 Task: Search one way flight ticket for 3 adults, 3 children in business from Eugene: Mahlon Sweet Field to Greensboro: Piedmont Triad International Airport on 5-1-2023. Choice of flights is Singapure airlines. Number of bags: 4 checked bags. Price is upto 108000. Outbound departure time preference is 12:45.
Action: Mouse moved to (238, 294)
Screenshot: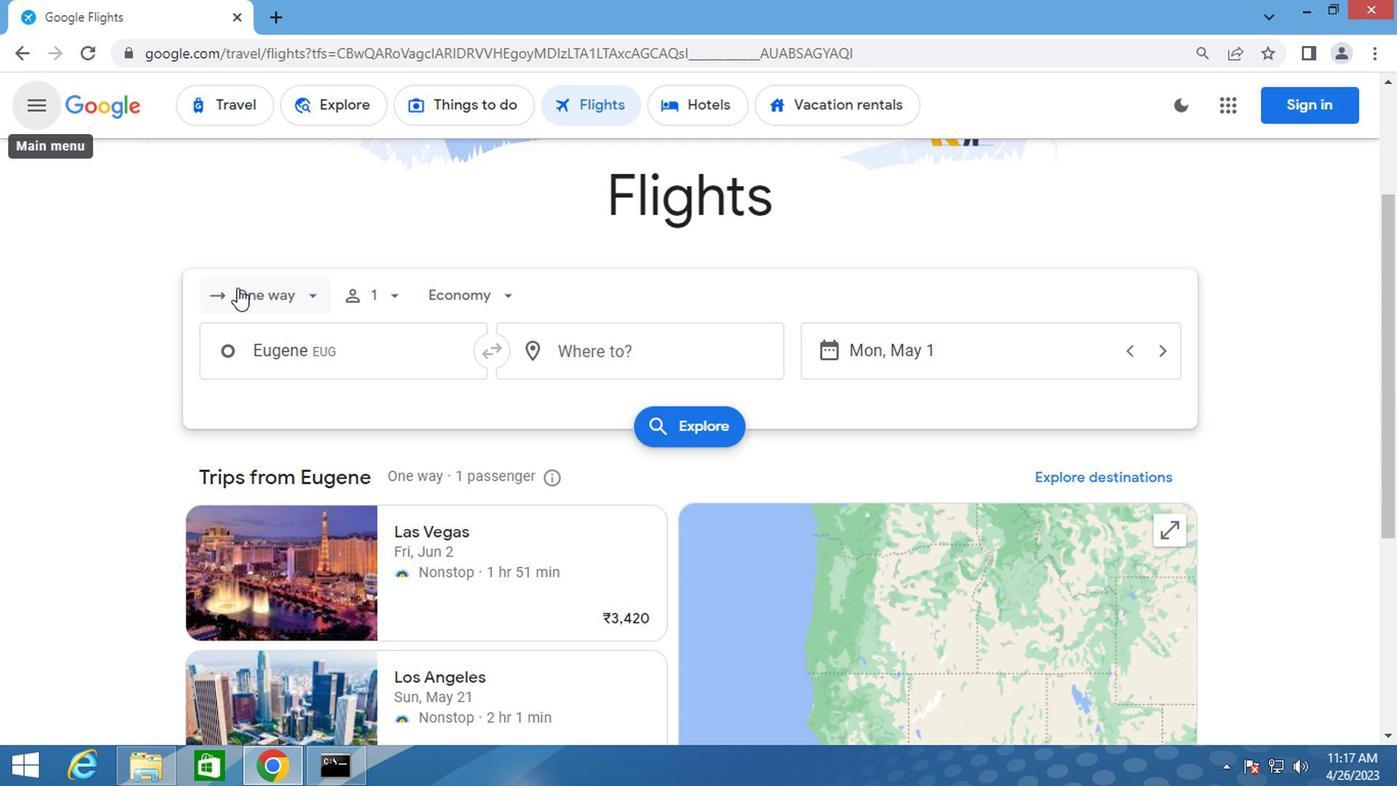 
Action: Mouse pressed left at (238, 294)
Screenshot: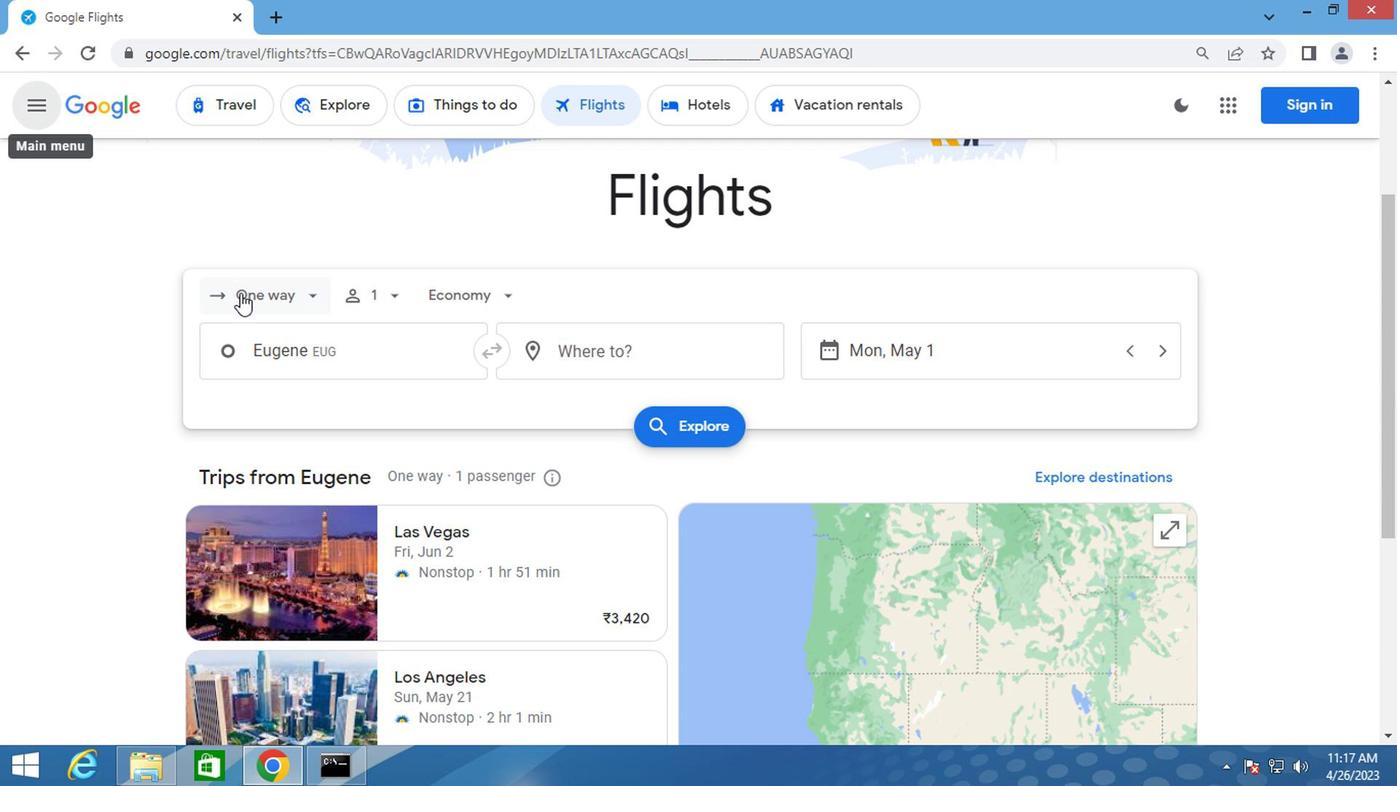 
Action: Mouse moved to (280, 384)
Screenshot: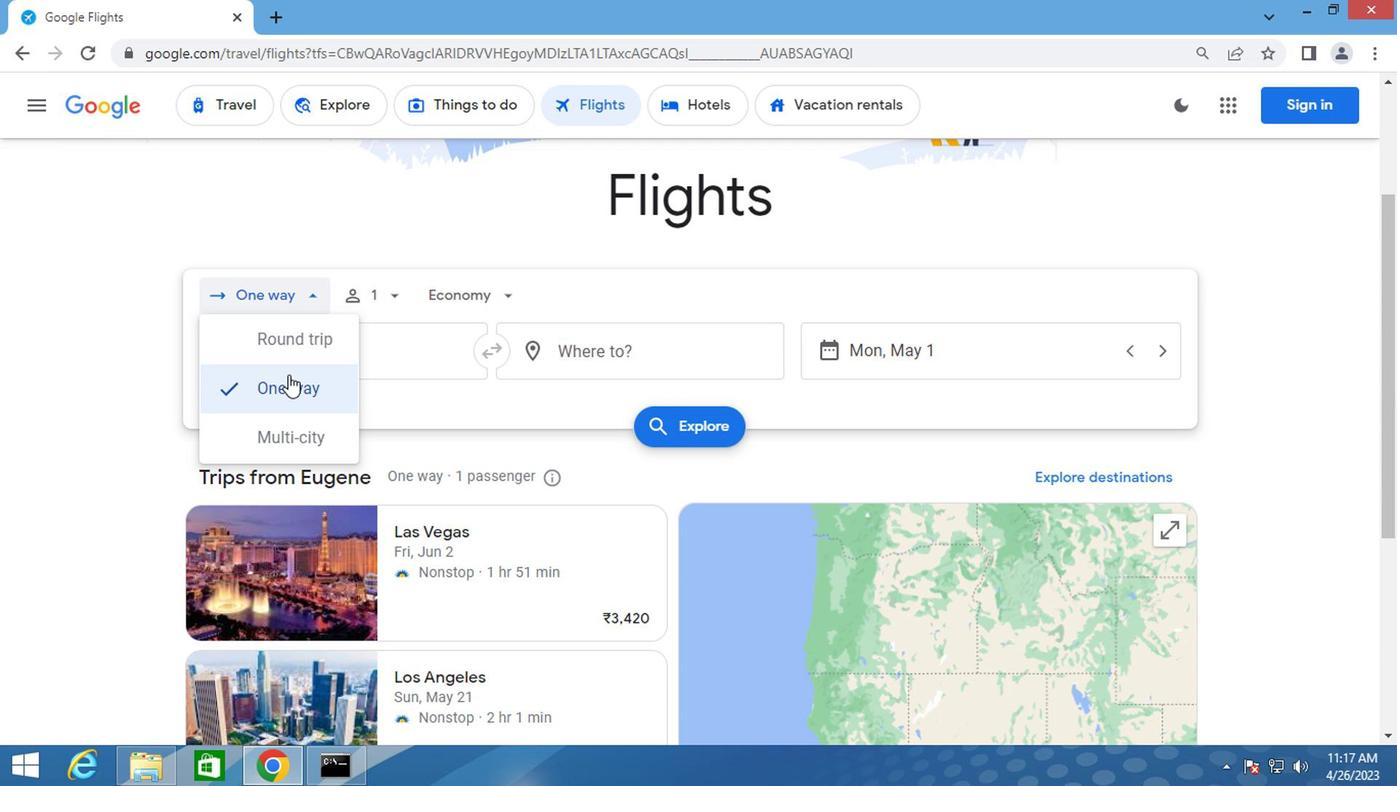 
Action: Mouse pressed left at (280, 384)
Screenshot: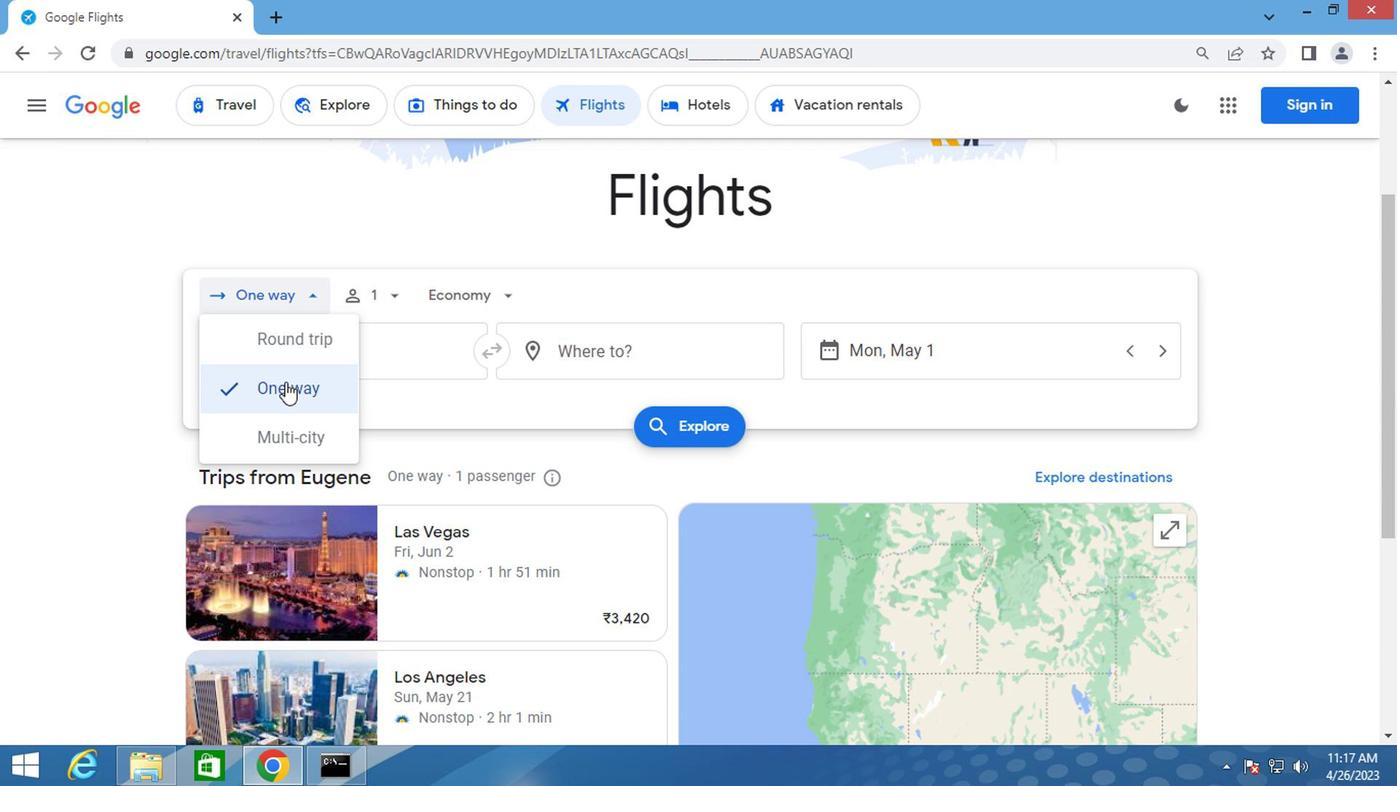 
Action: Mouse moved to (385, 299)
Screenshot: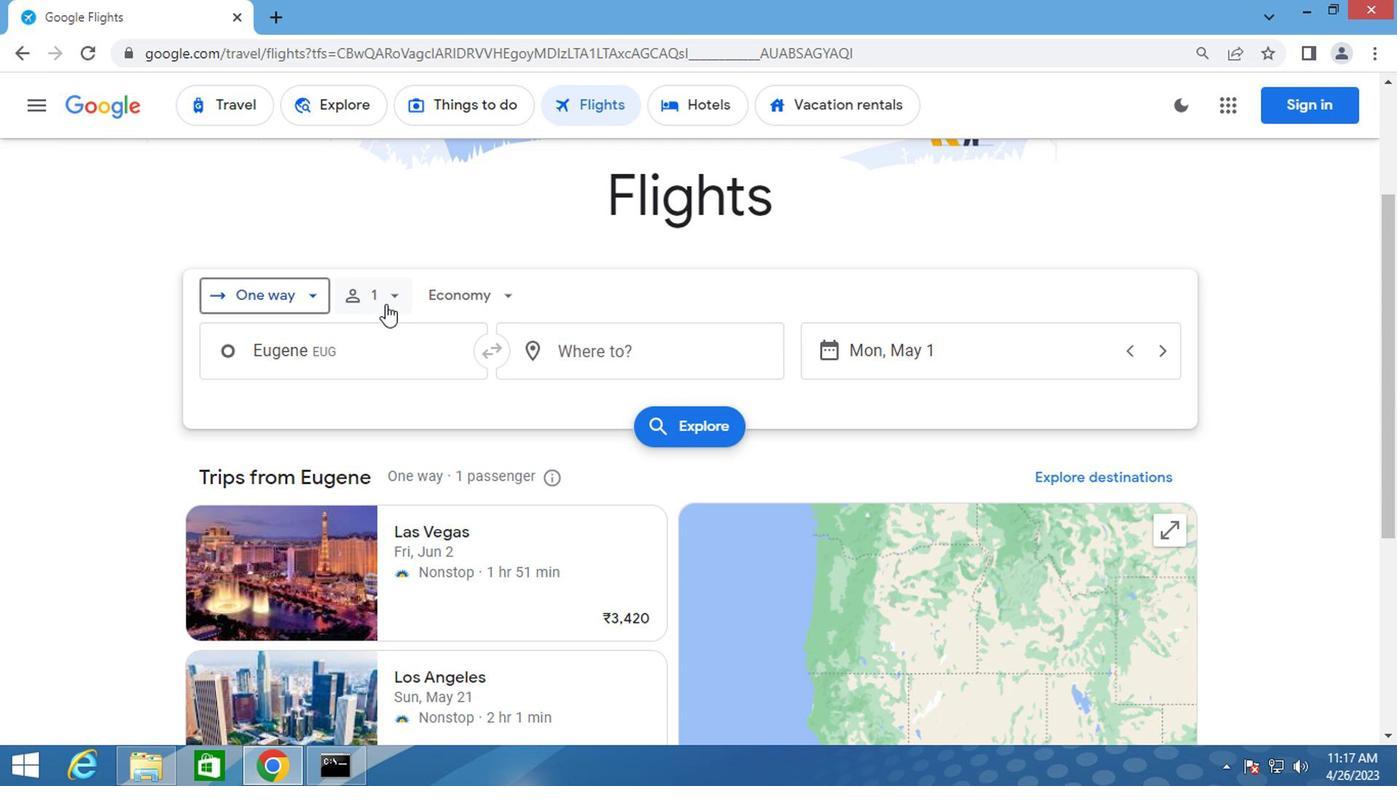 
Action: Mouse pressed left at (385, 299)
Screenshot: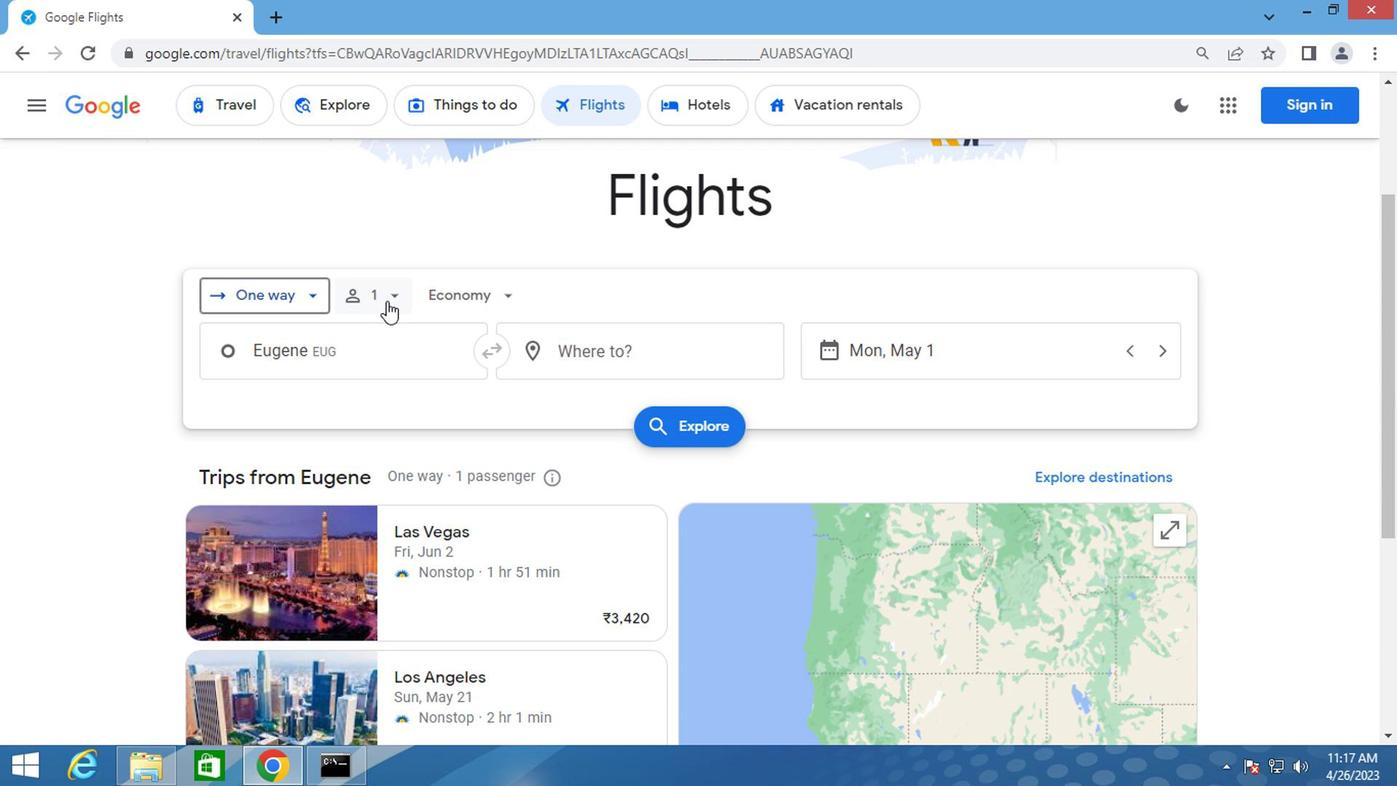 
Action: Mouse moved to (544, 342)
Screenshot: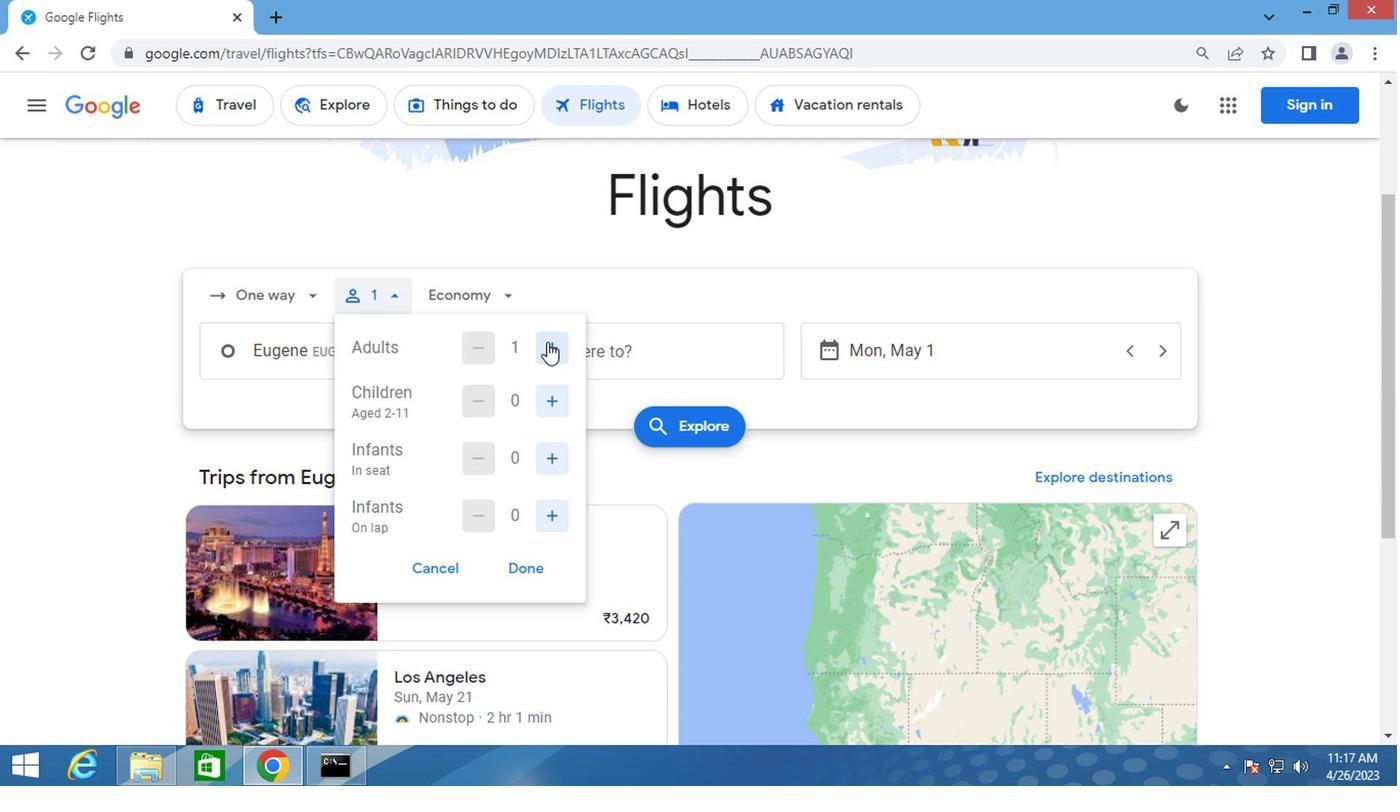 
Action: Mouse pressed left at (544, 342)
Screenshot: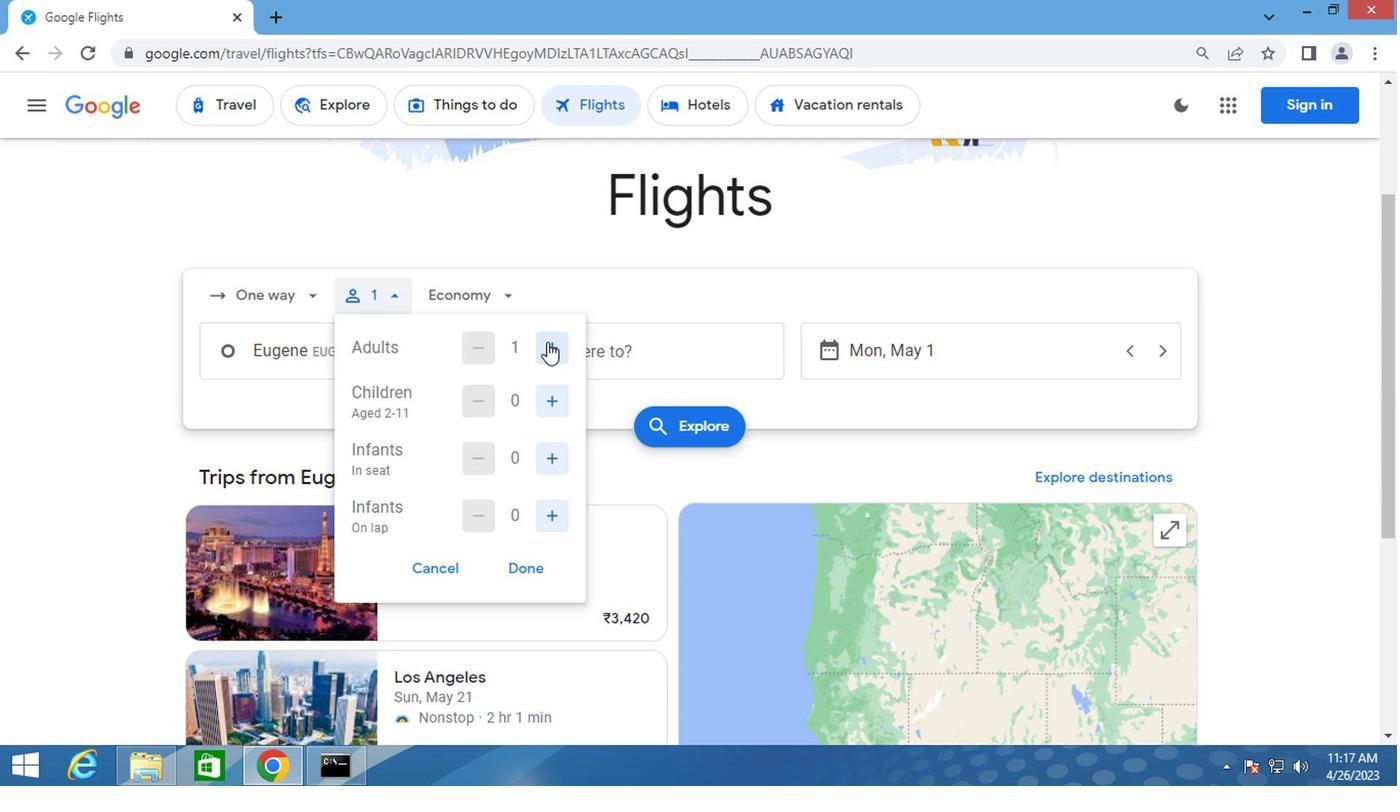 
Action: Mouse moved to (546, 342)
Screenshot: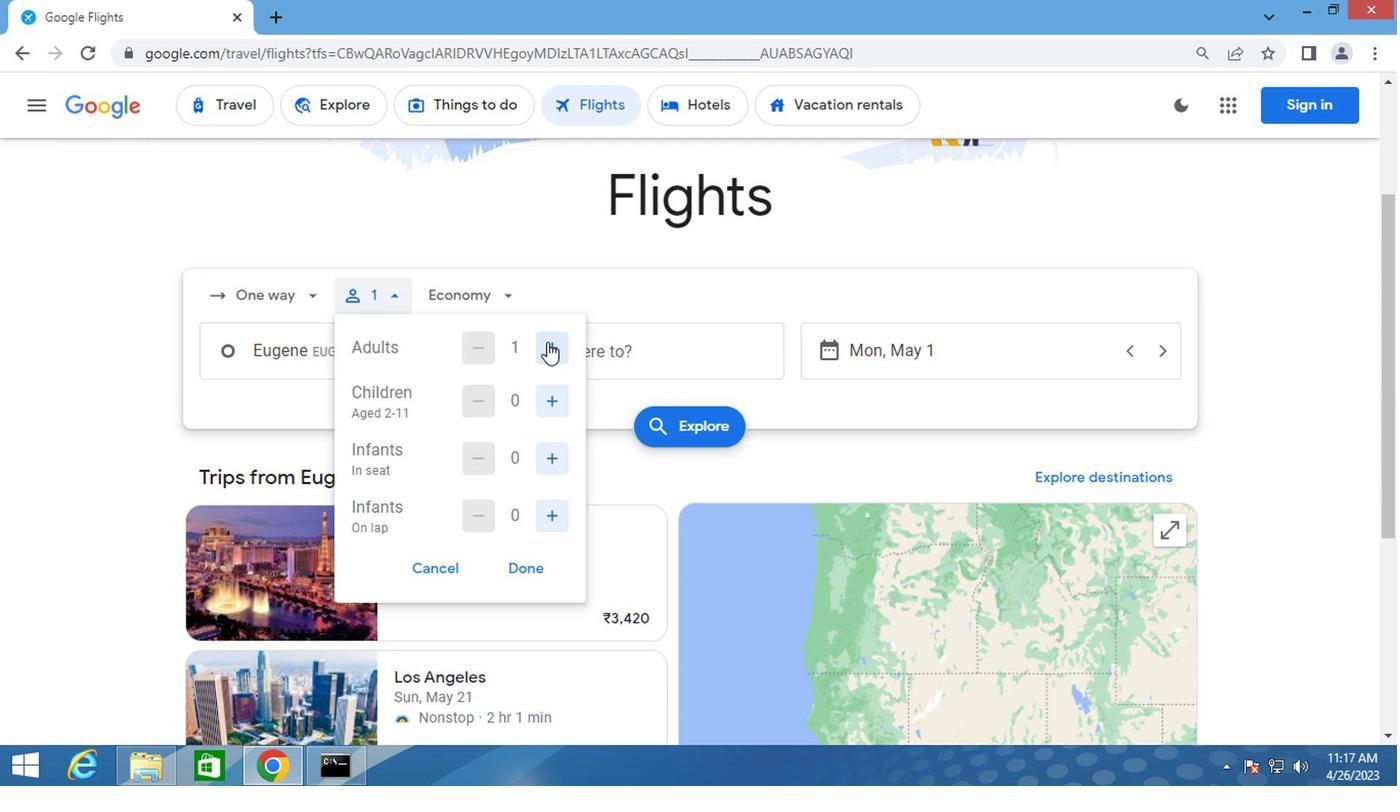 
Action: Mouse pressed left at (546, 342)
Screenshot: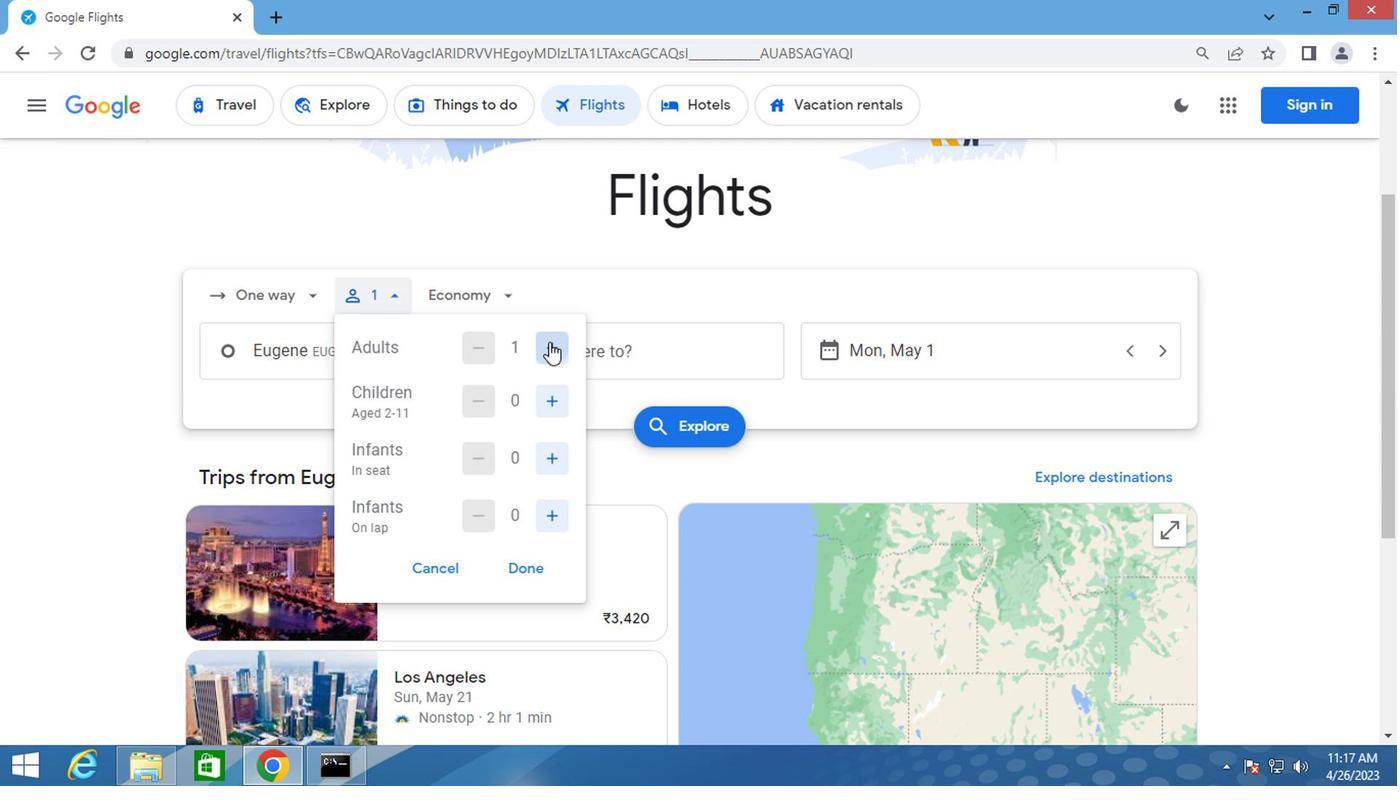 
Action: Mouse moved to (543, 406)
Screenshot: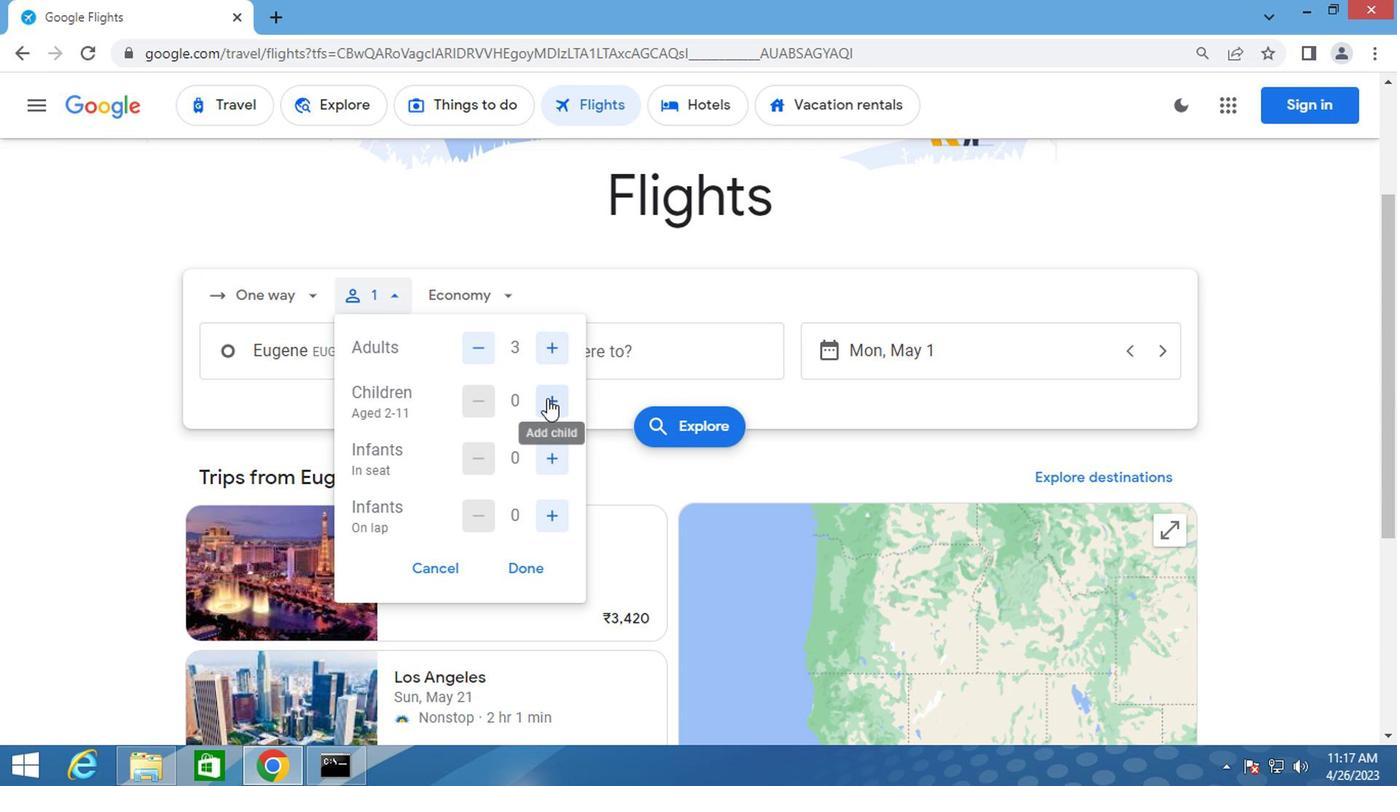 
Action: Mouse pressed left at (543, 406)
Screenshot: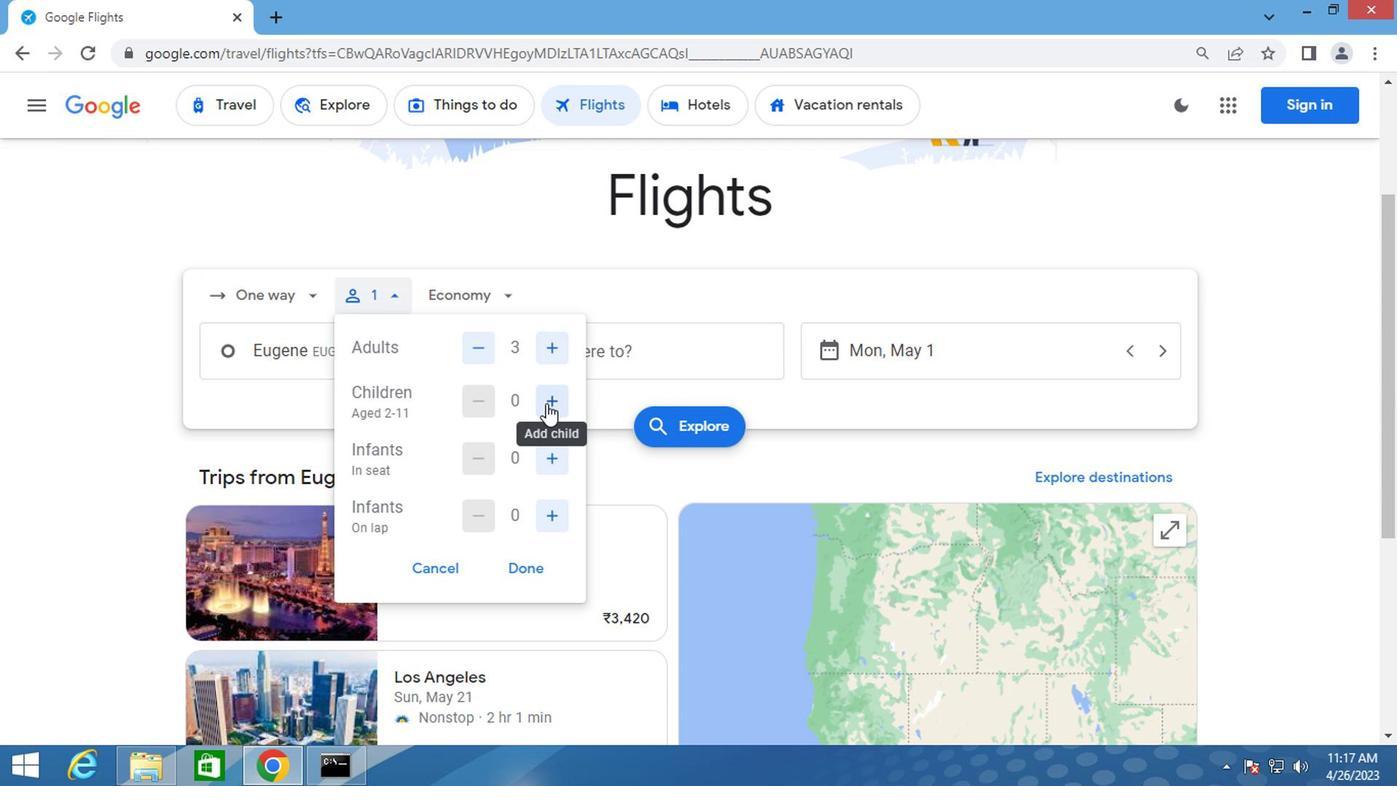 
Action: Mouse moved to (543, 406)
Screenshot: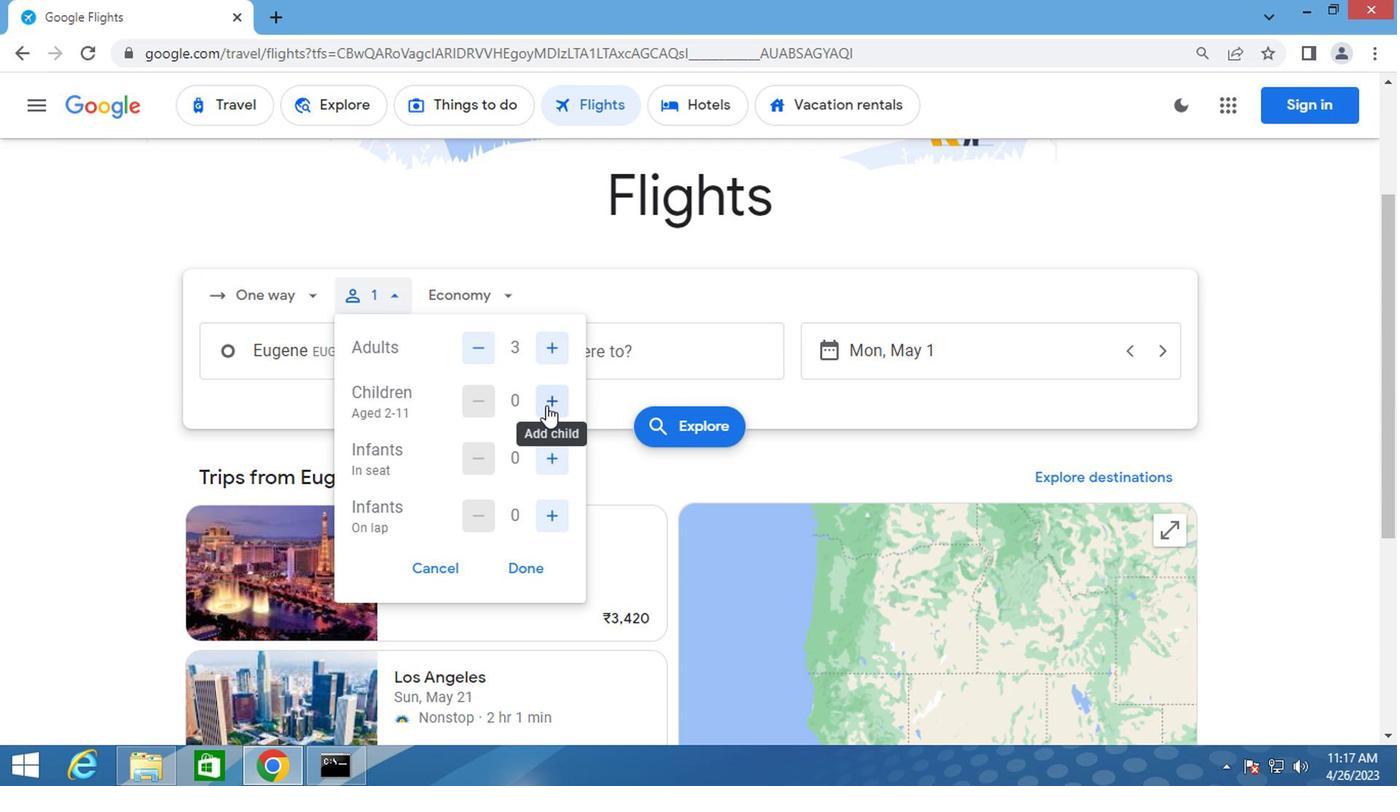 
Action: Mouse pressed left at (543, 406)
Screenshot: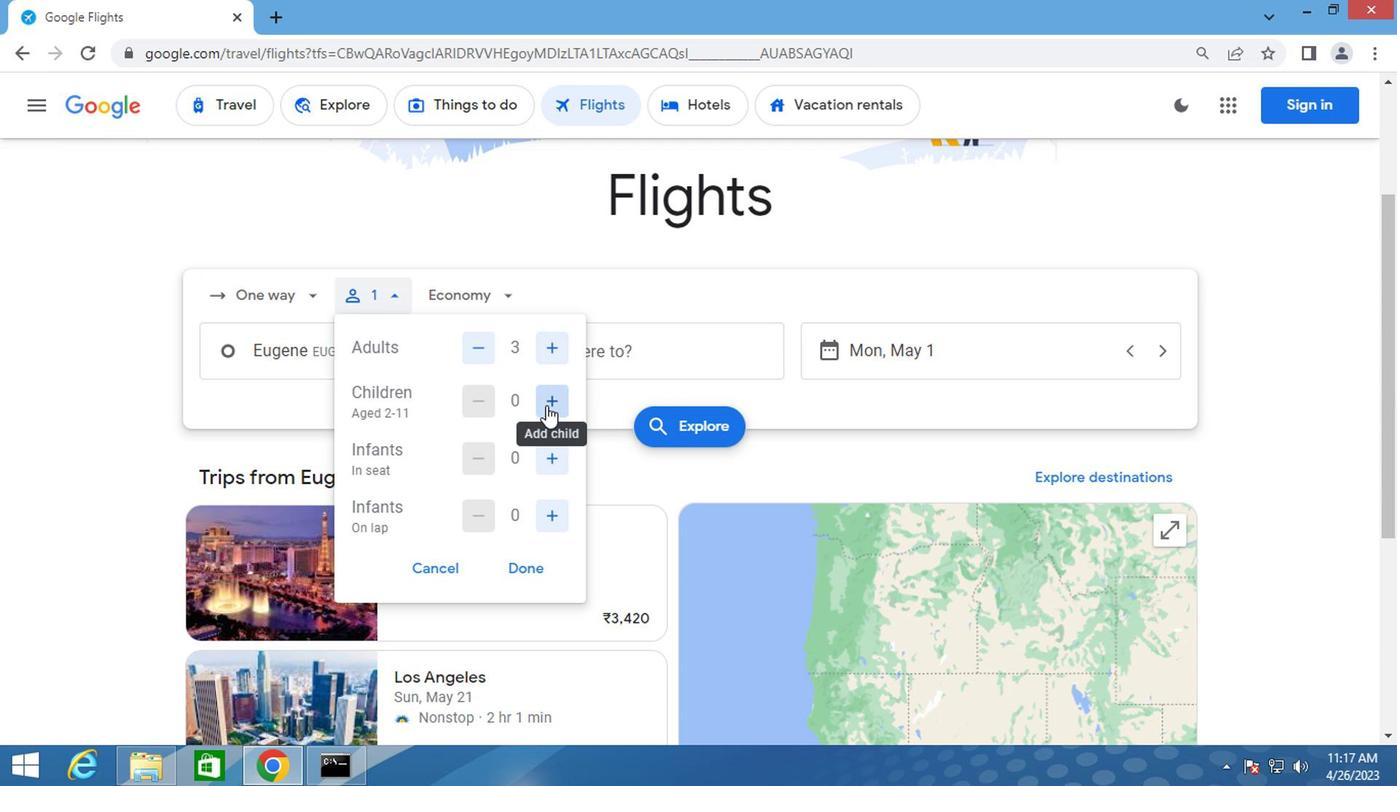 
Action: Mouse pressed left at (543, 406)
Screenshot: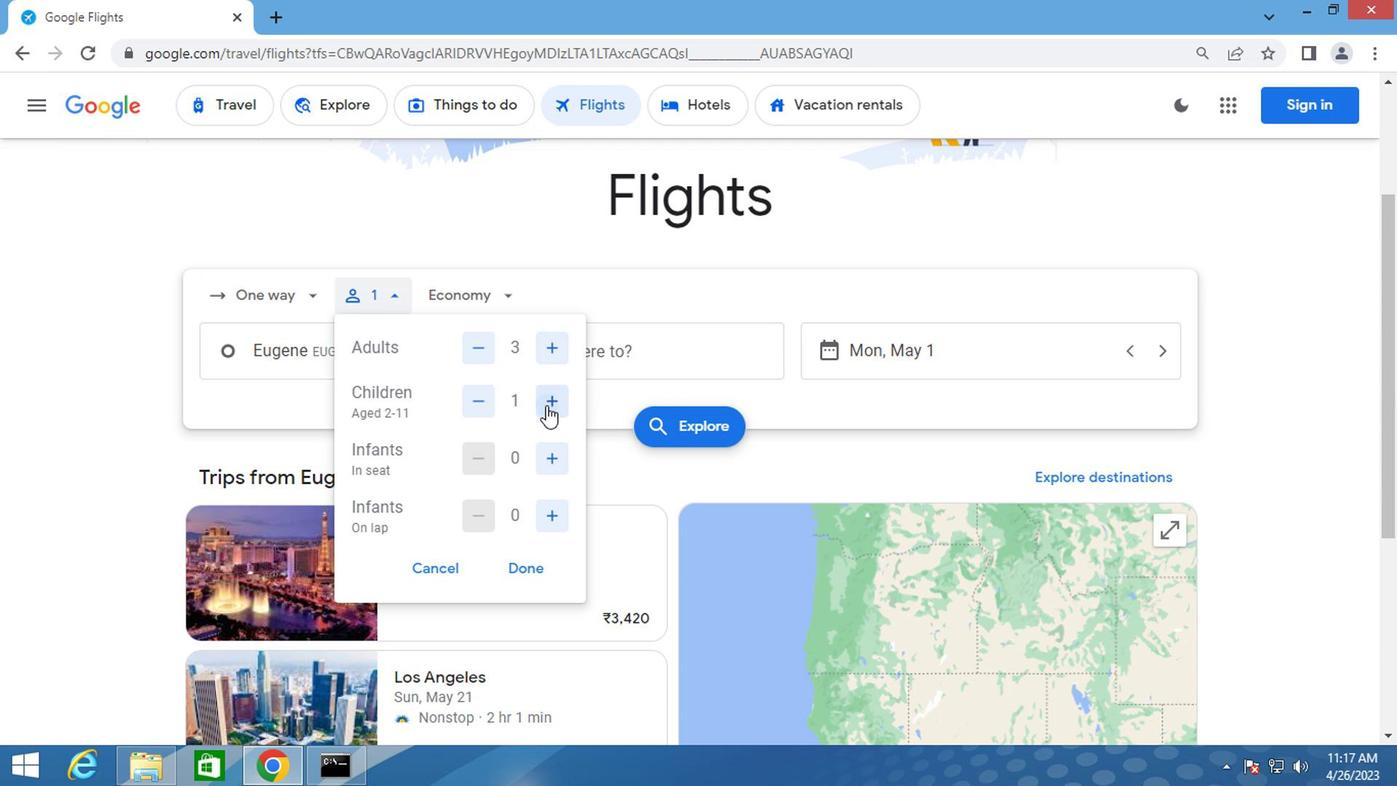 
Action: Mouse moved to (446, 300)
Screenshot: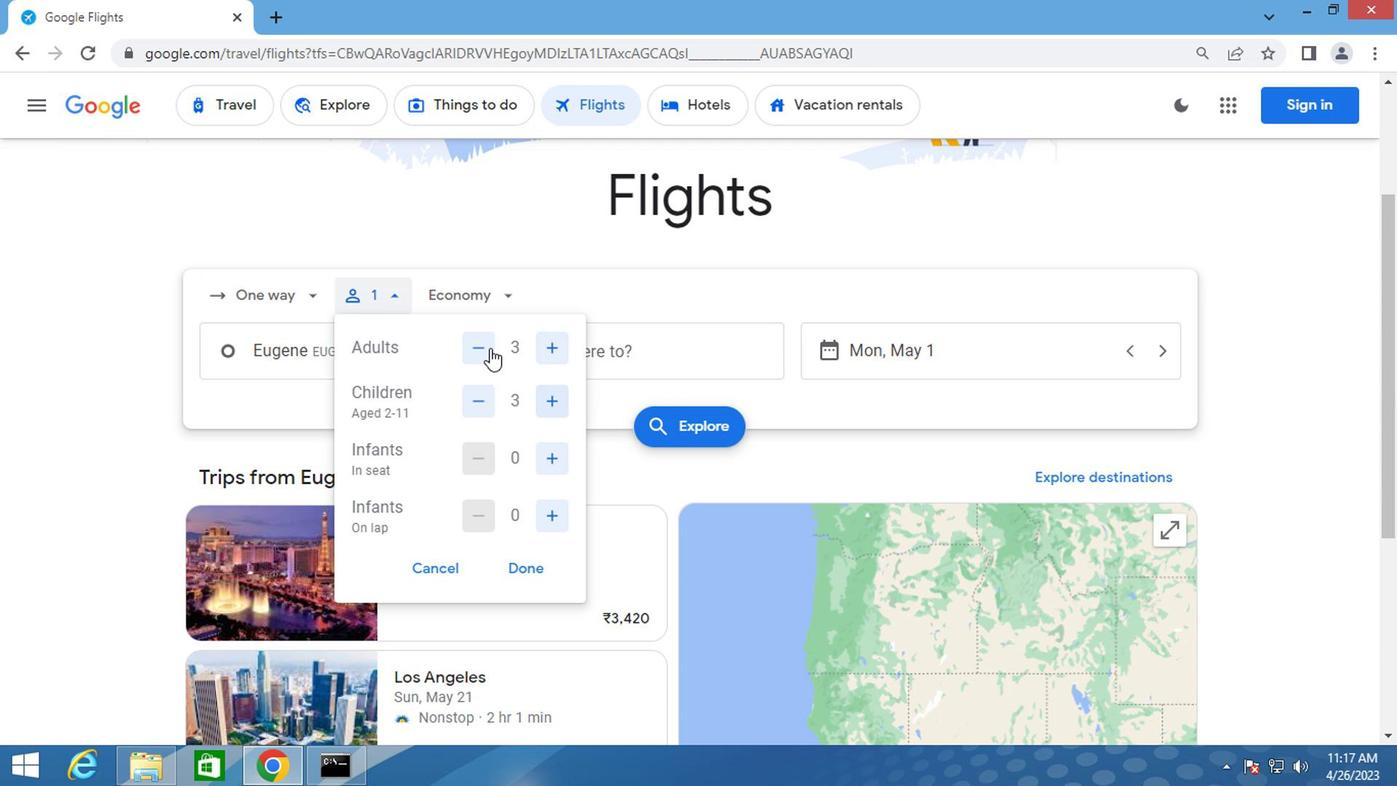 
Action: Mouse pressed left at (446, 300)
Screenshot: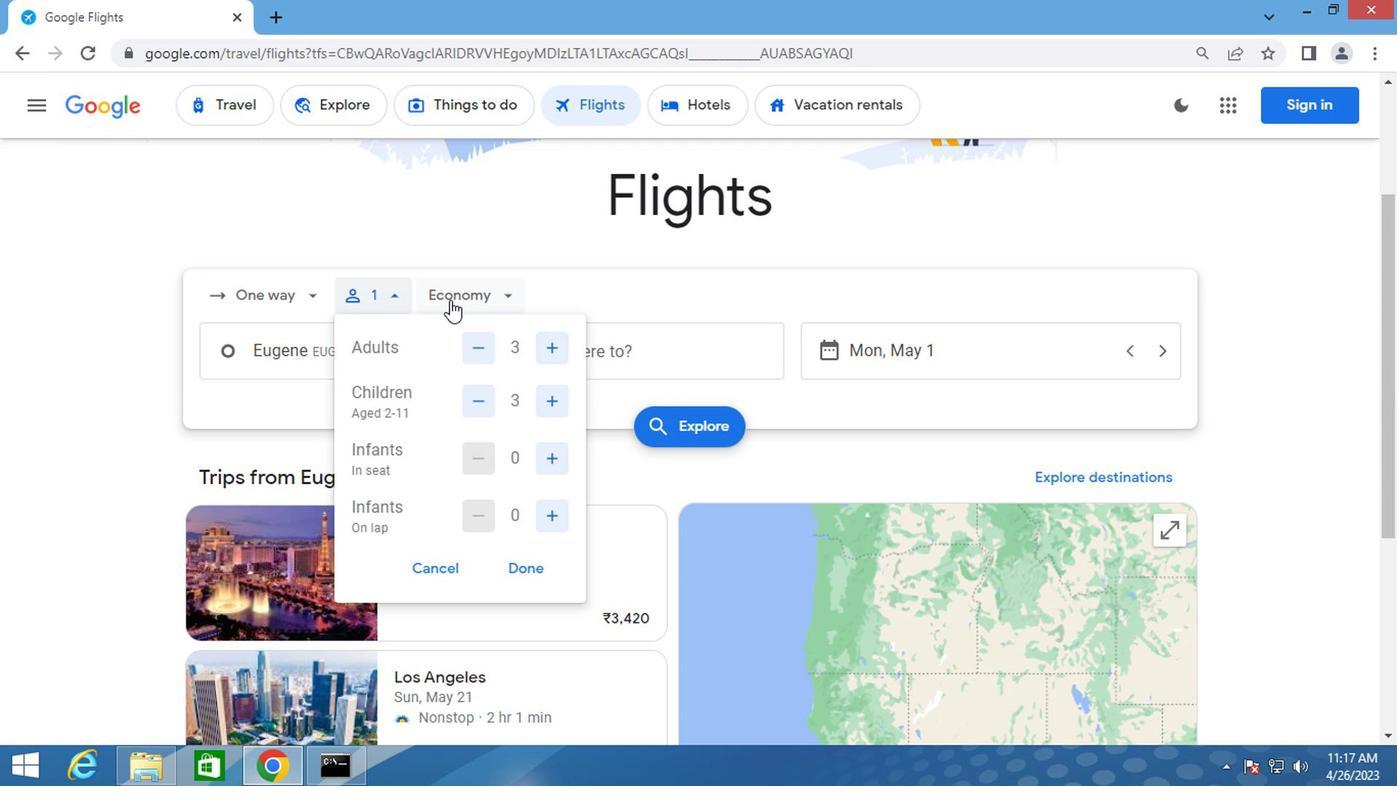 
Action: Mouse moved to (473, 431)
Screenshot: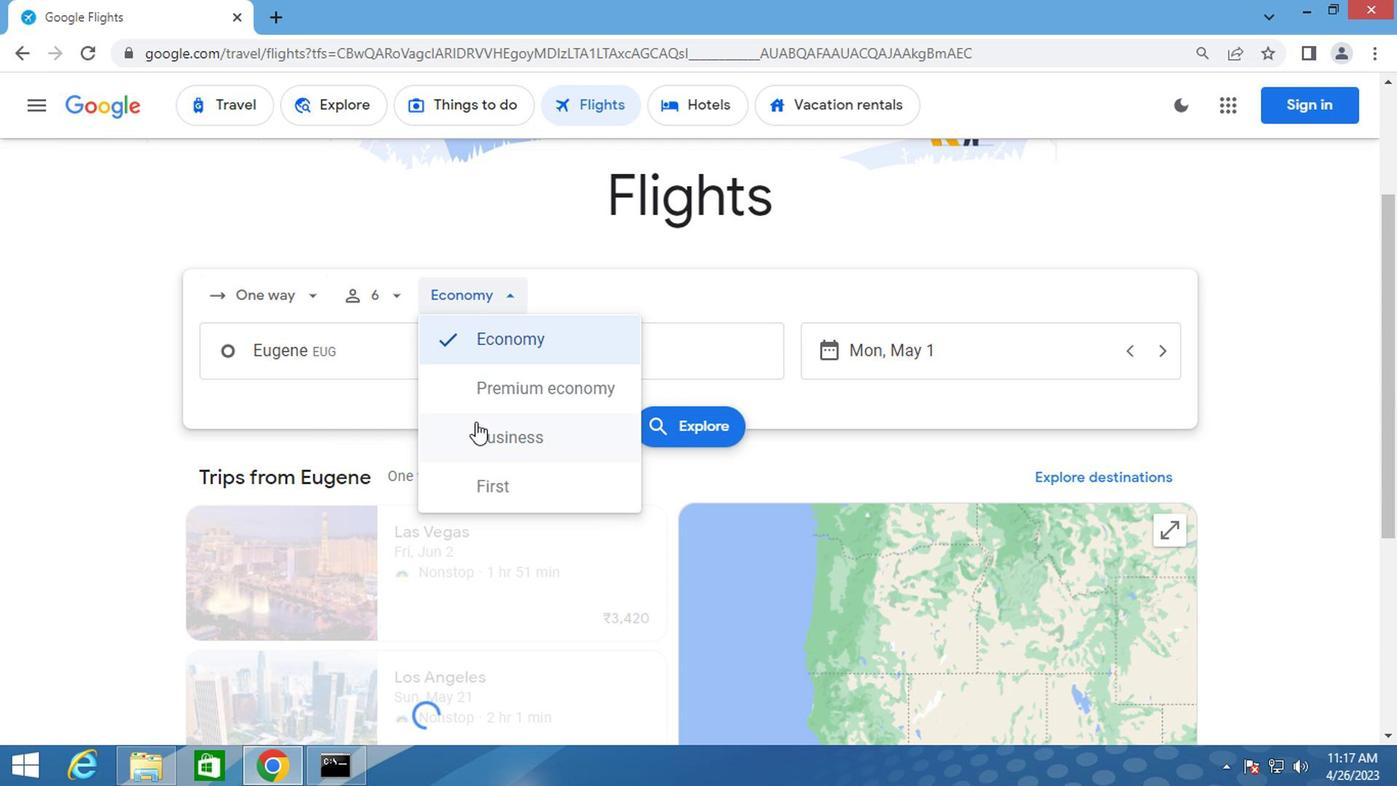 
Action: Mouse pressed left at (473, 431)
Screenshot: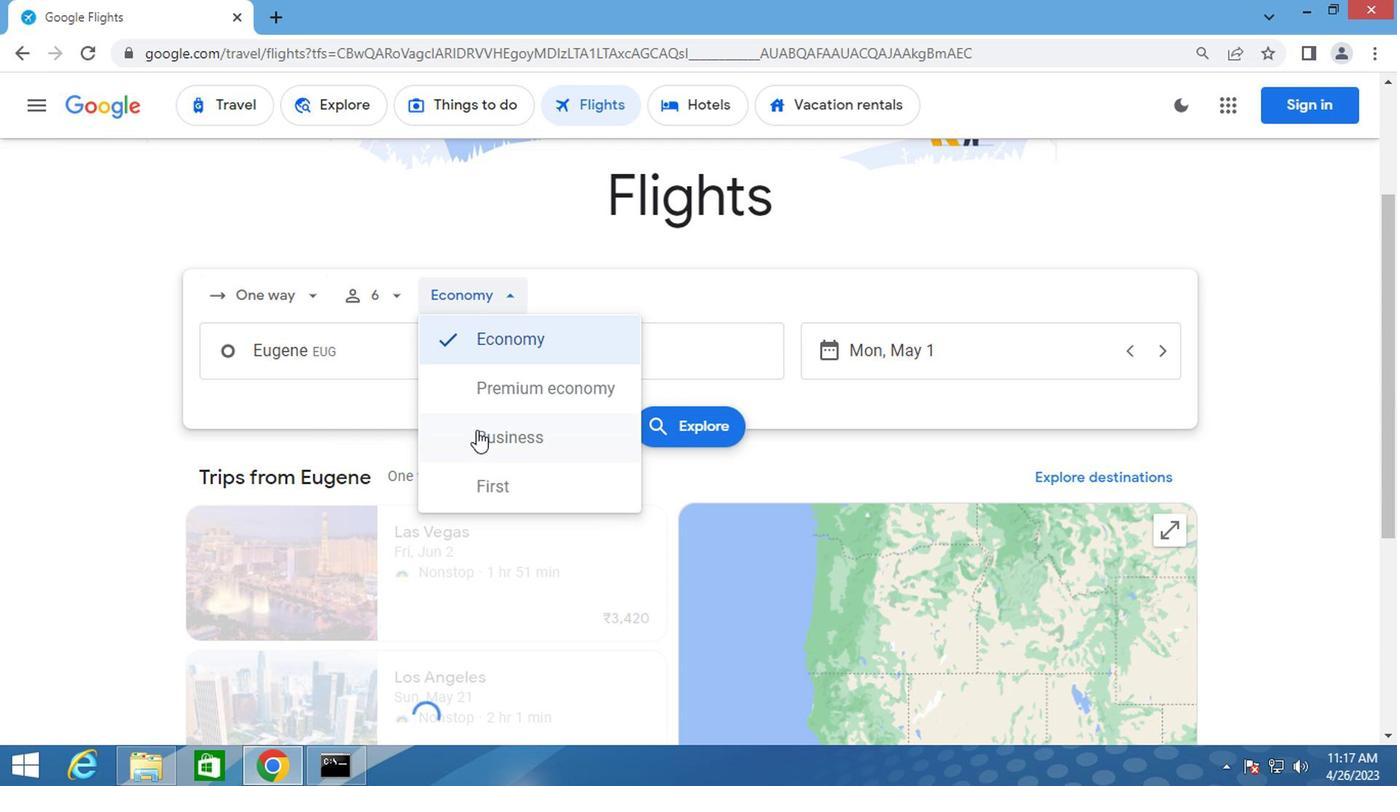 
Action: Mouse moved to (353, 360)
Screenshot: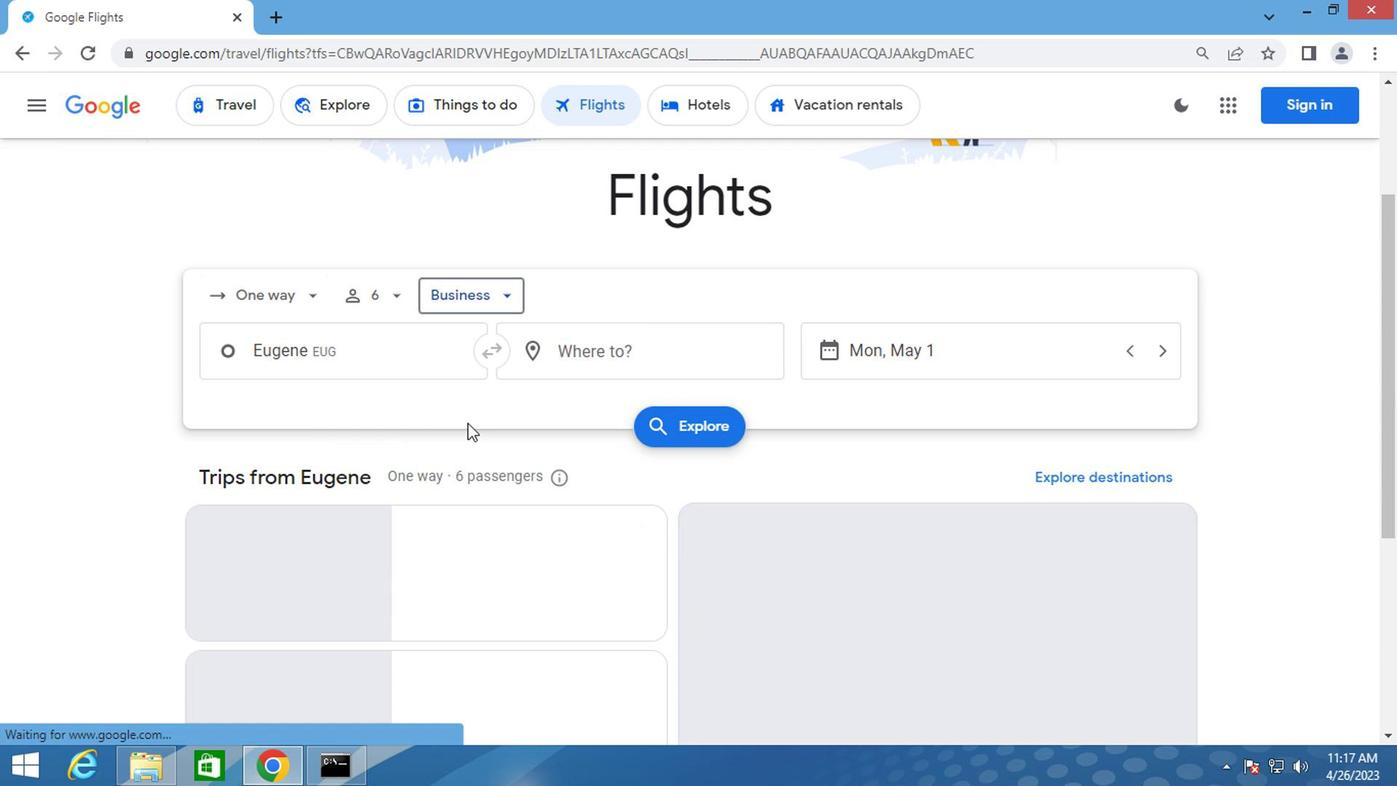 
Action: Mouse pressed left at (353, 360)
Screenshot: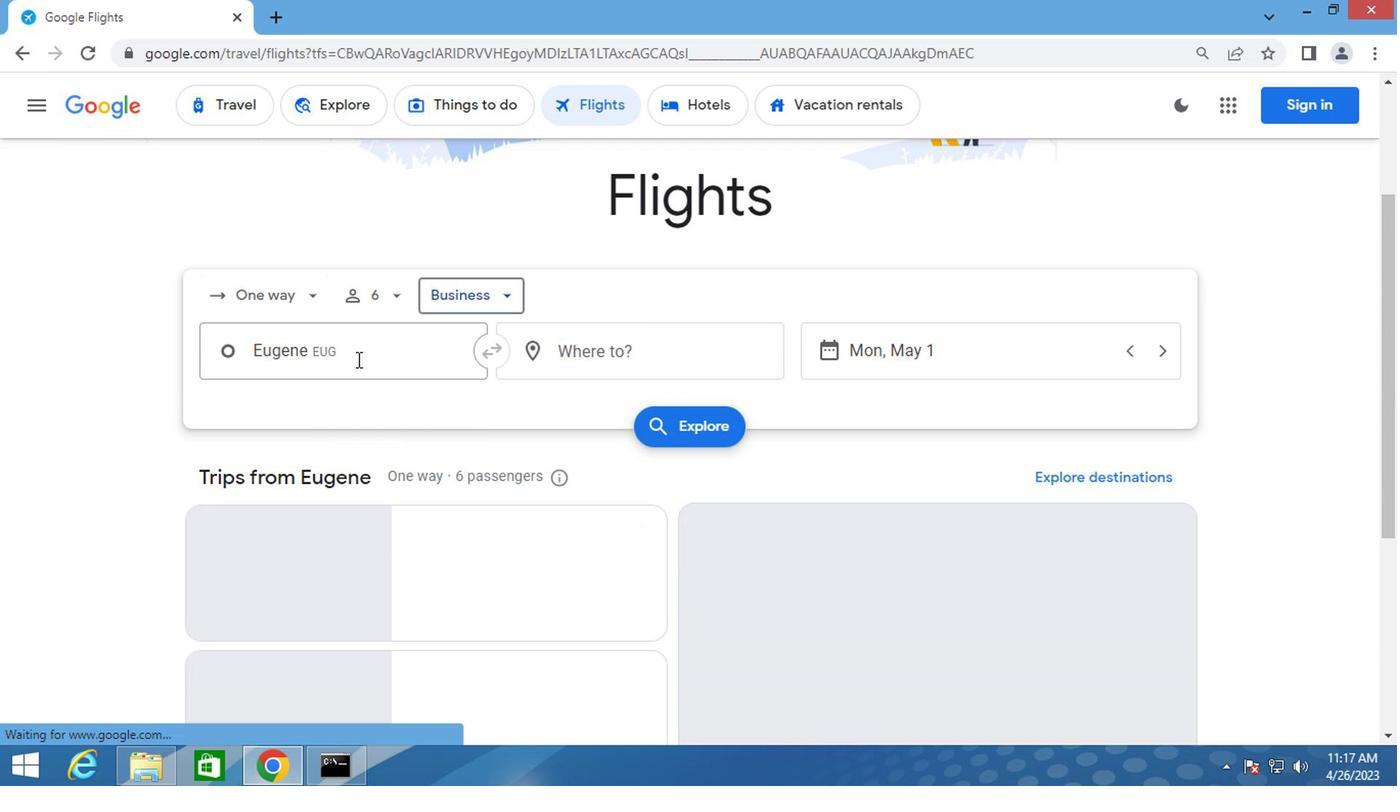 
Action: Mouse moved to (353, 359)
Screenshot: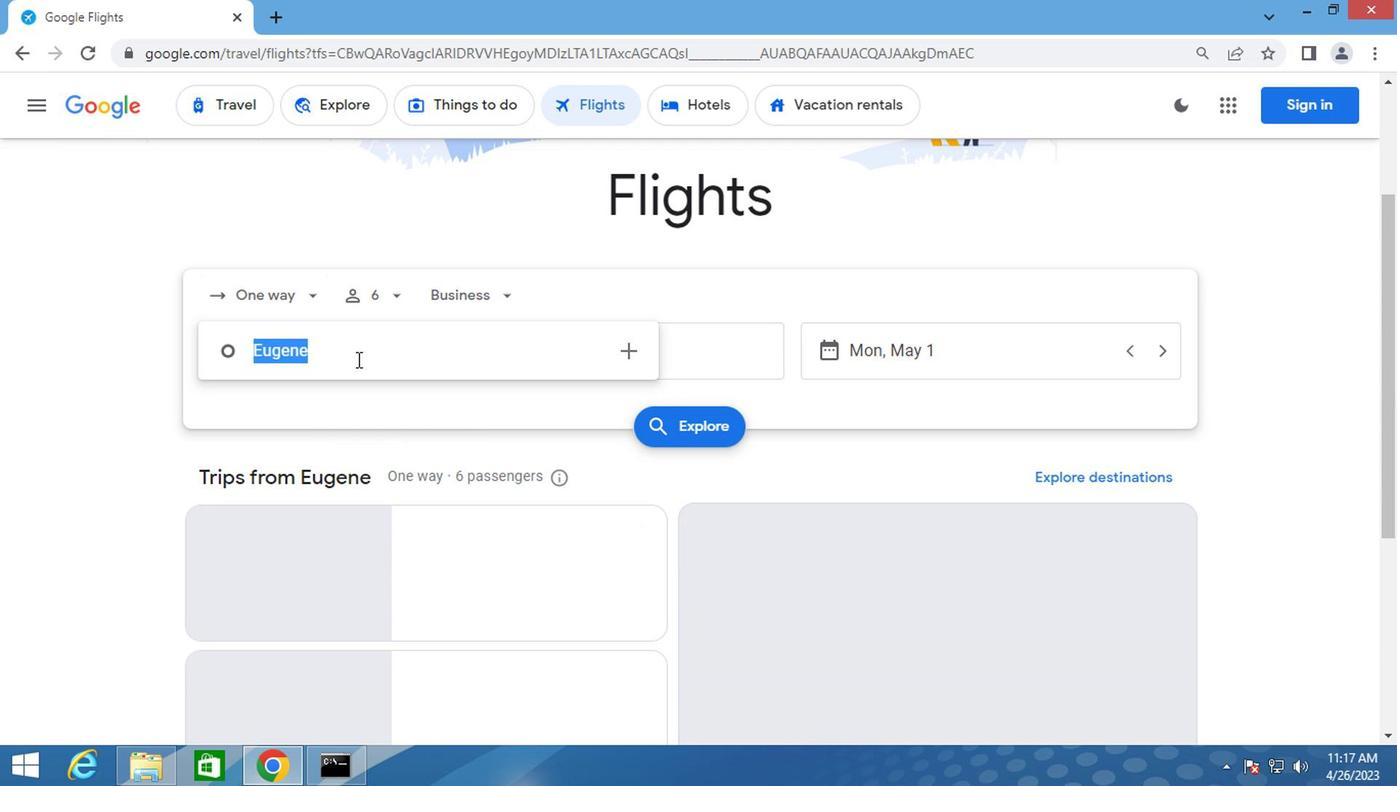 
Action: Key pressed eugene
Screenshot: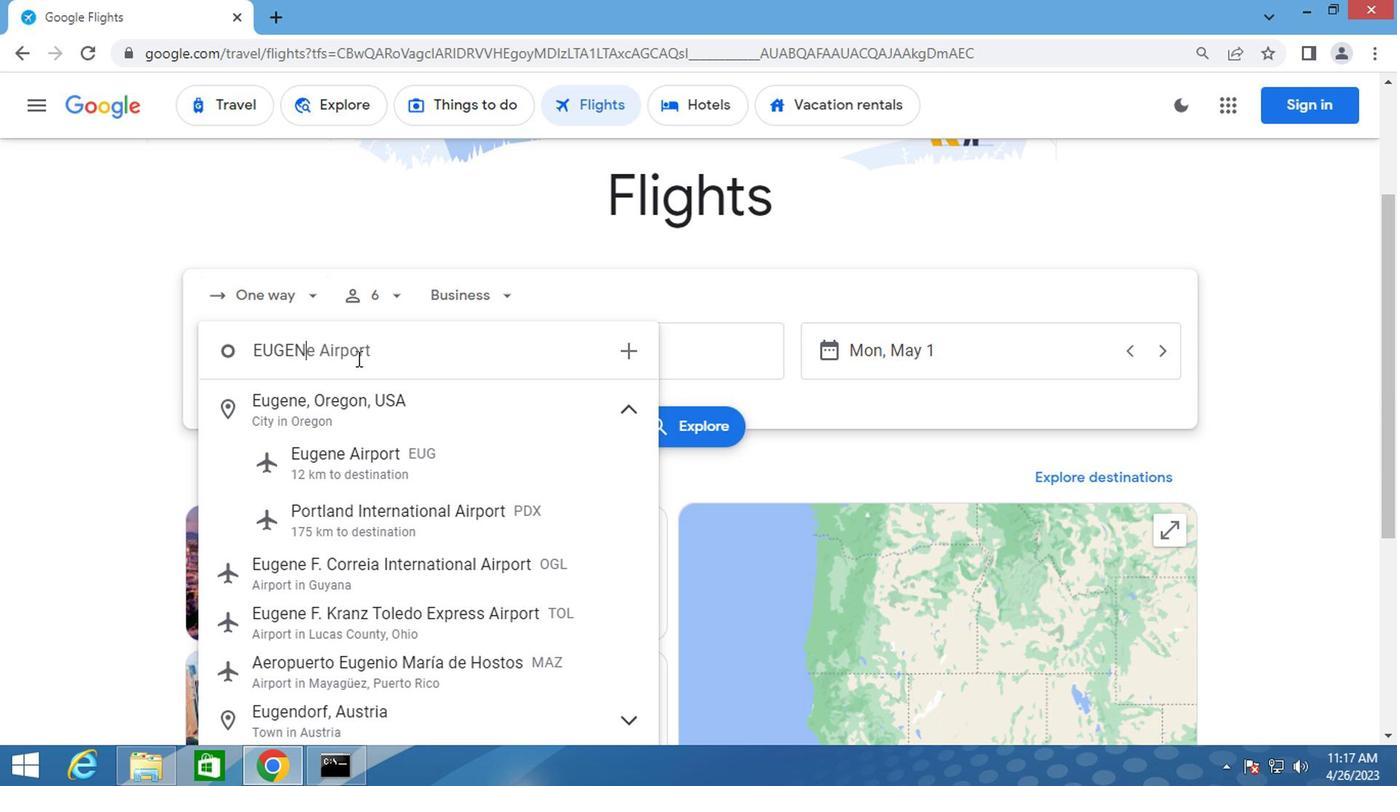 
Action: Mouse moved to (321, 464)
Screenshot: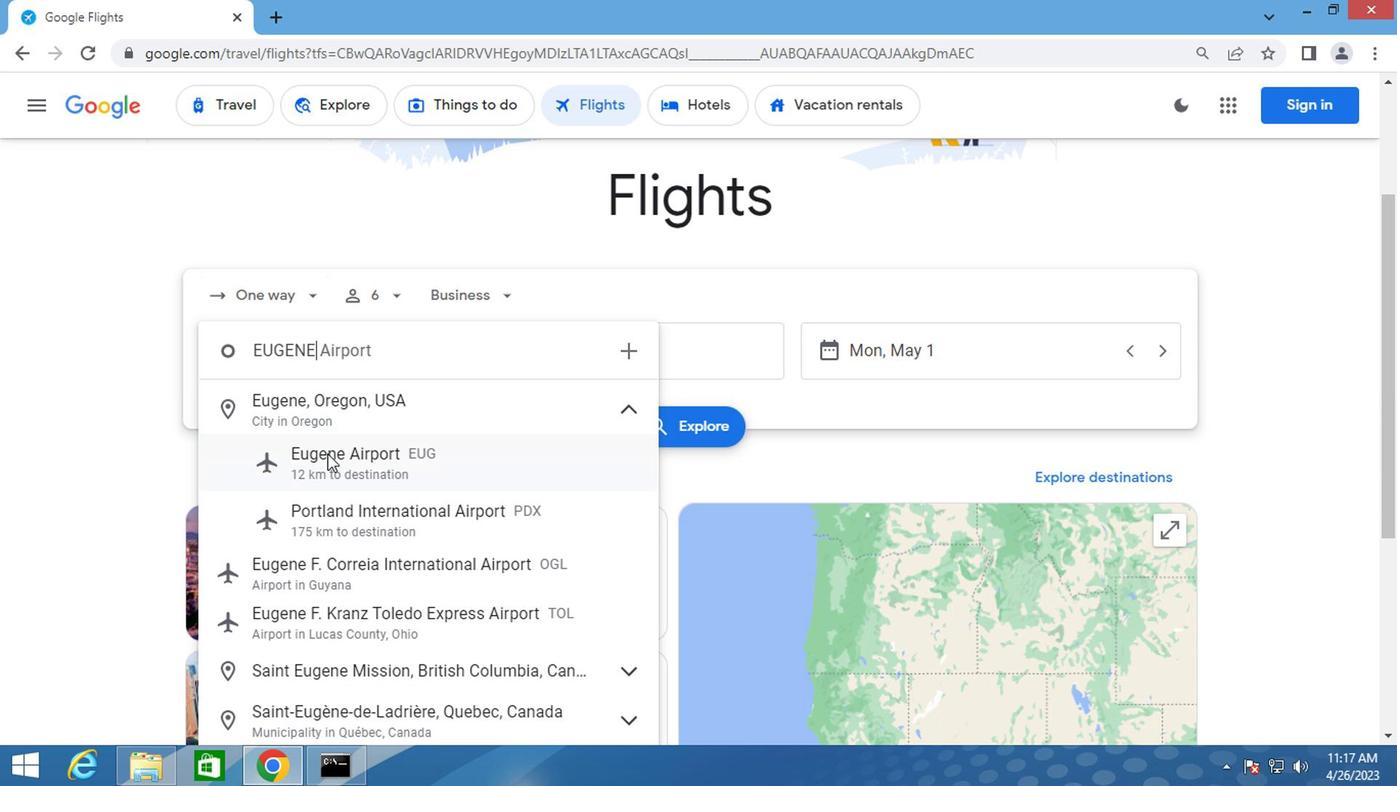 
Action: Mouse pressed left at (321, 464)
Screenshot: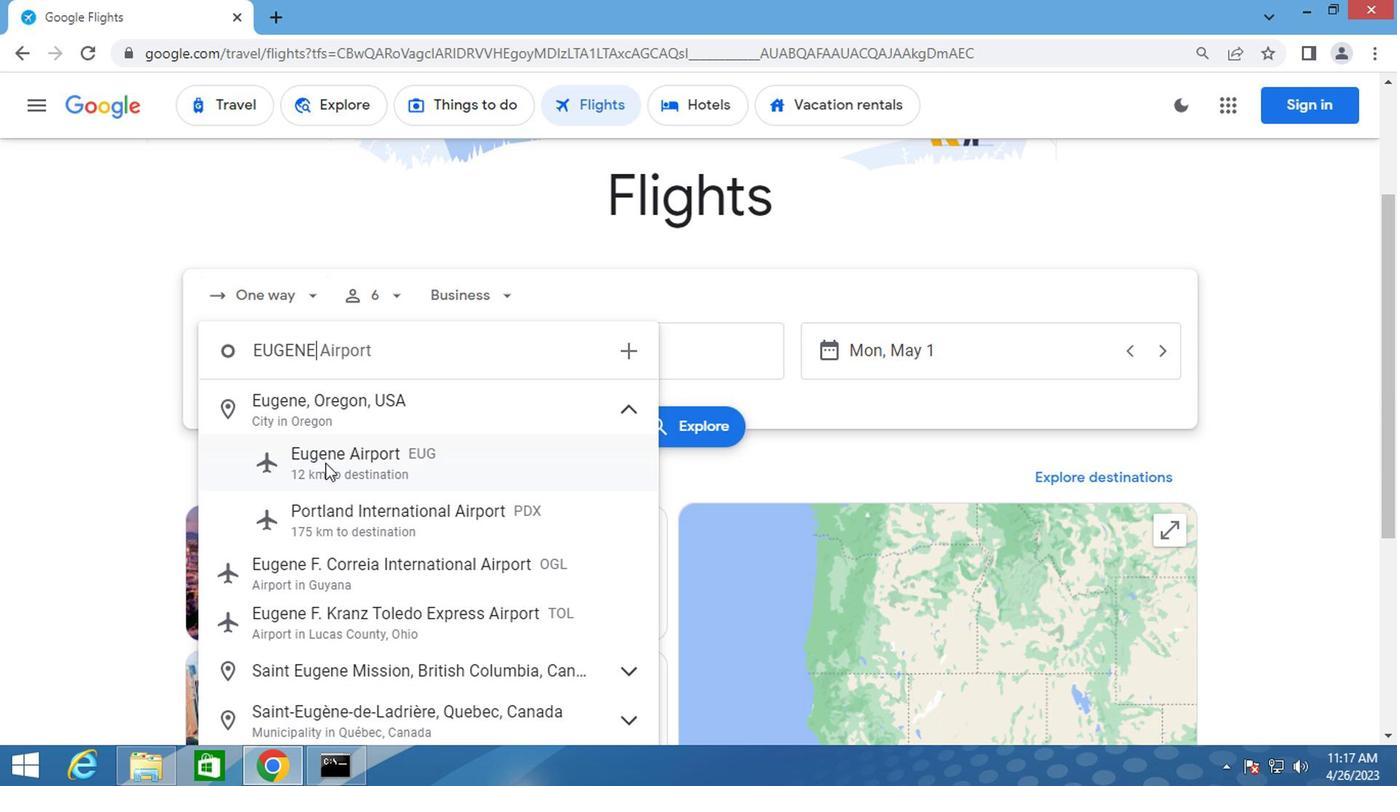 
Action: Mouse moved to (577, 344)
Screenshot: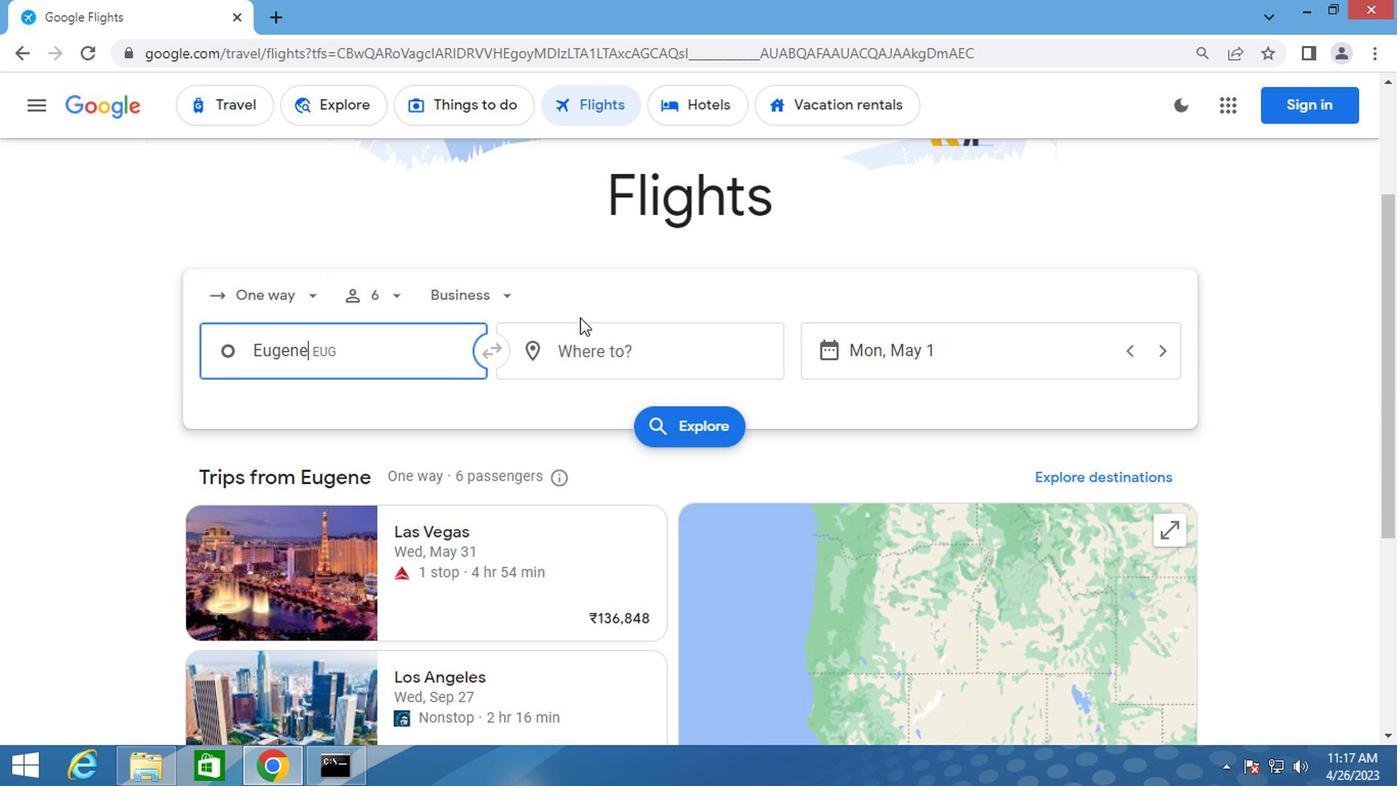 
Action: Mouse pressed left at (577, 344)
Screenshot: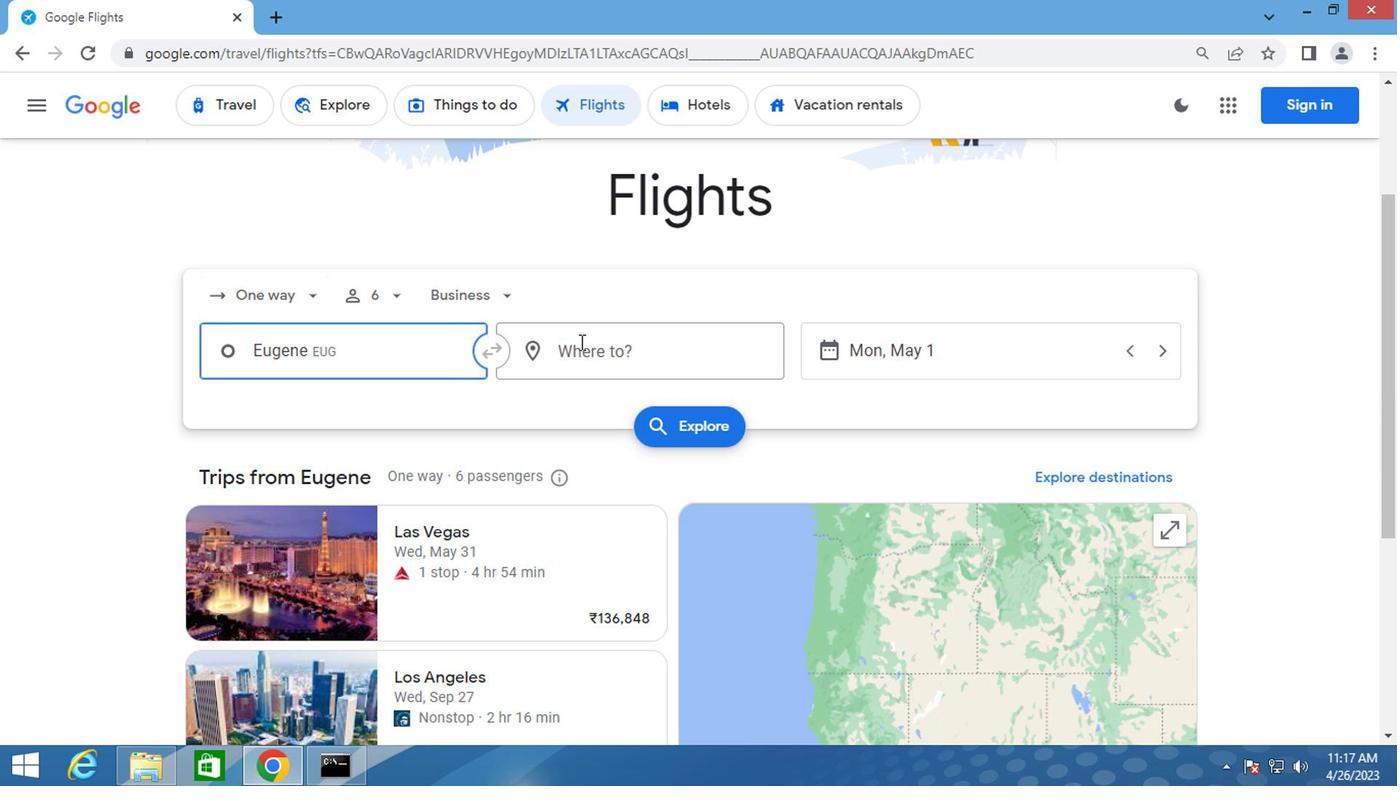 
Action: Key pressed greens
Screenshot: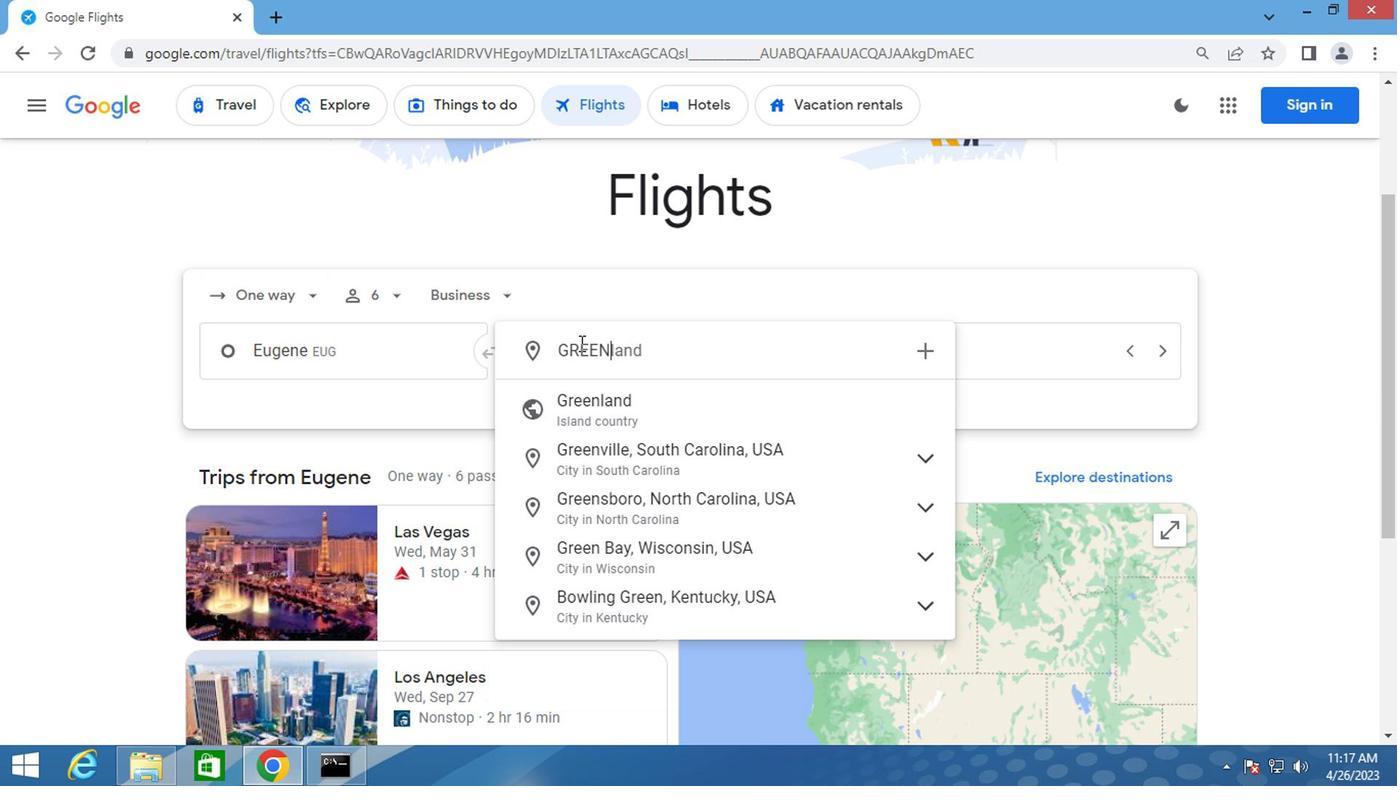 
Action: Mouse moved to (606, 463)
Screenshot: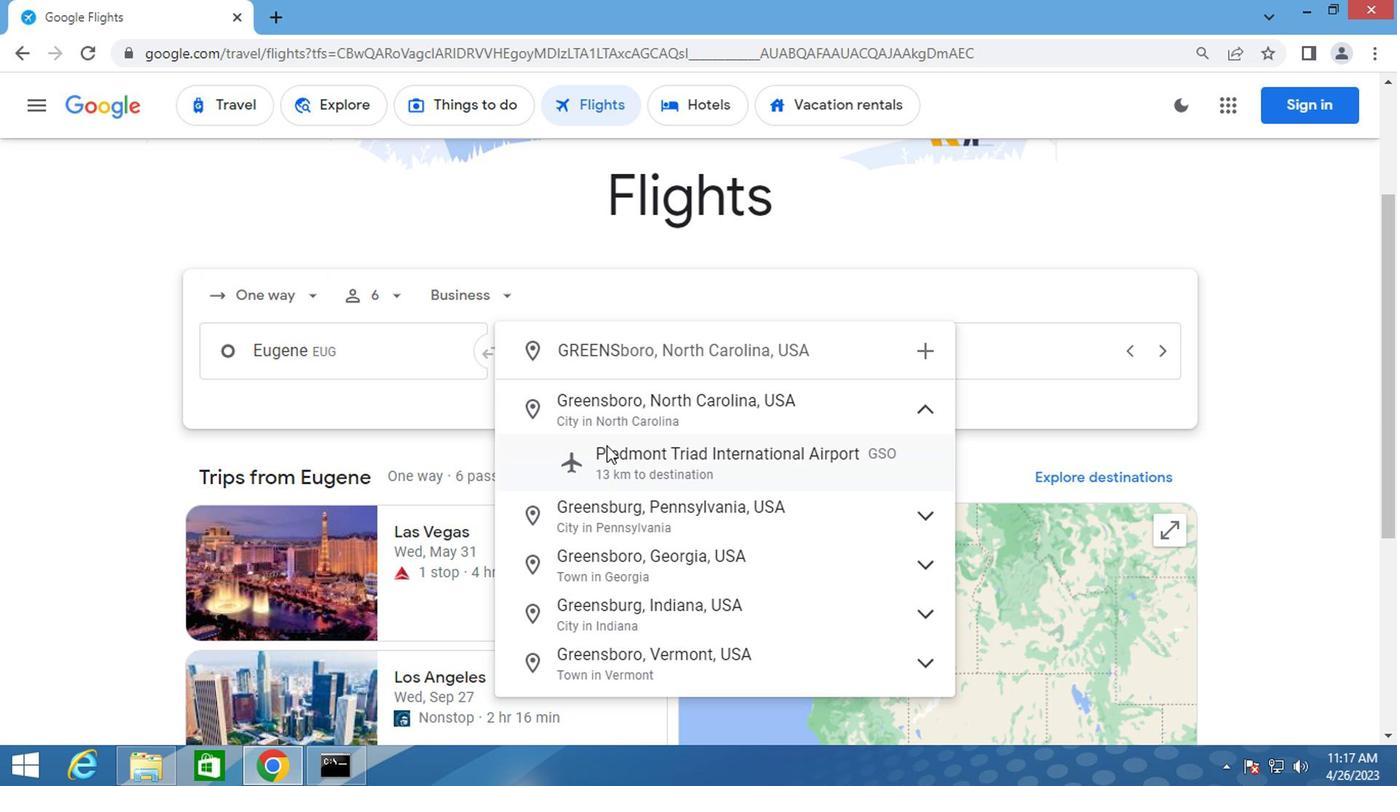 
Action: Mouse pressed left at (606, 463)
Screenshot: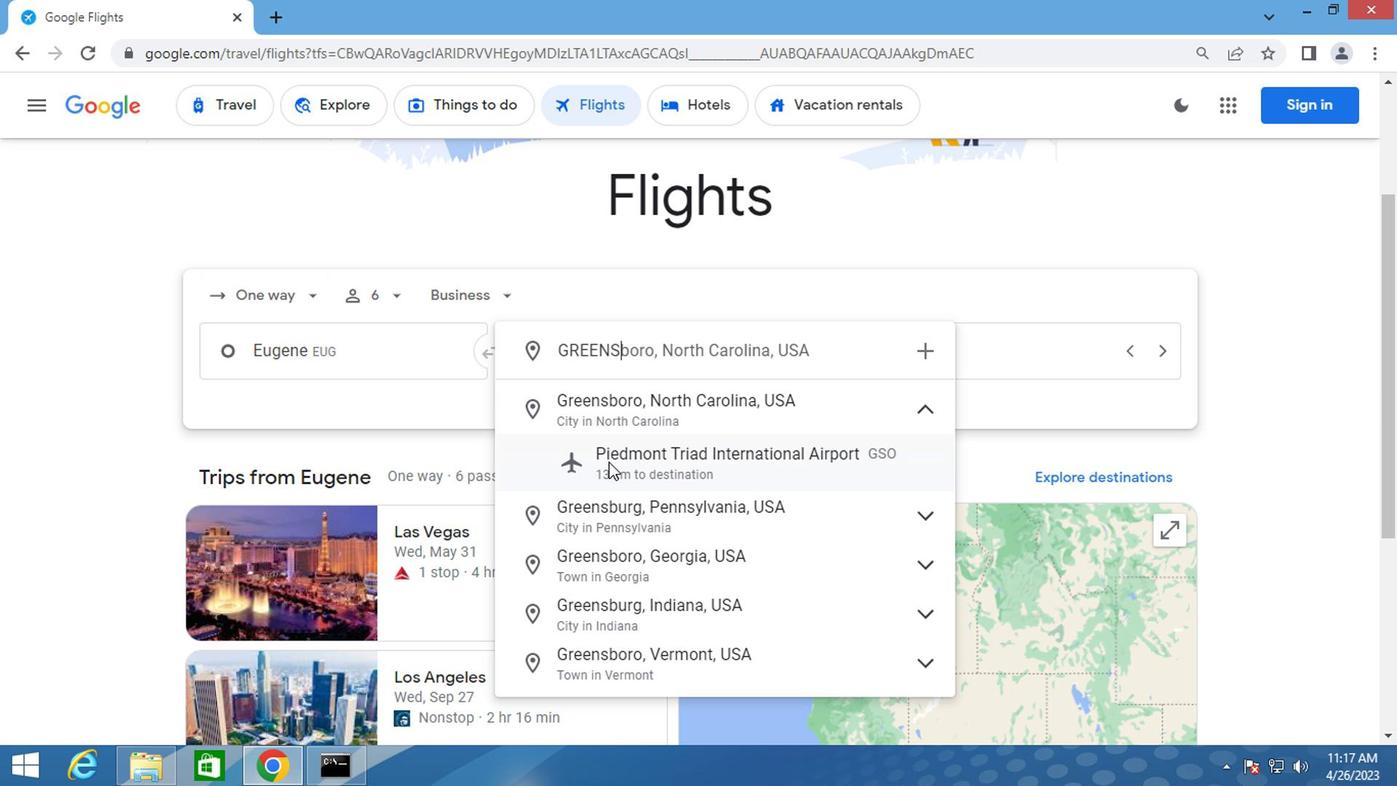 
Action: Mouse moved to (869, 353)
Screenshot: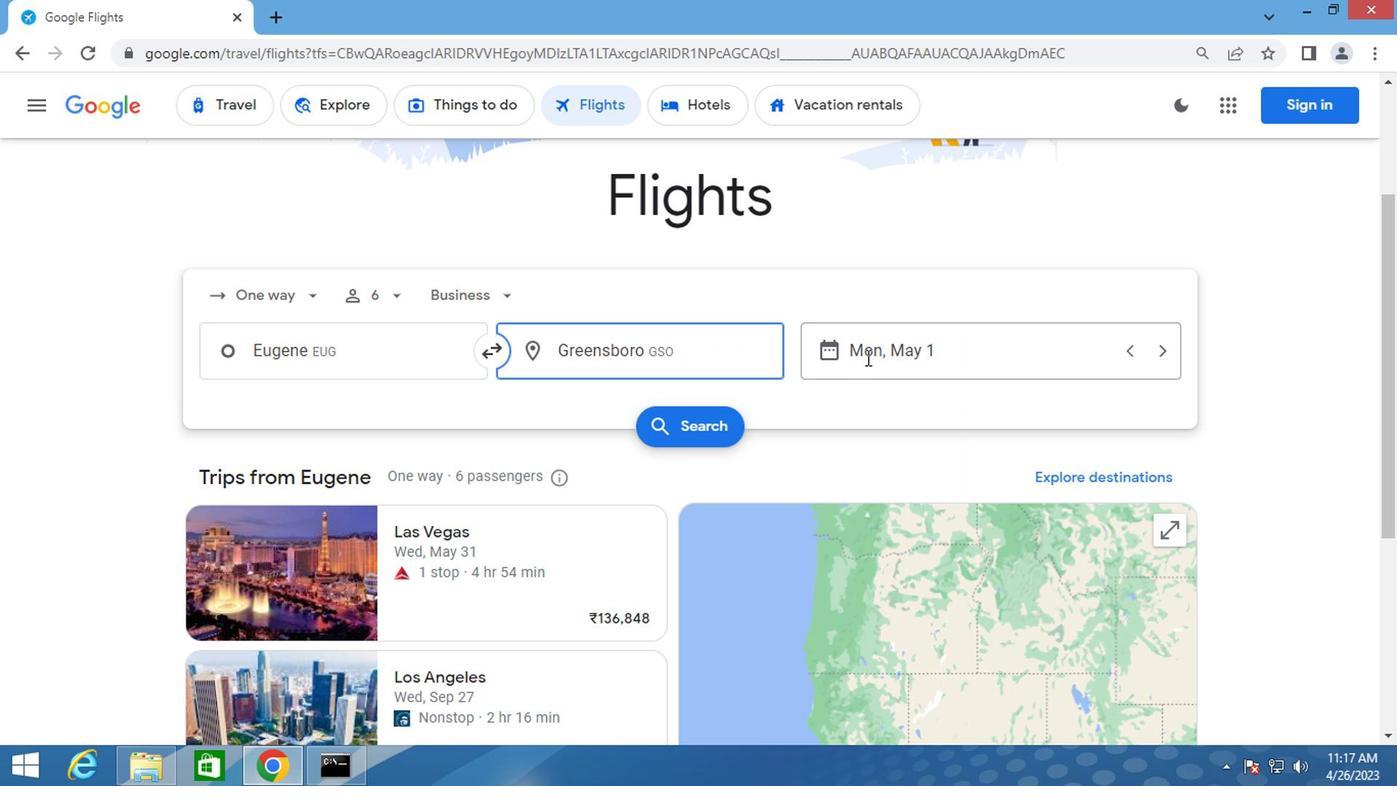 
Action: Mouse pressed left at (869, 353)
Screenshot: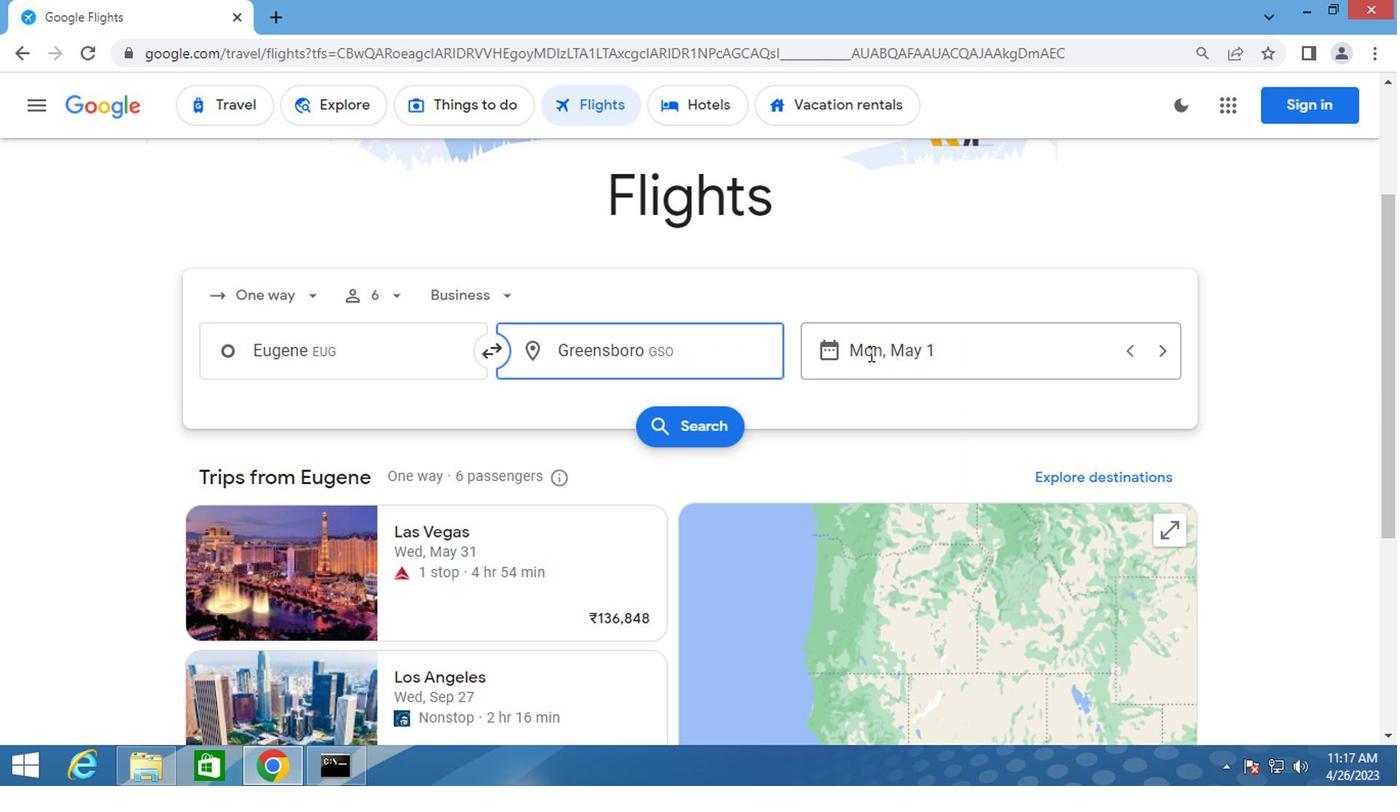 
Action: Mouse moved to (901, 374)
Screenshot: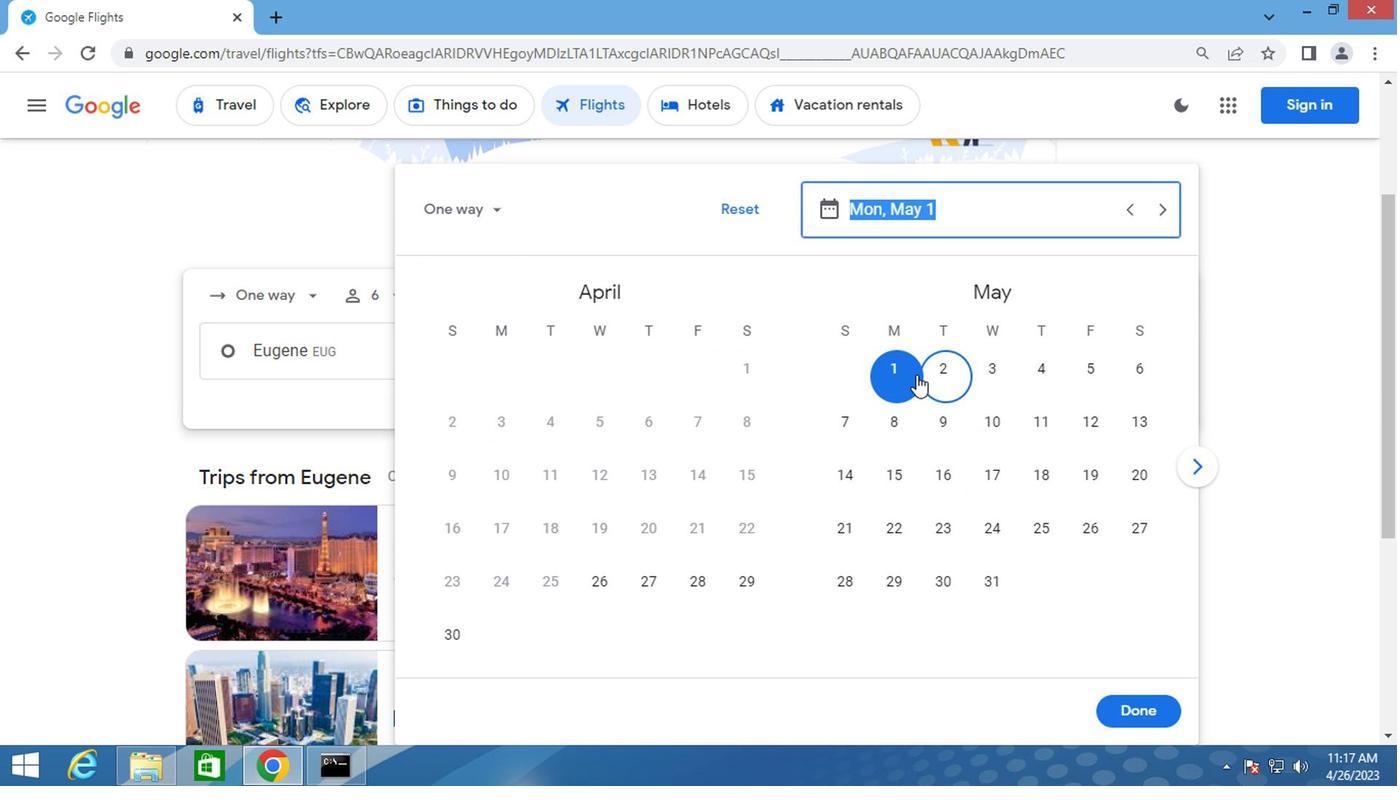 
Action: Mouse pressed left at (901, 374)
Screenshot: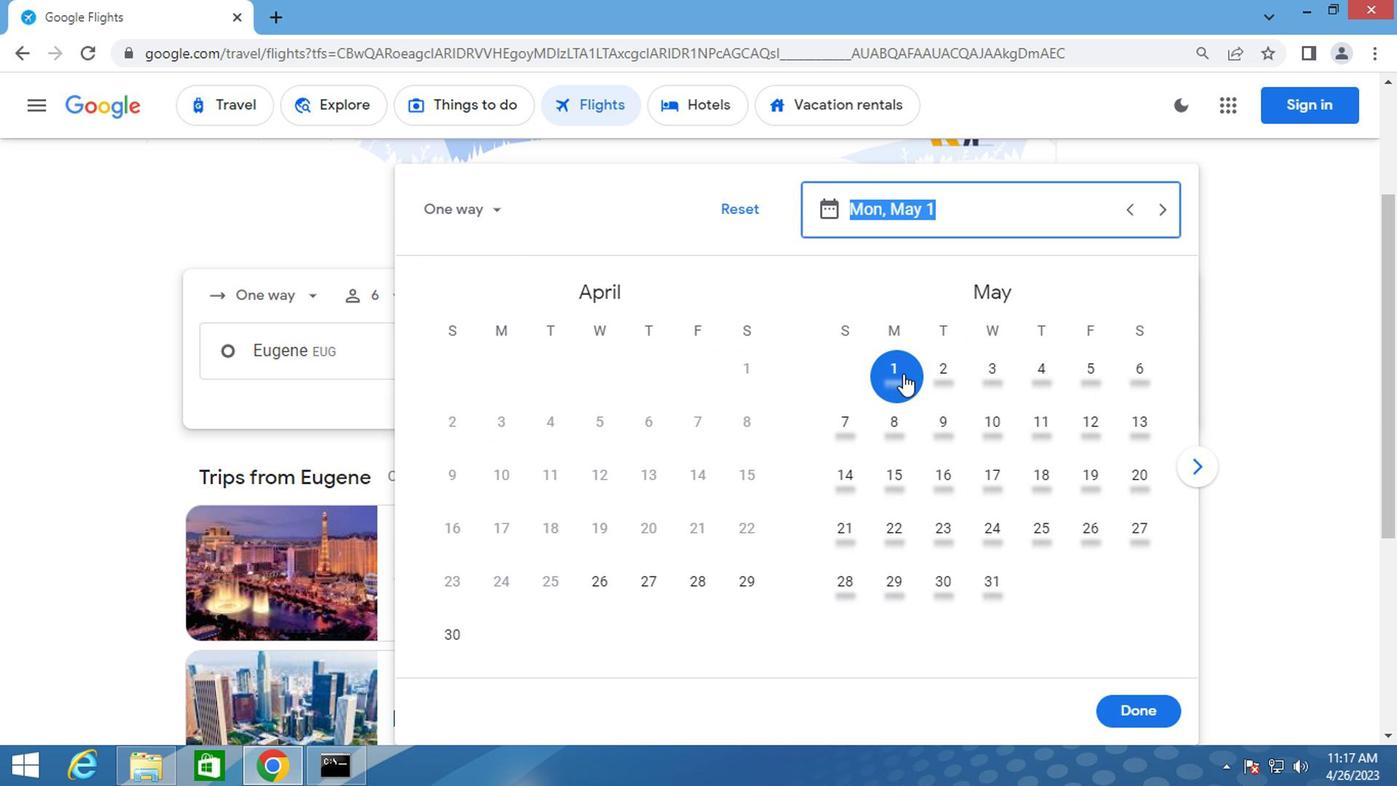 
Action: Mouse moved to (1109, 697)
Screenshot: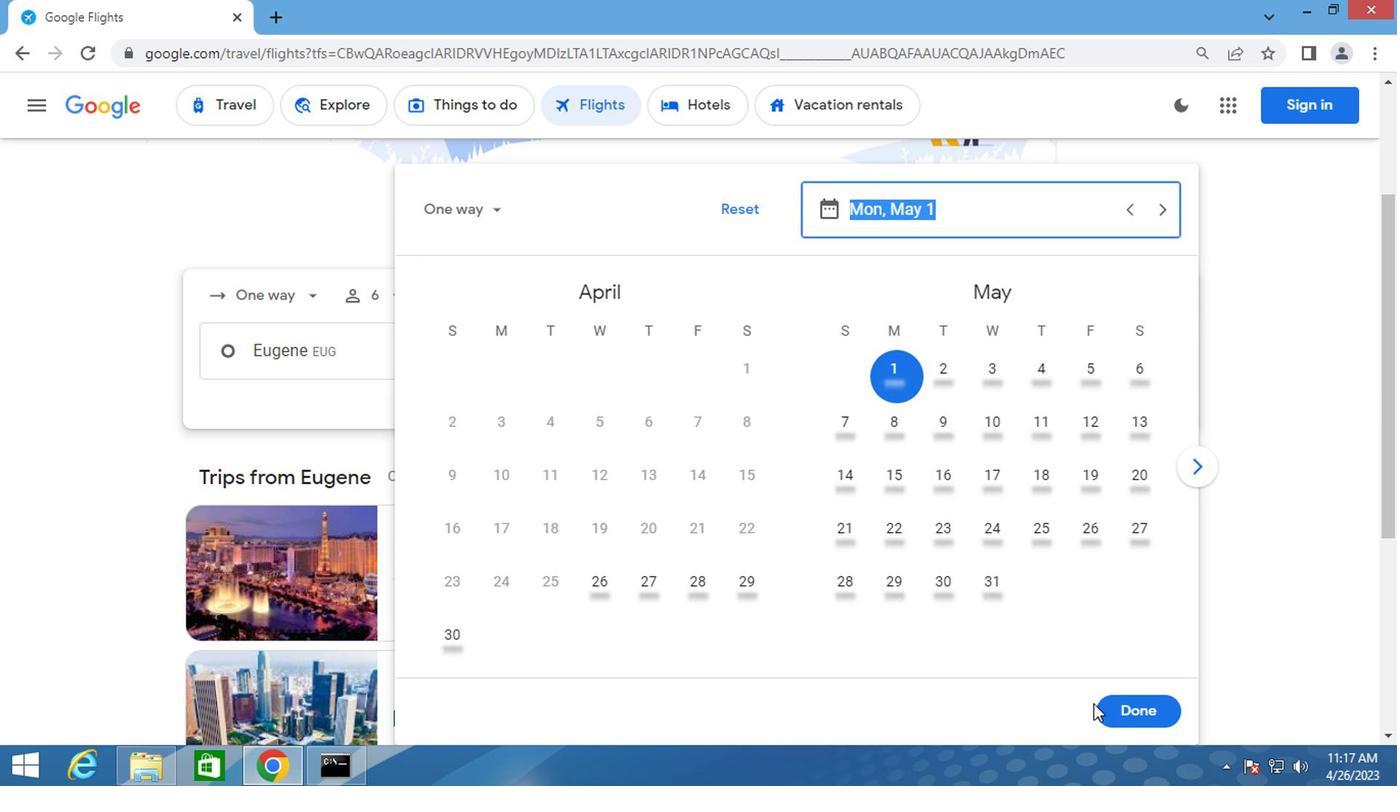 
Action: Mouse pressed left at (1109, 697)
Screenshot: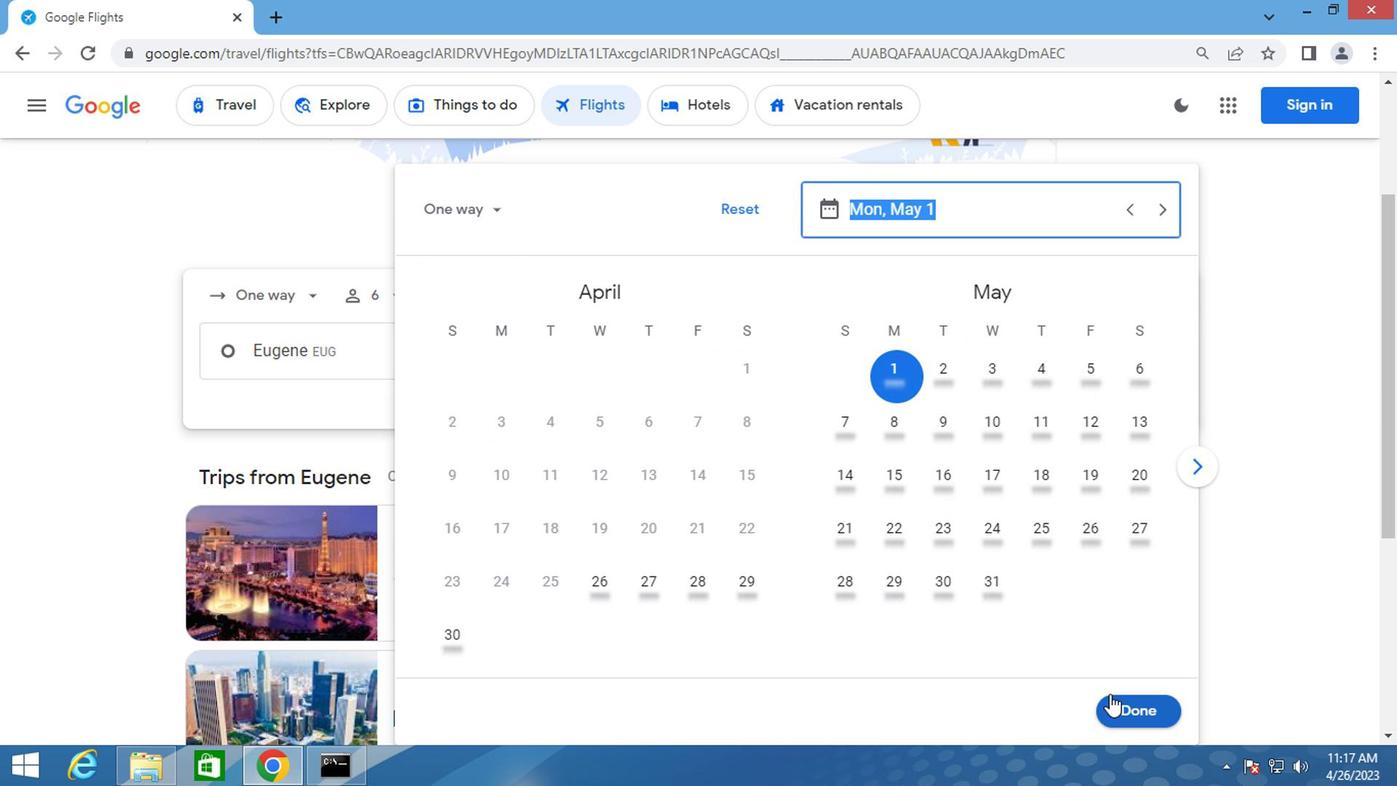 
Action: Mouse moved to (712, 427)
Screenshot: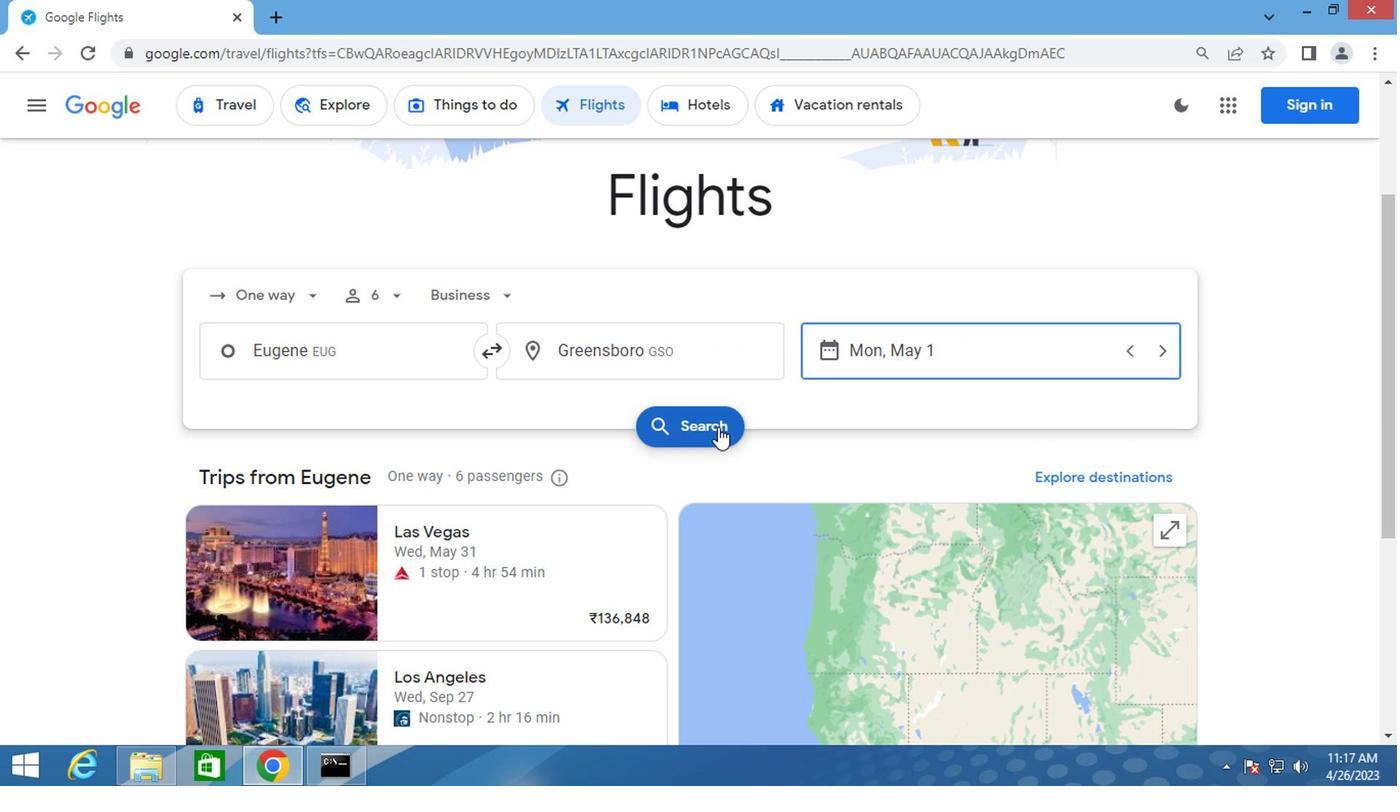 
Action: Mouse pressed left at (712, 427)
Screenshot: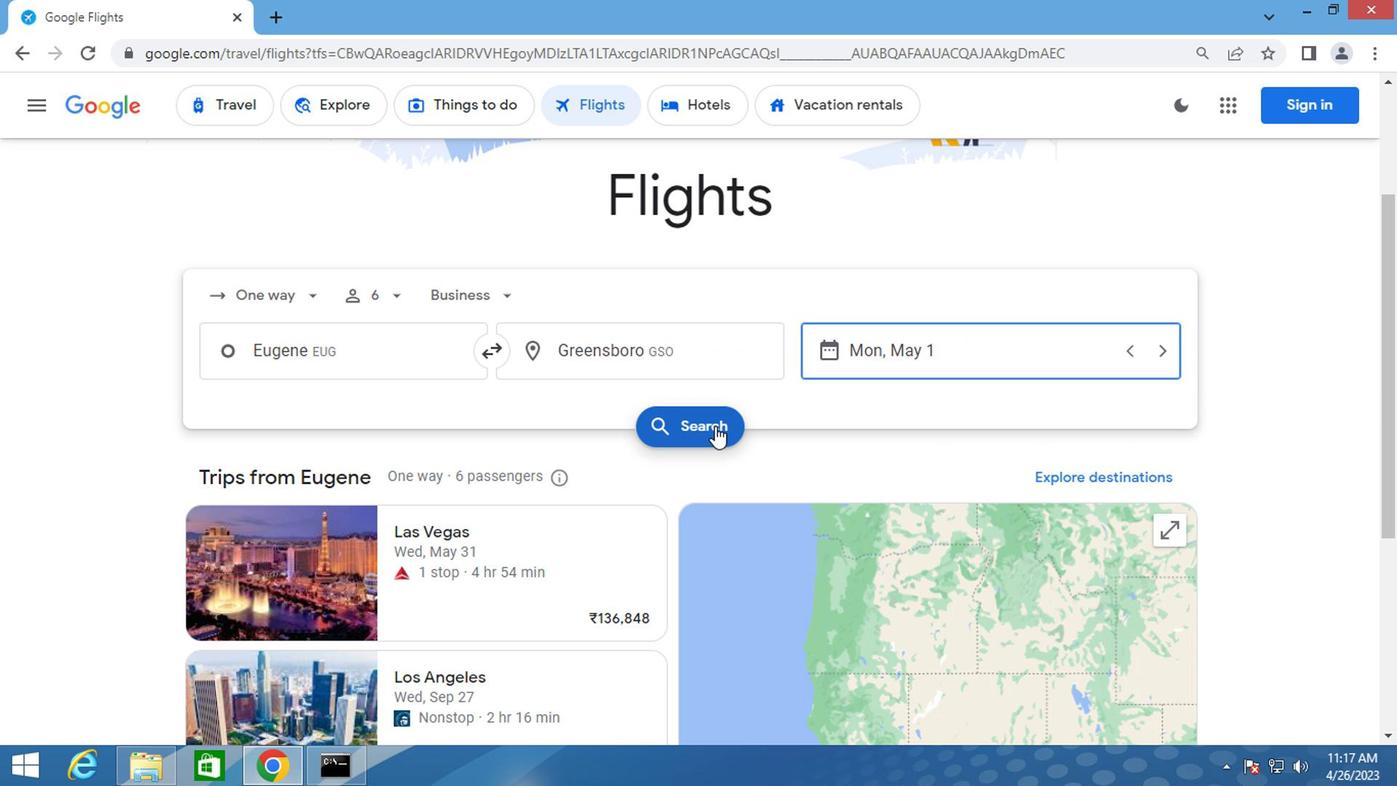 
Action: Mouse moved to (256, 286)
Screenshot: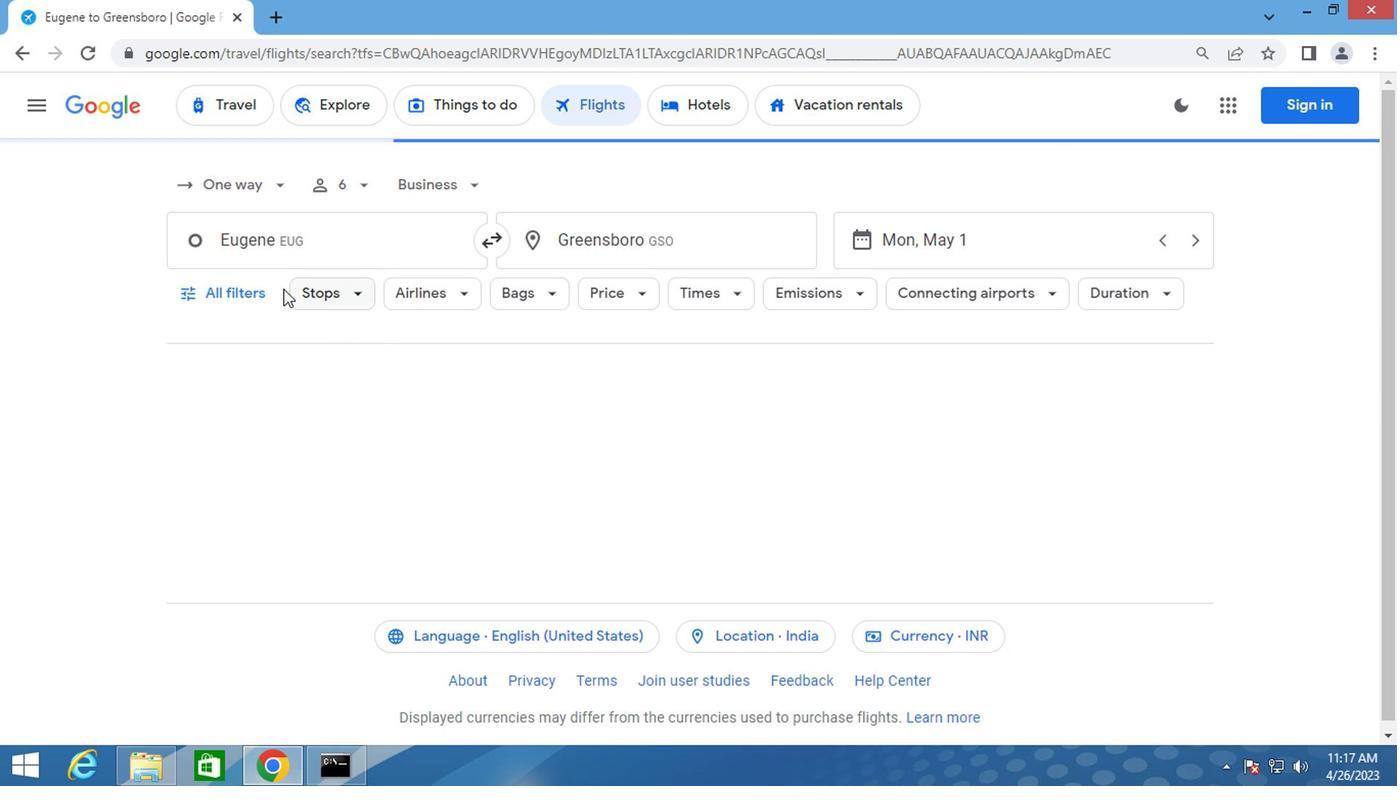 
Action: Mouse pressed left at (256, 286)
Screenshot: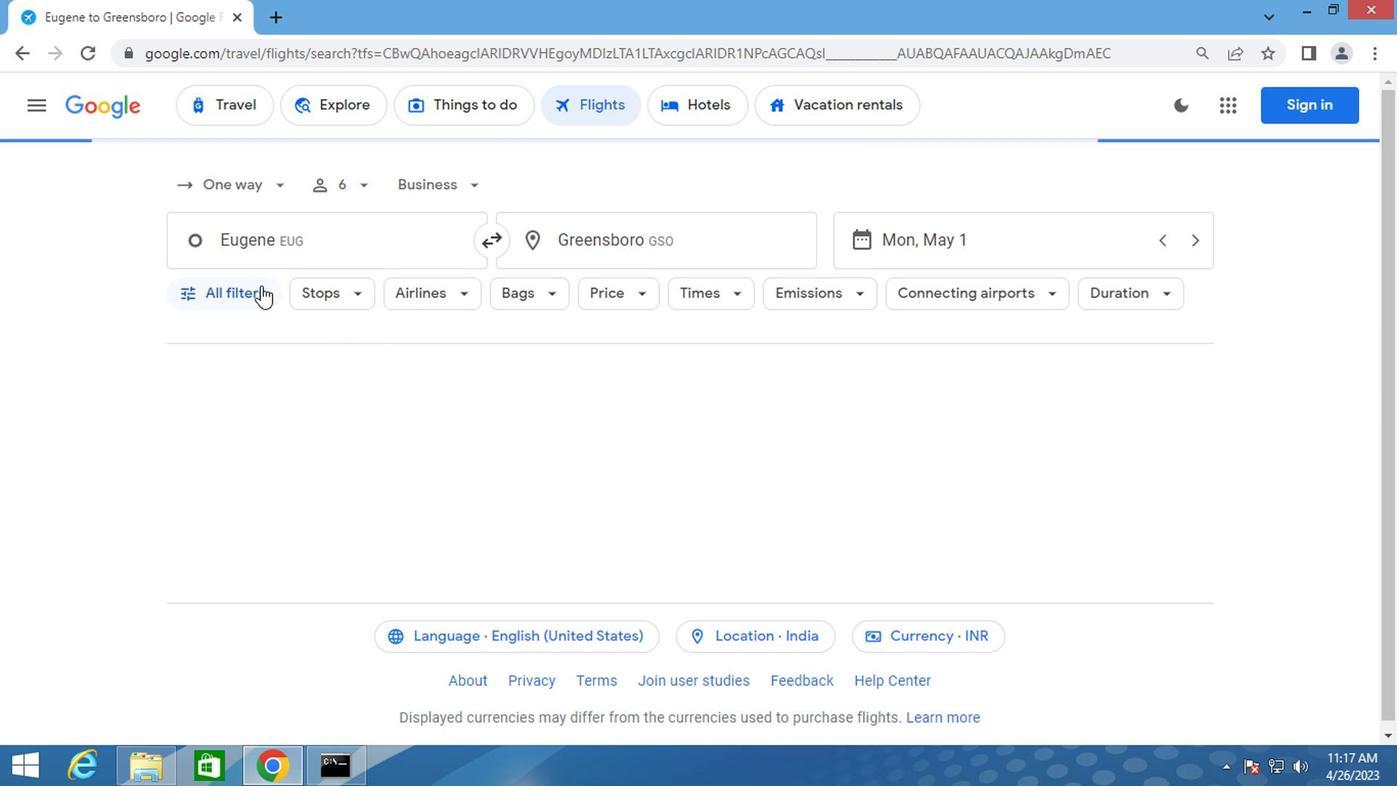 
Action: Mouse moved to (300, 439)
Screenshot: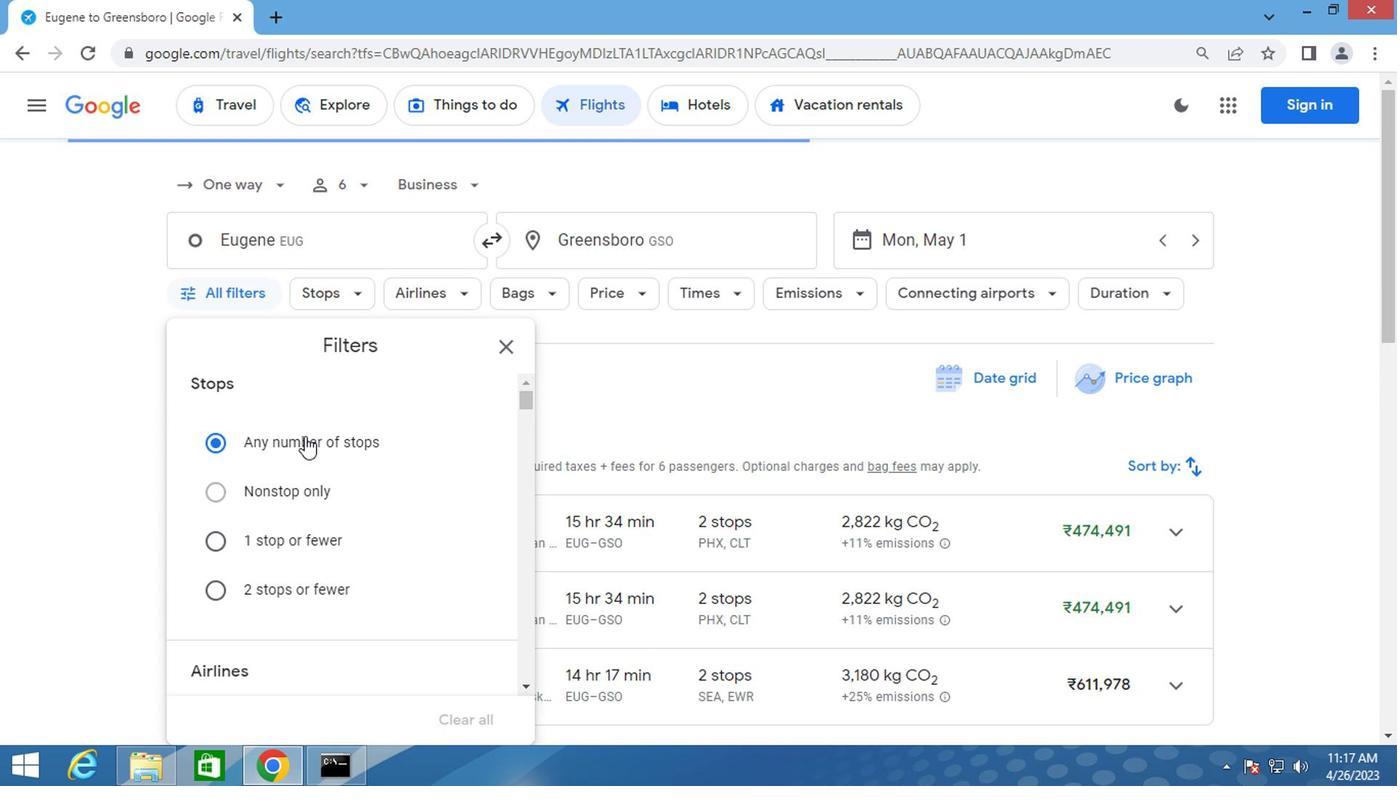 
Action: Mouse scrolled (300, 438) with delta (0, 0)
Screenshot: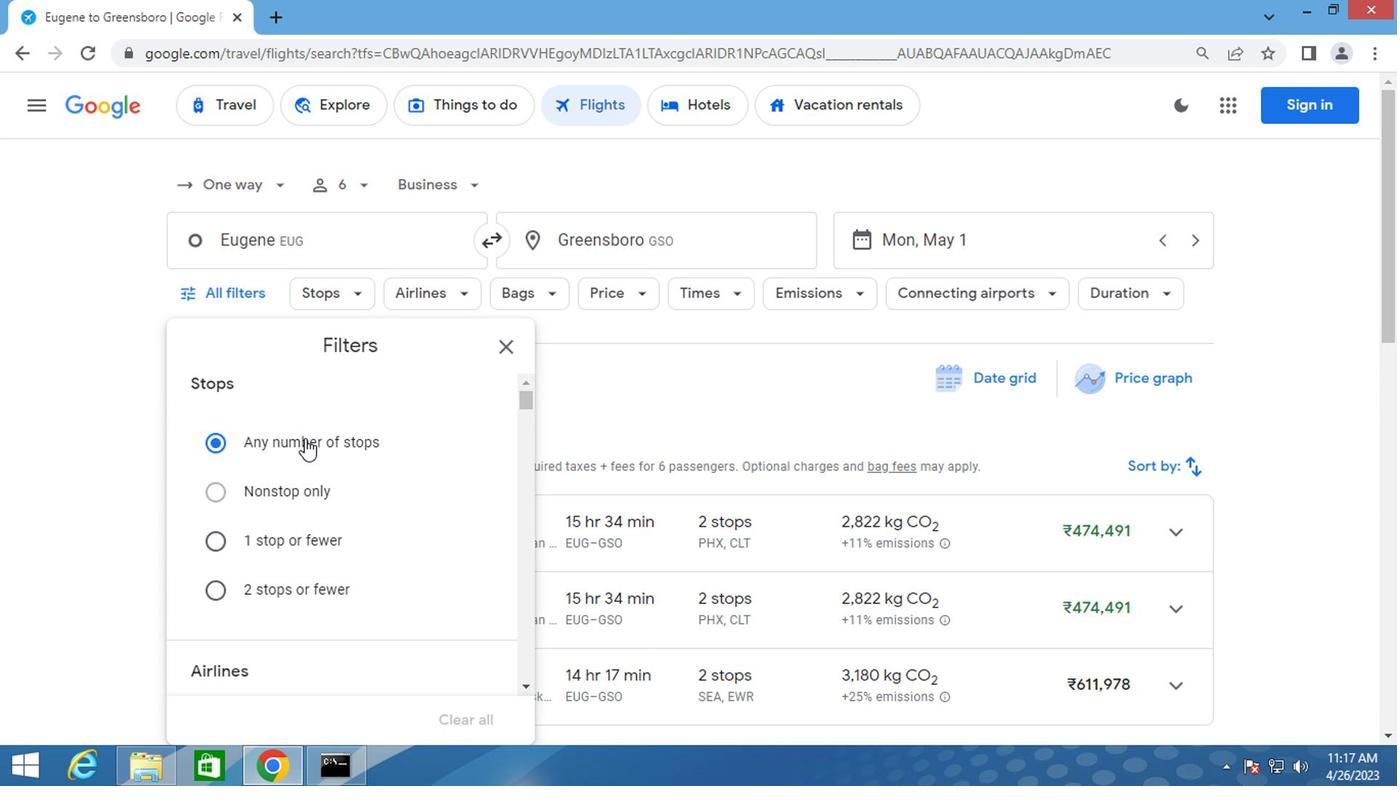 
Action: Mouse scrolled (300, 438) with delta (0, 0)
Screenshot: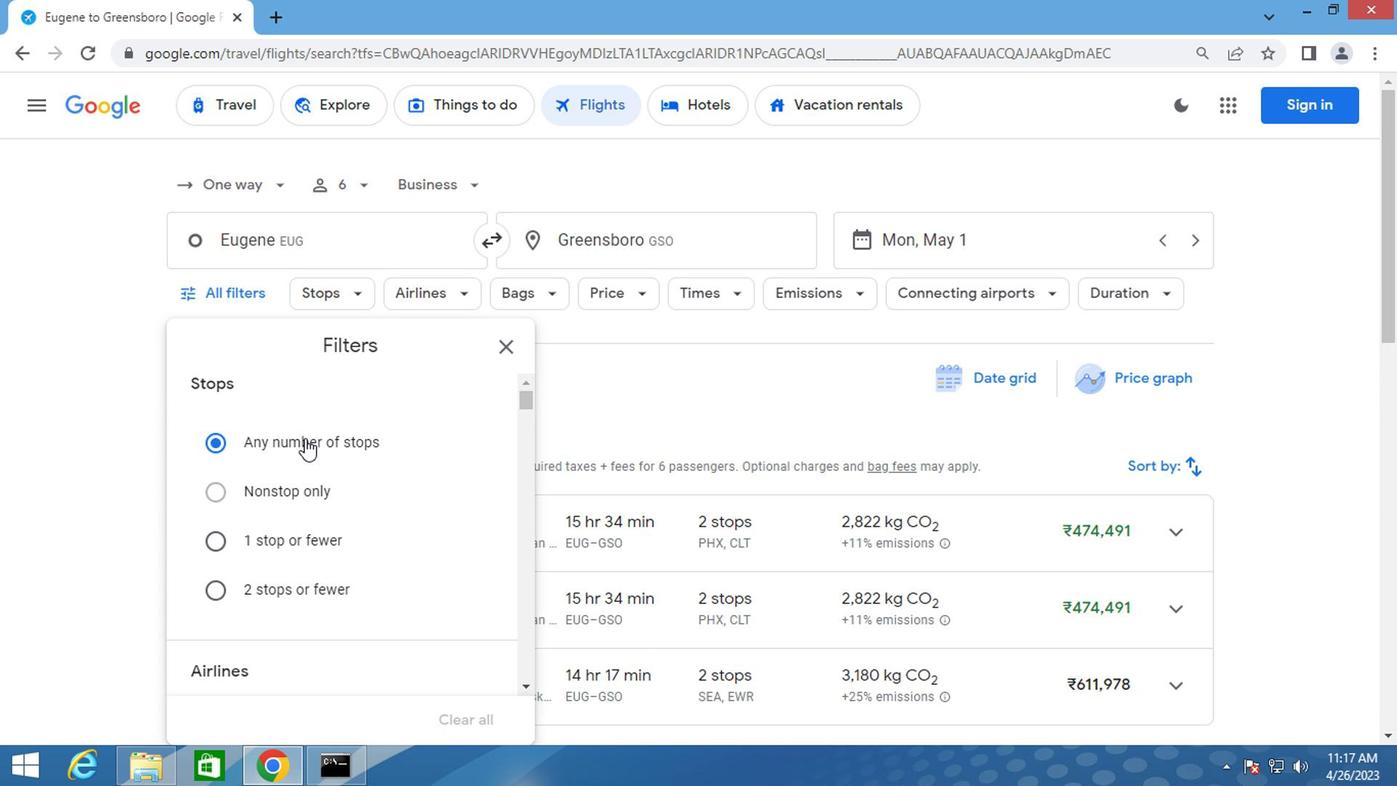 
Action: Mouse scrolled (300, 438) with delta (0, 0)
Screenshot: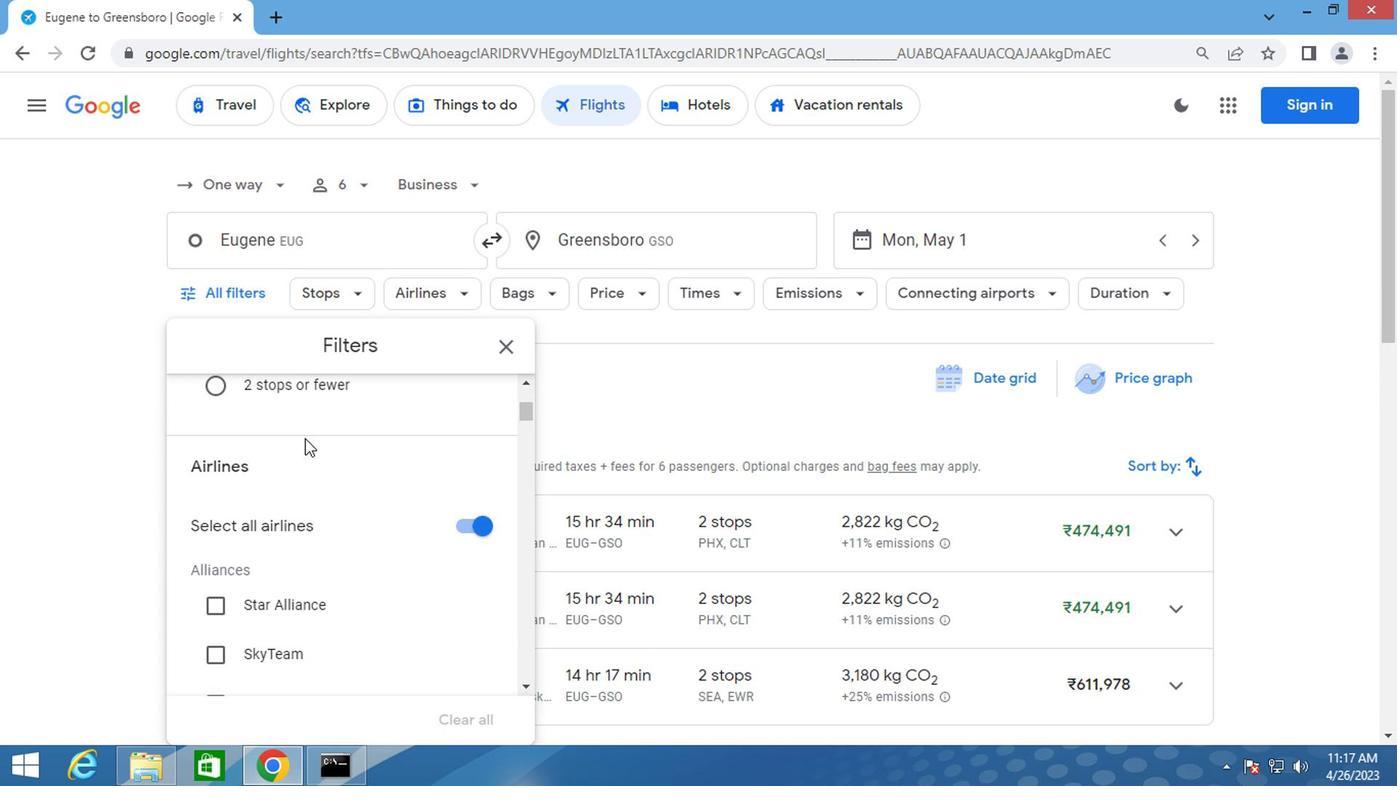 
Action: Mouse scrolled (300, 438) with delta (0, 0)
Screenshot: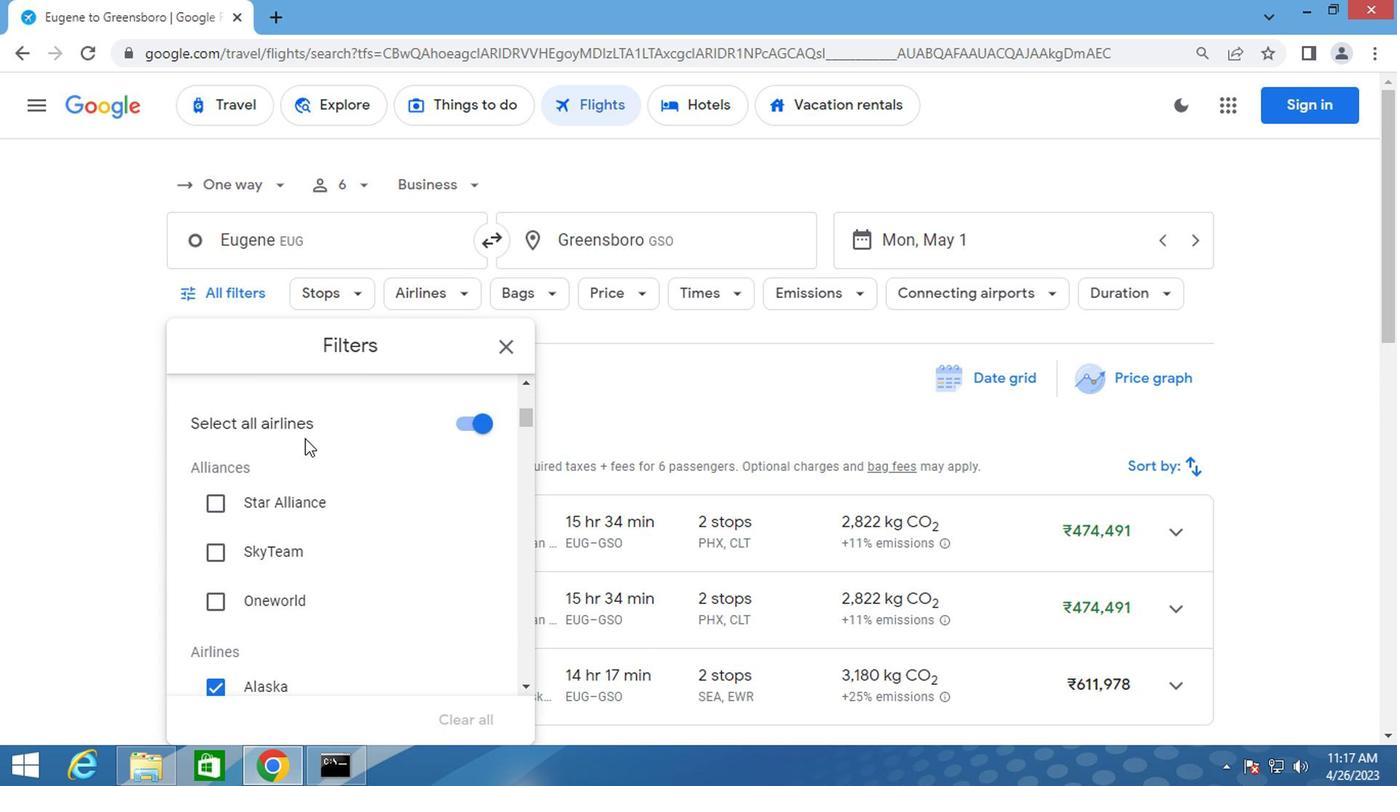 
Action: Mouse scrolled (300, 438) with delta (0, 0)
Screenshot: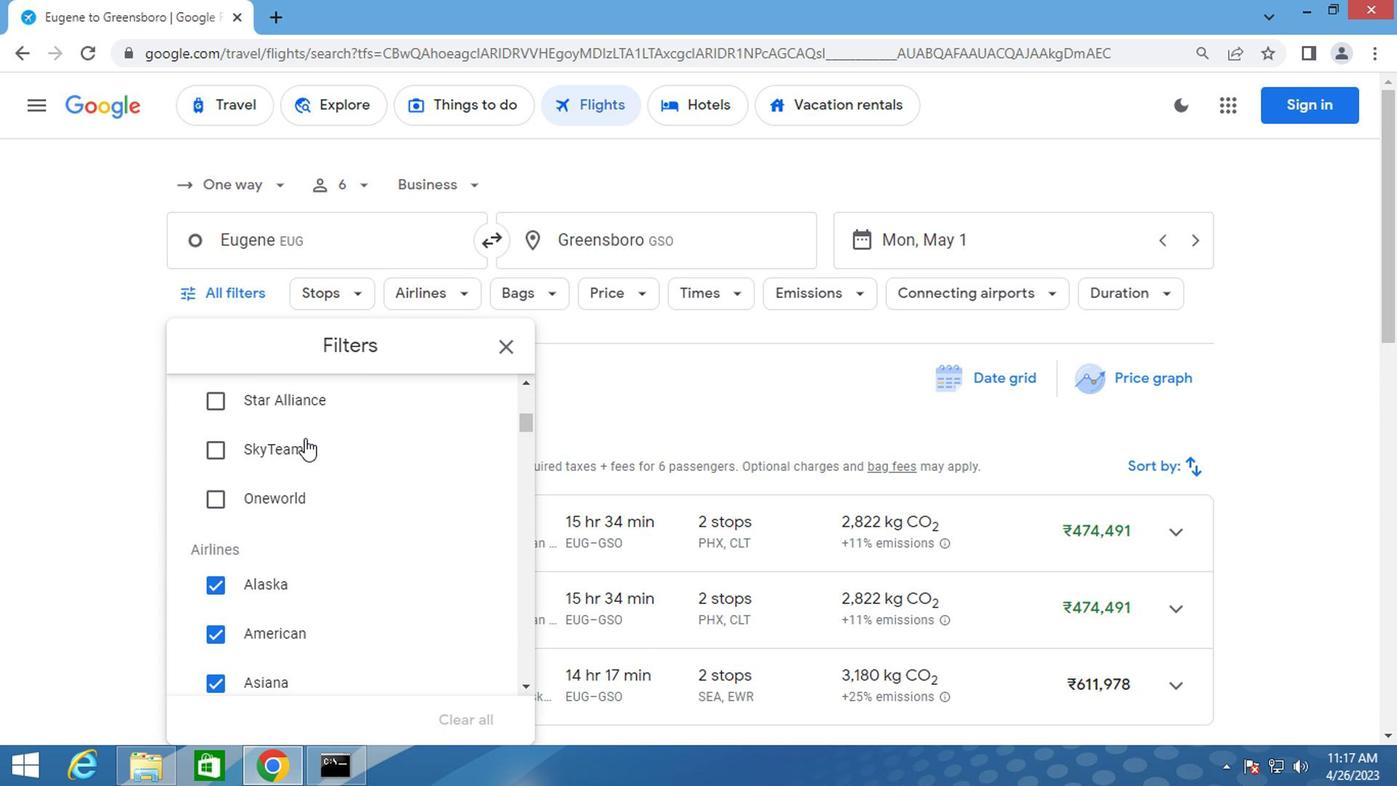 
Action: Mouse scrolled (300, 438) with delta (0, 0)
Screenshot: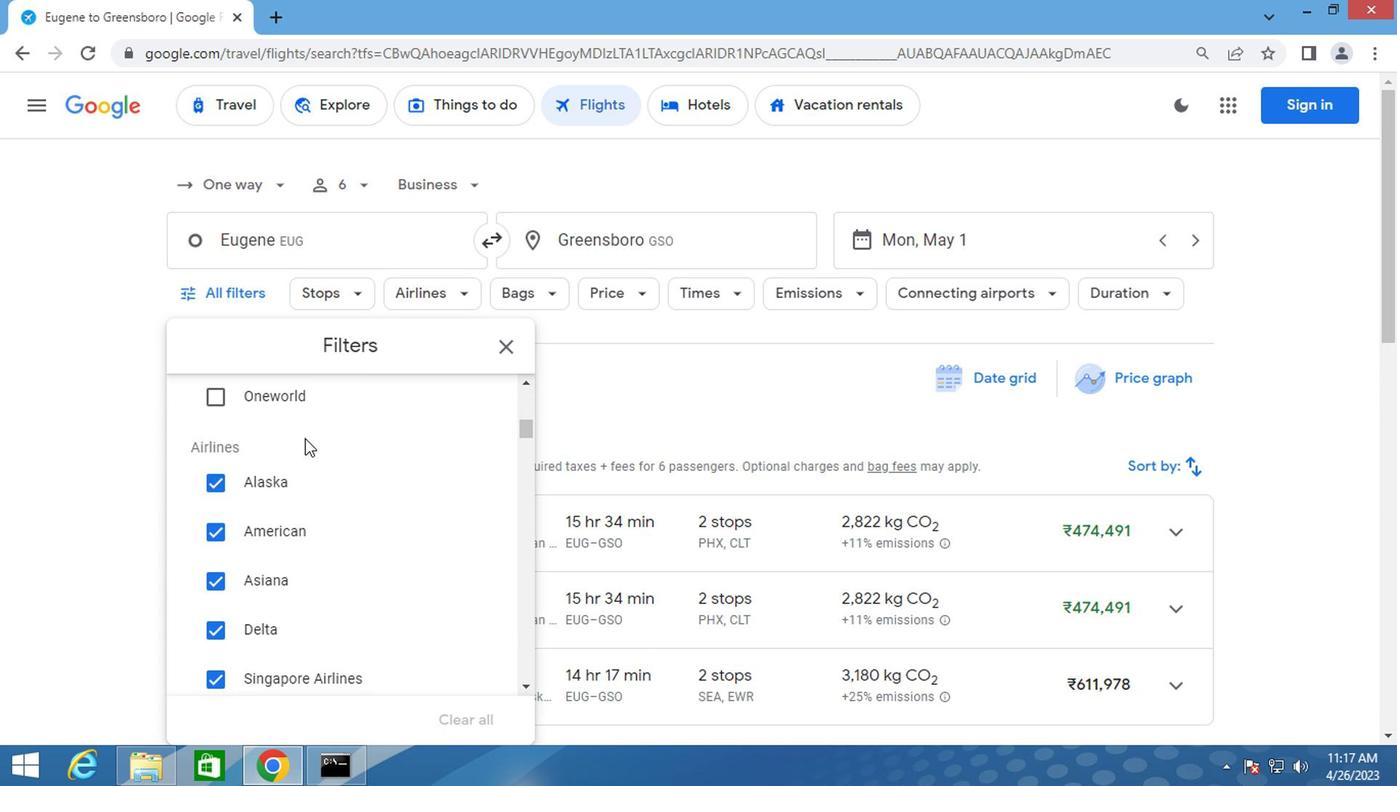 
Action: Mouse moved to (213, 576)
Screenshot: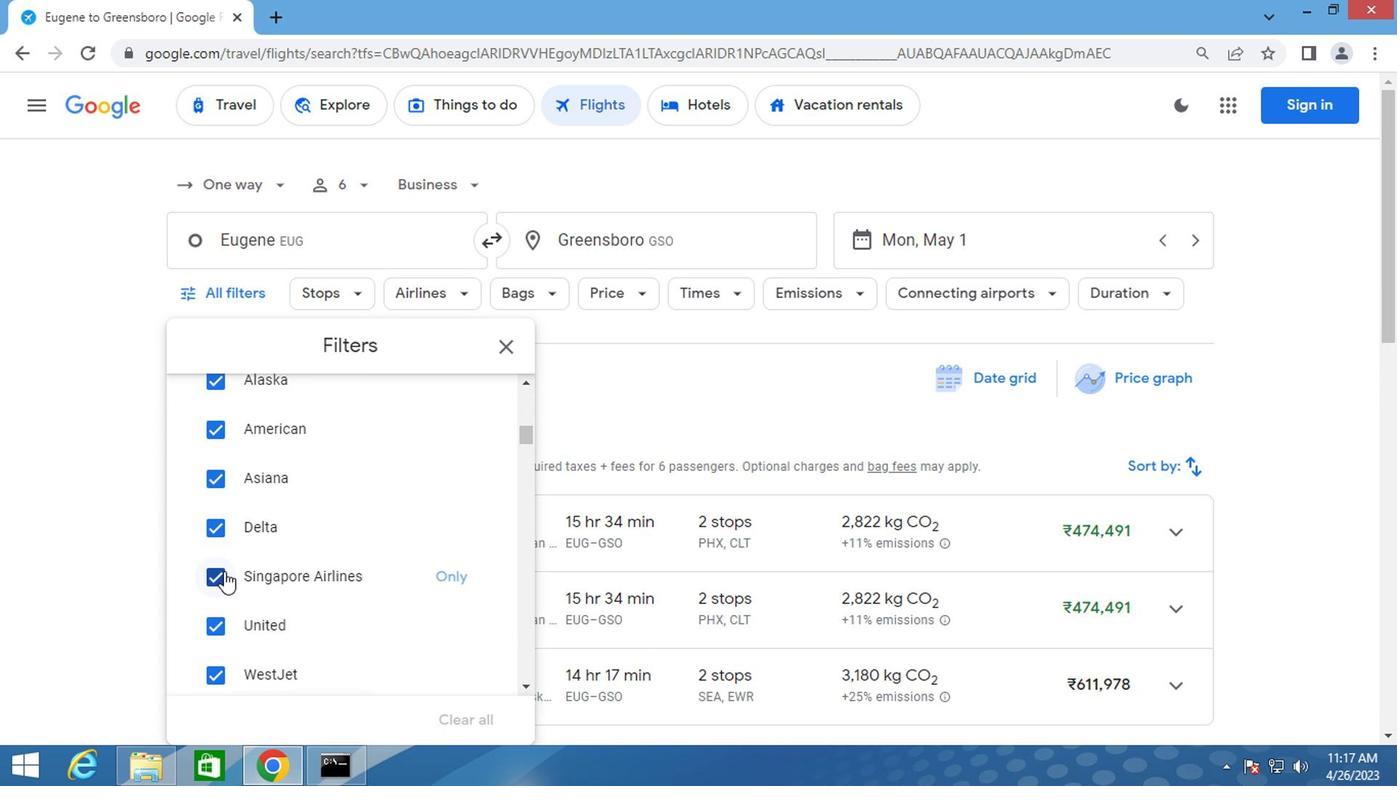 
Action: Mouse pressed left at (213, 576)
Screenshot: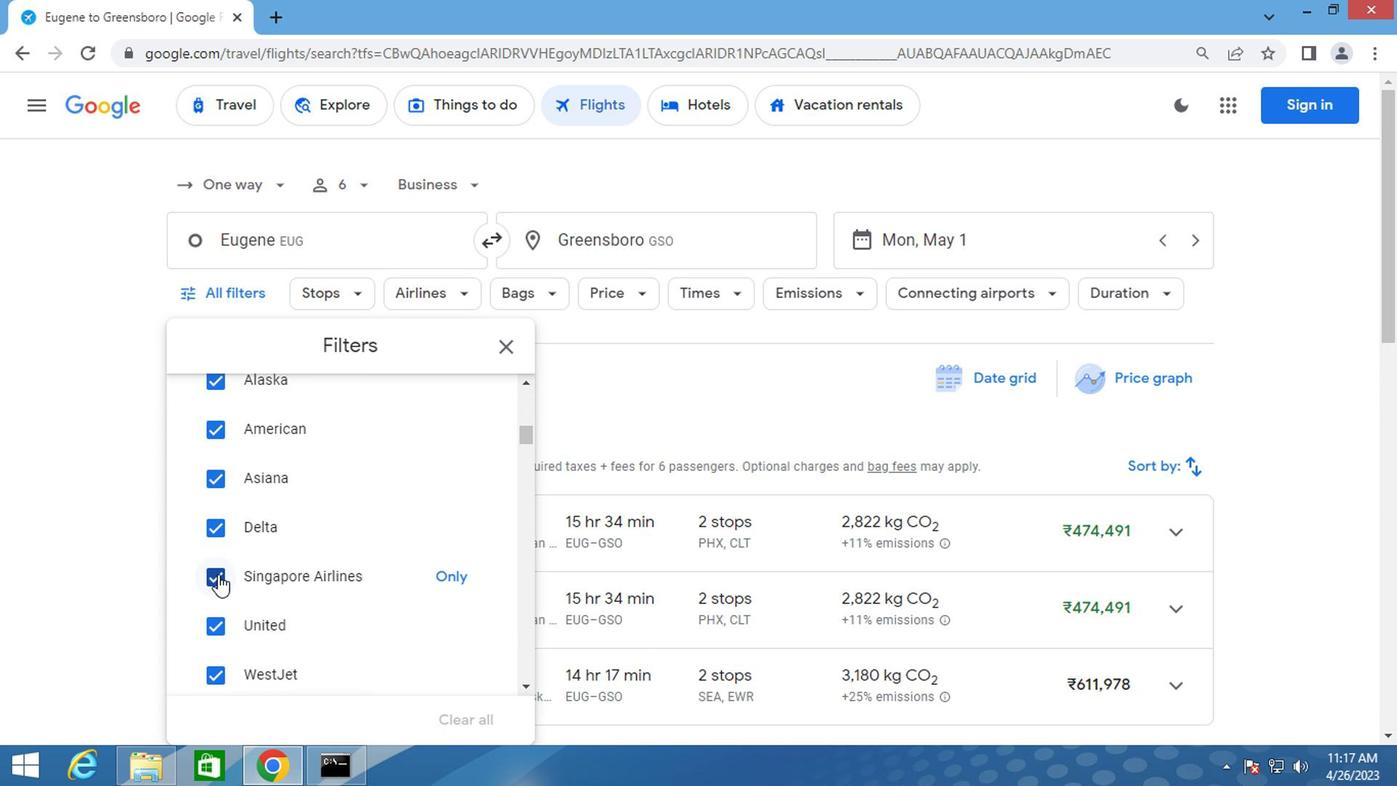 
Action: Mouse moved to (275, 560)
Screenshot: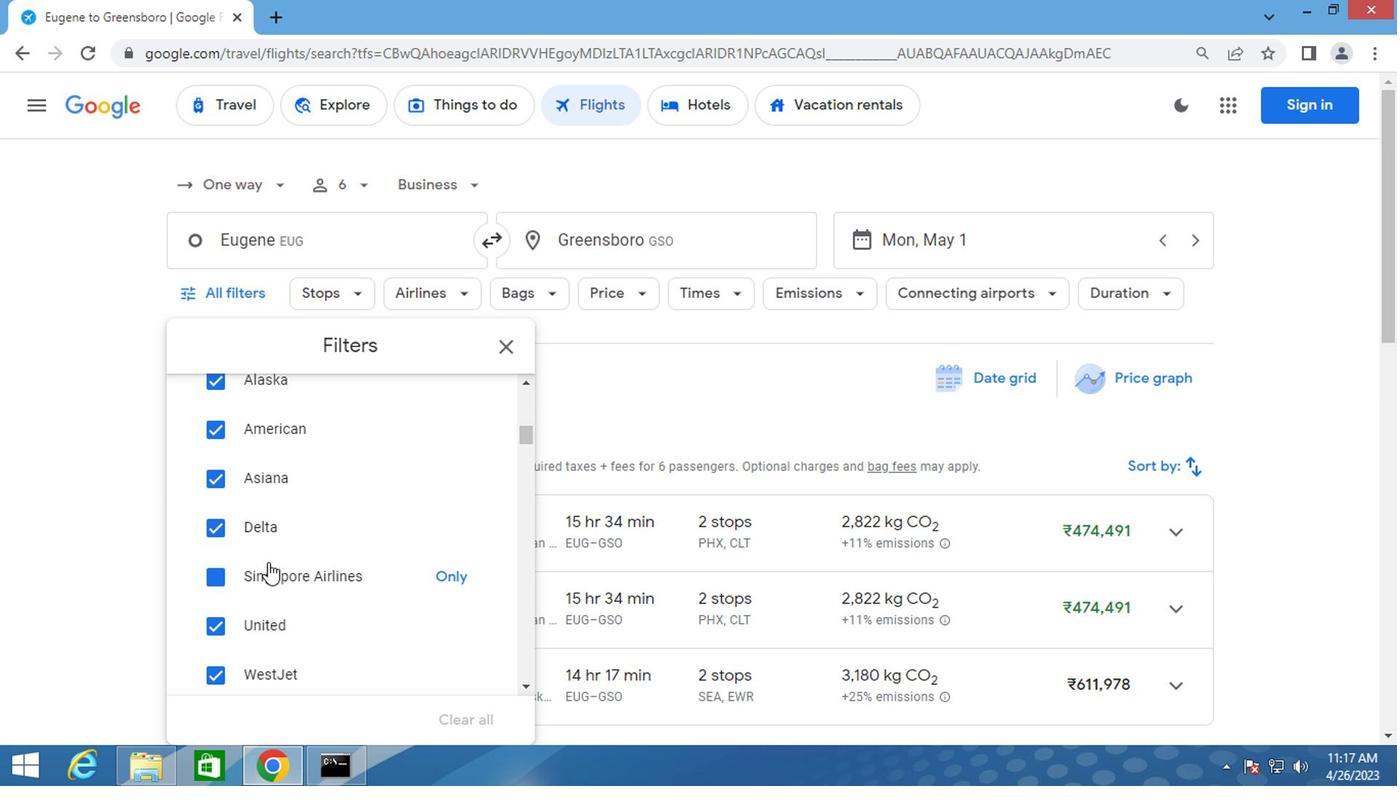 
Action: Mouse scrolled (275, 559) with delta (0, -1)
Screenshot: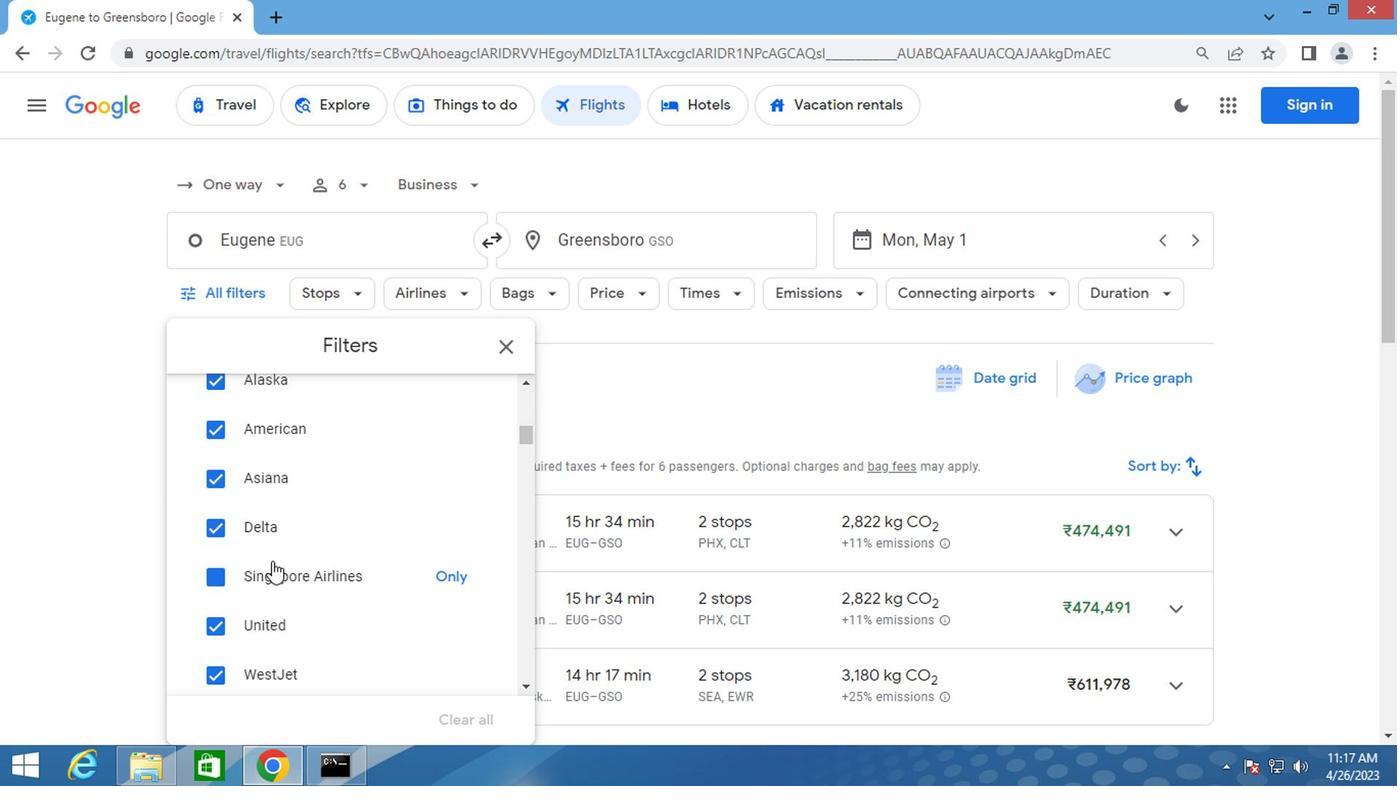 
Action: Mouse scrolled (275, 559) with delta (0, -1)
Screenshot: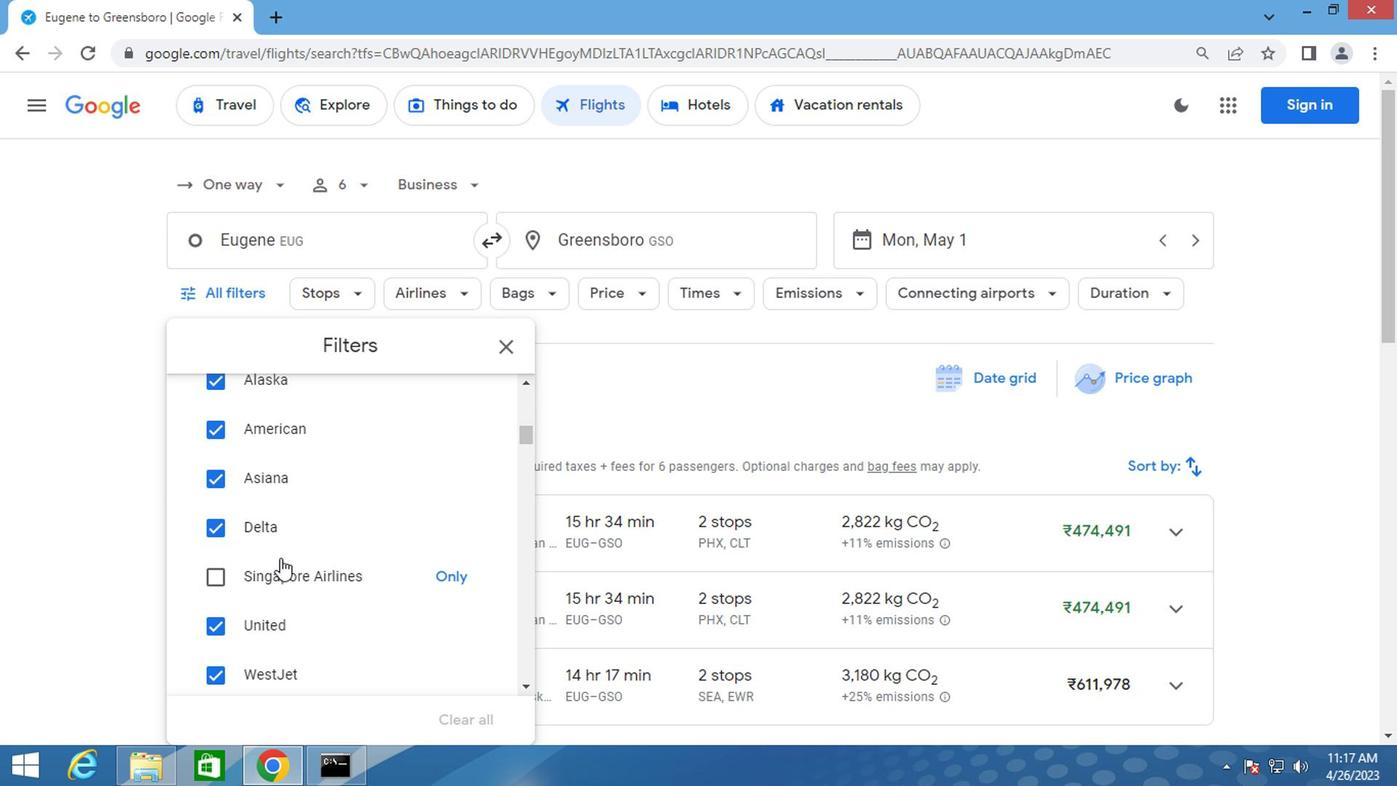 
Action: Mouse moved to (474, 667)
Screenshot: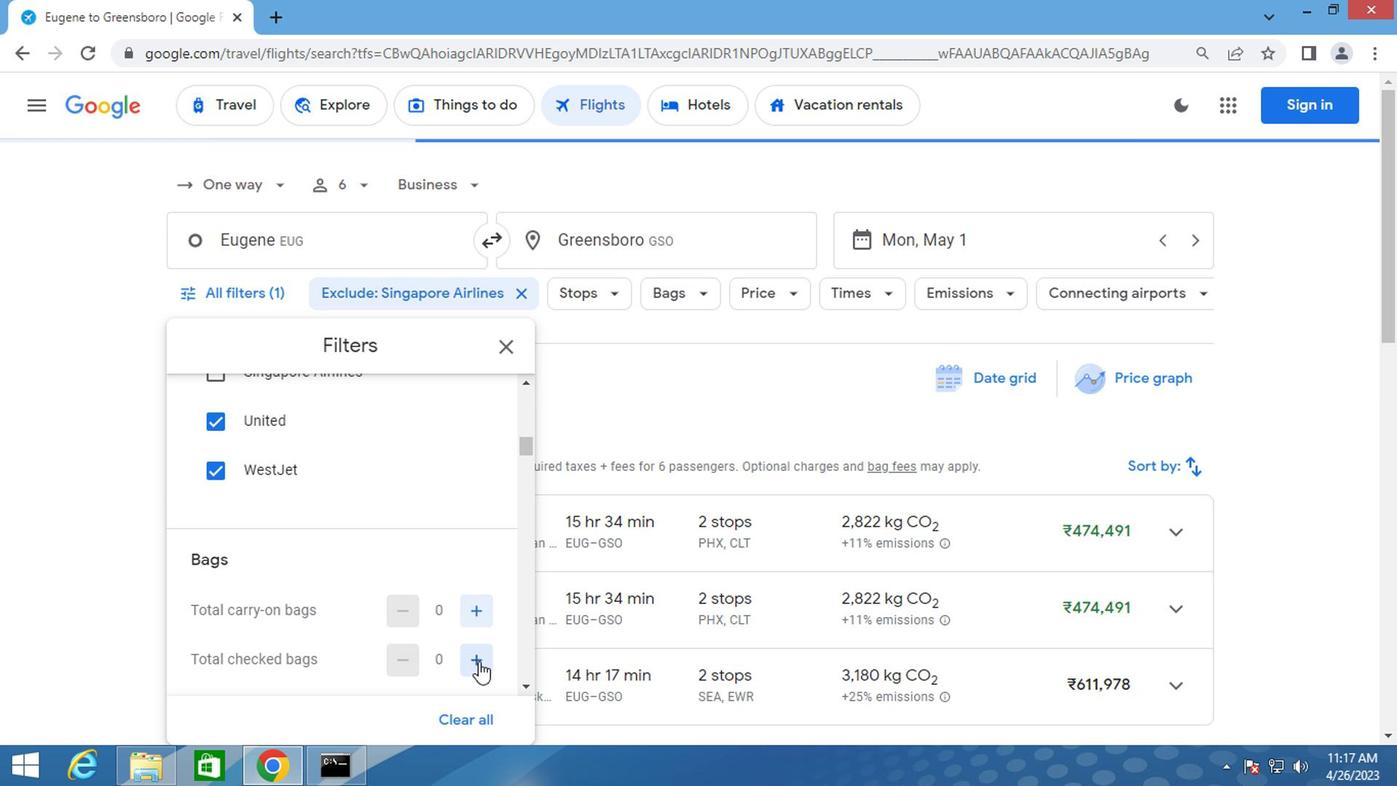 
Action: Mouse pressed left at (474, 667)
Screenshot: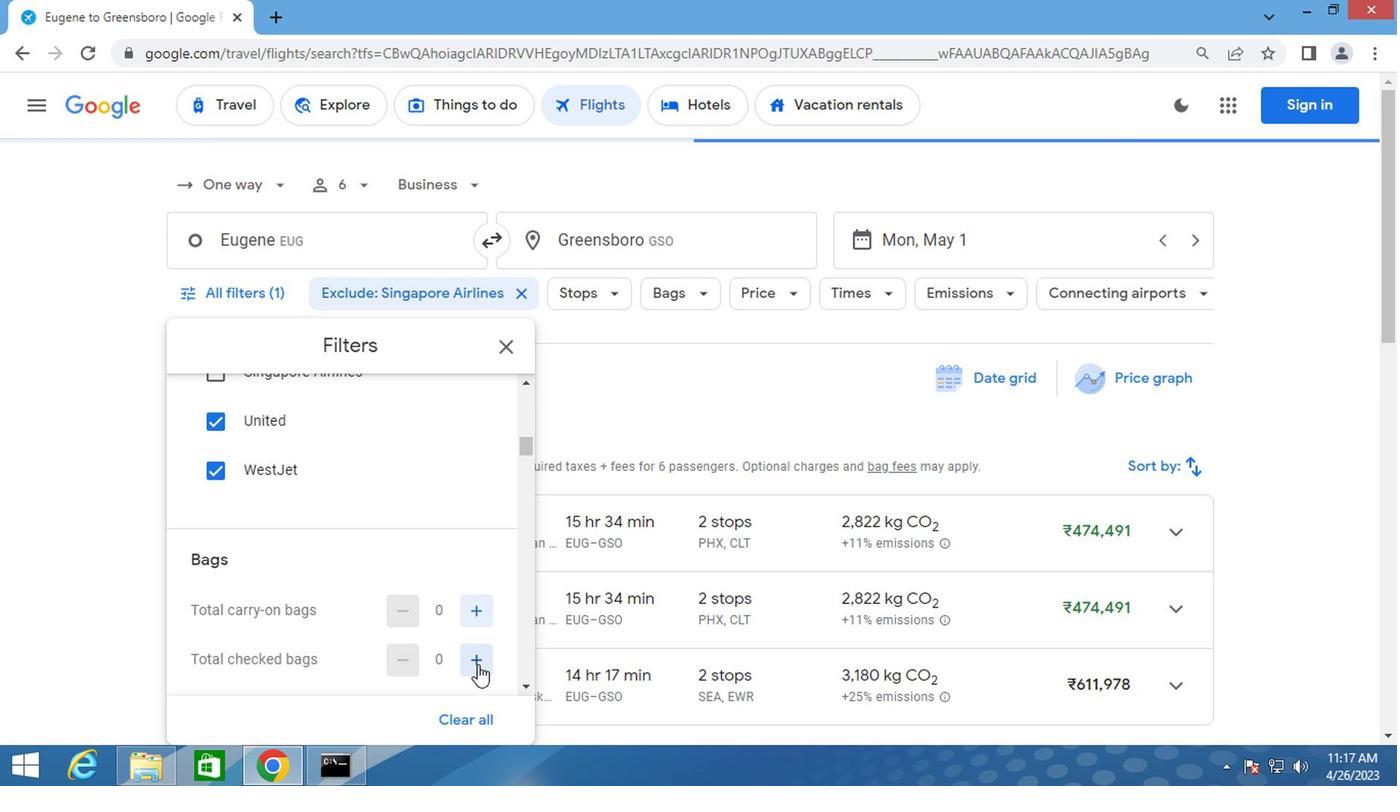 
Action: Mouse pressed left at (474, 667)
Screenshot: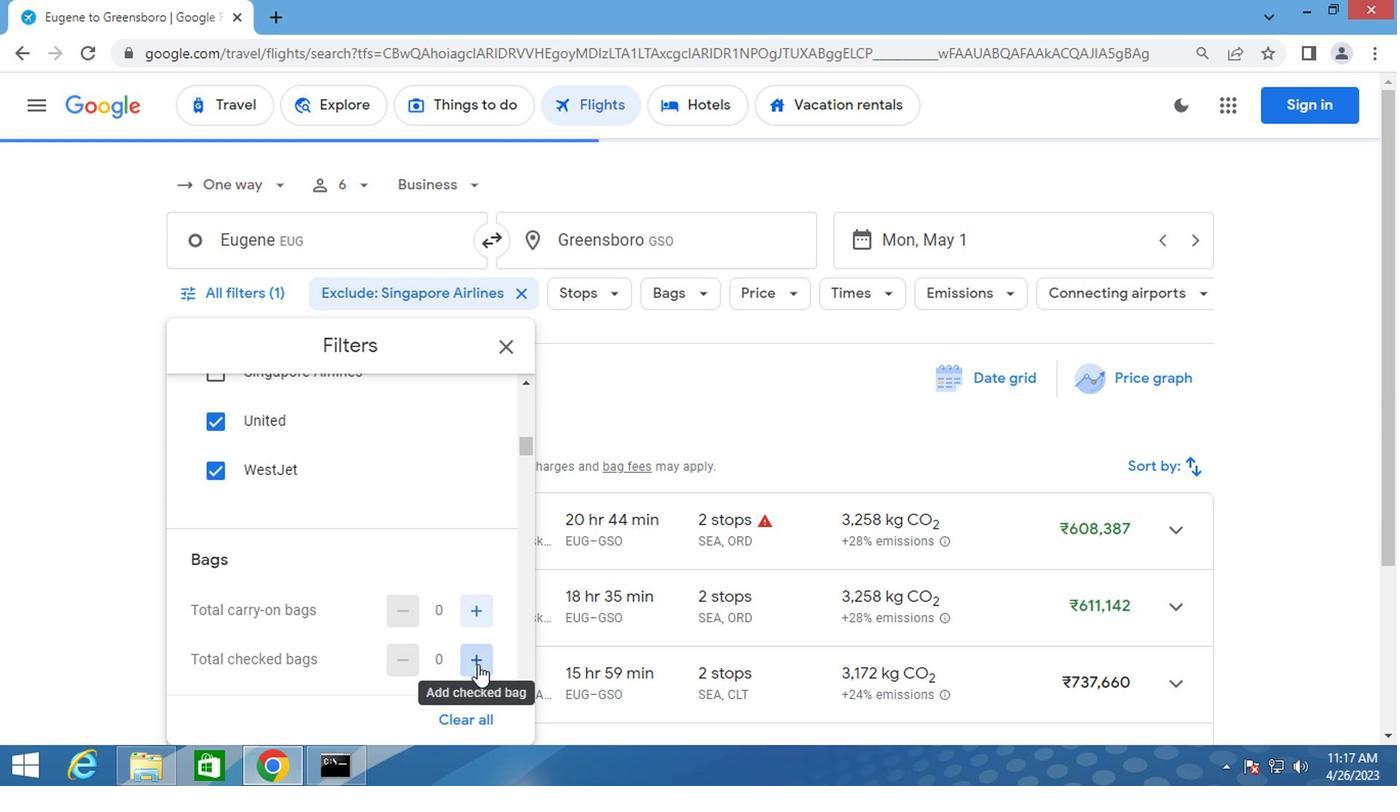 
Action: Mouse pressed left at (474, 667)
Screenshot: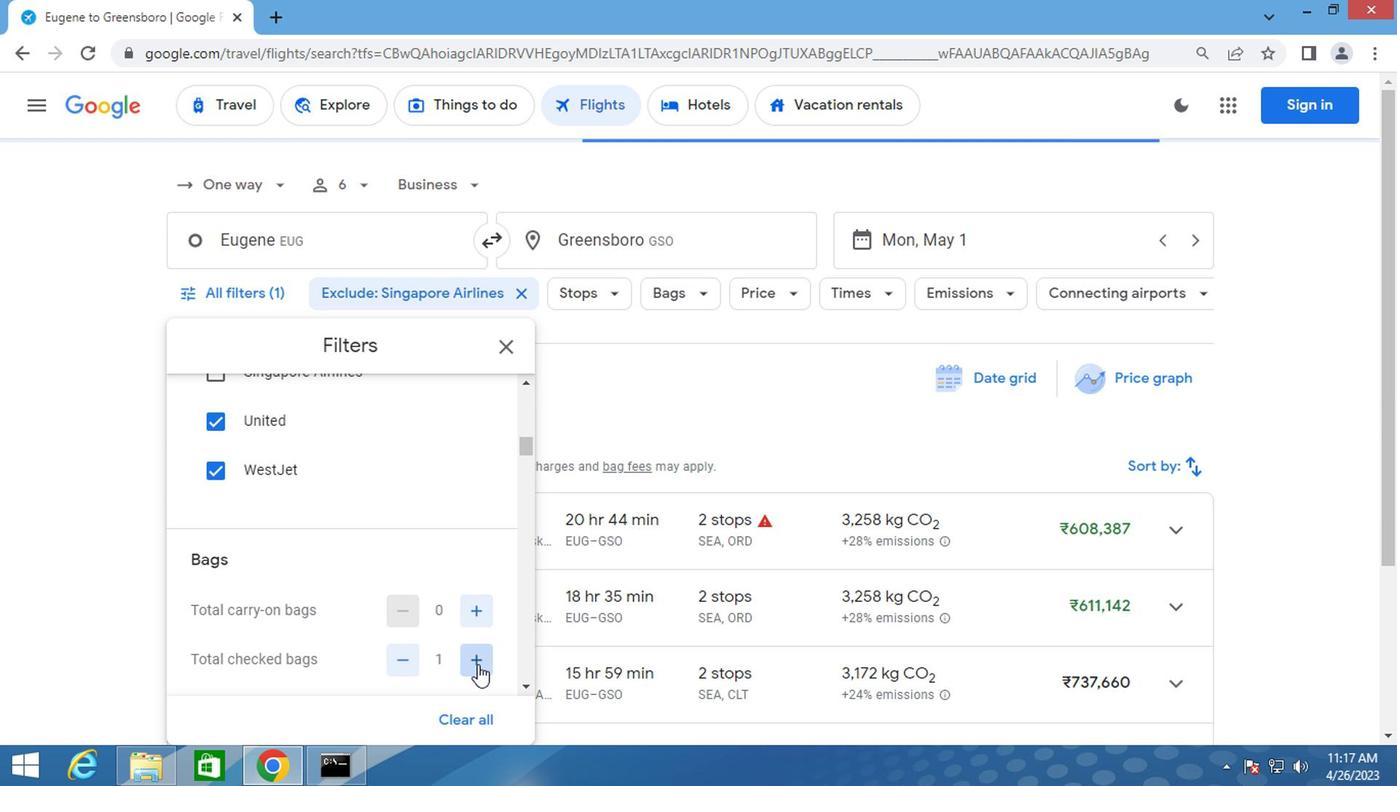 
Action: Mouse pressed left at (474, 667)
Screenshot: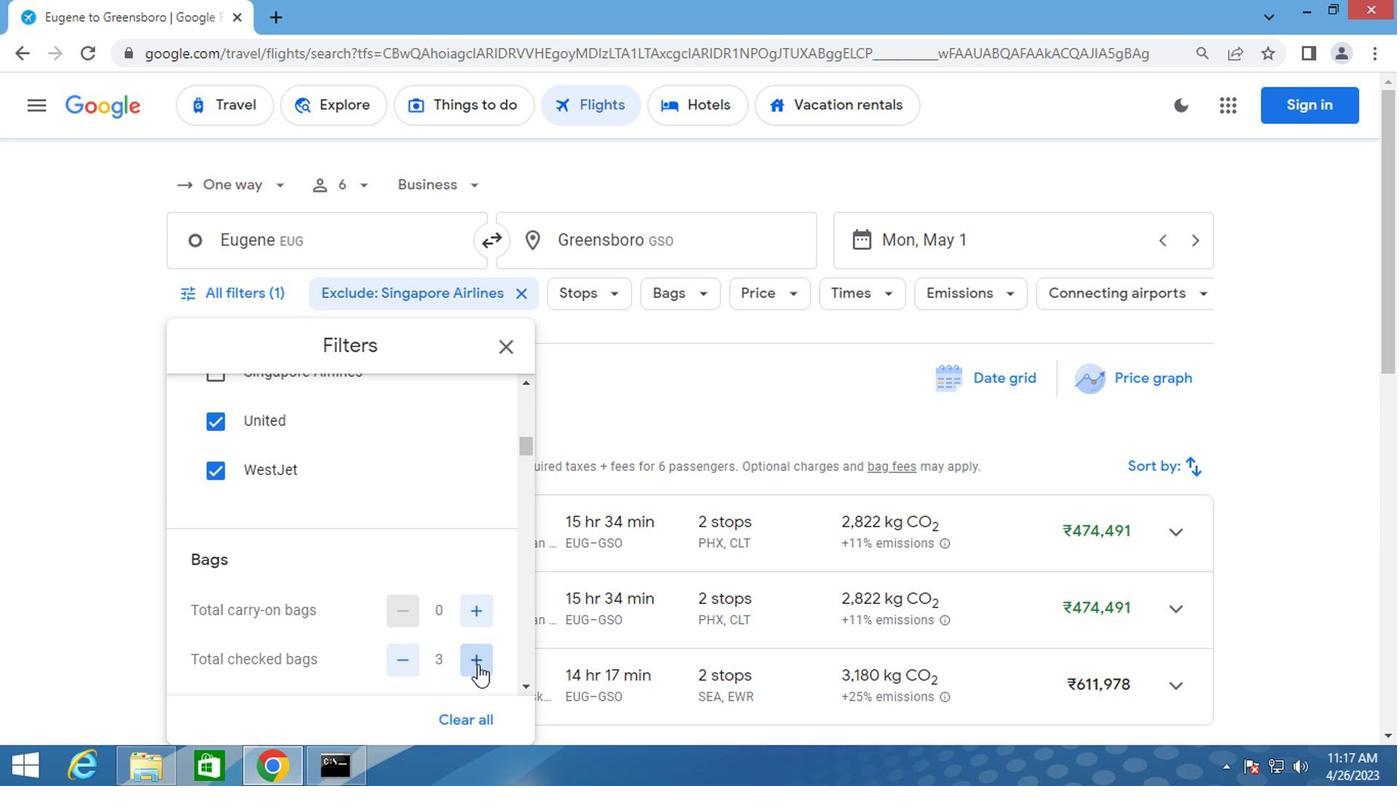 
Action: Mouse moved to (385, 618)
Screenshot: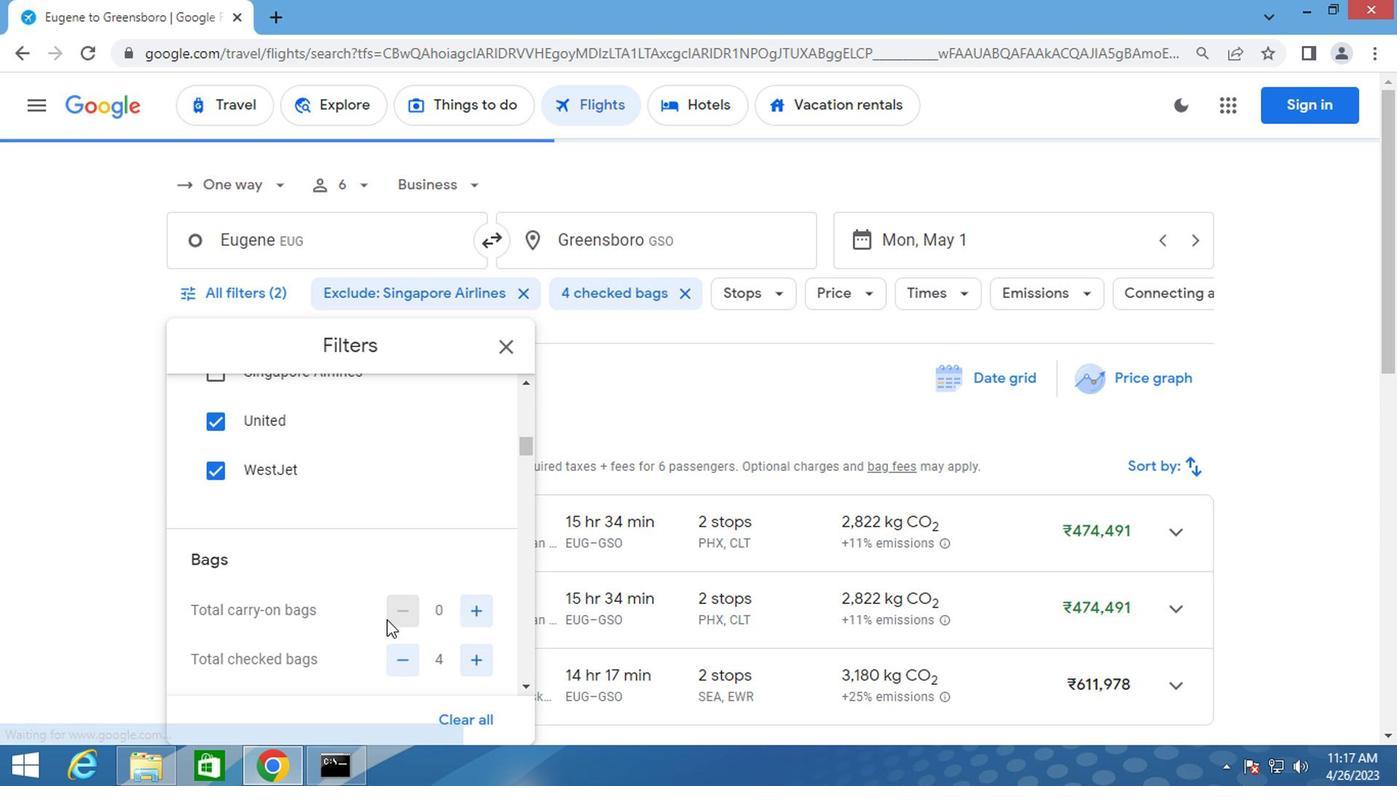 
Action: Mouse scrolled (385, 618) with delta (0, 0)
Screenshot: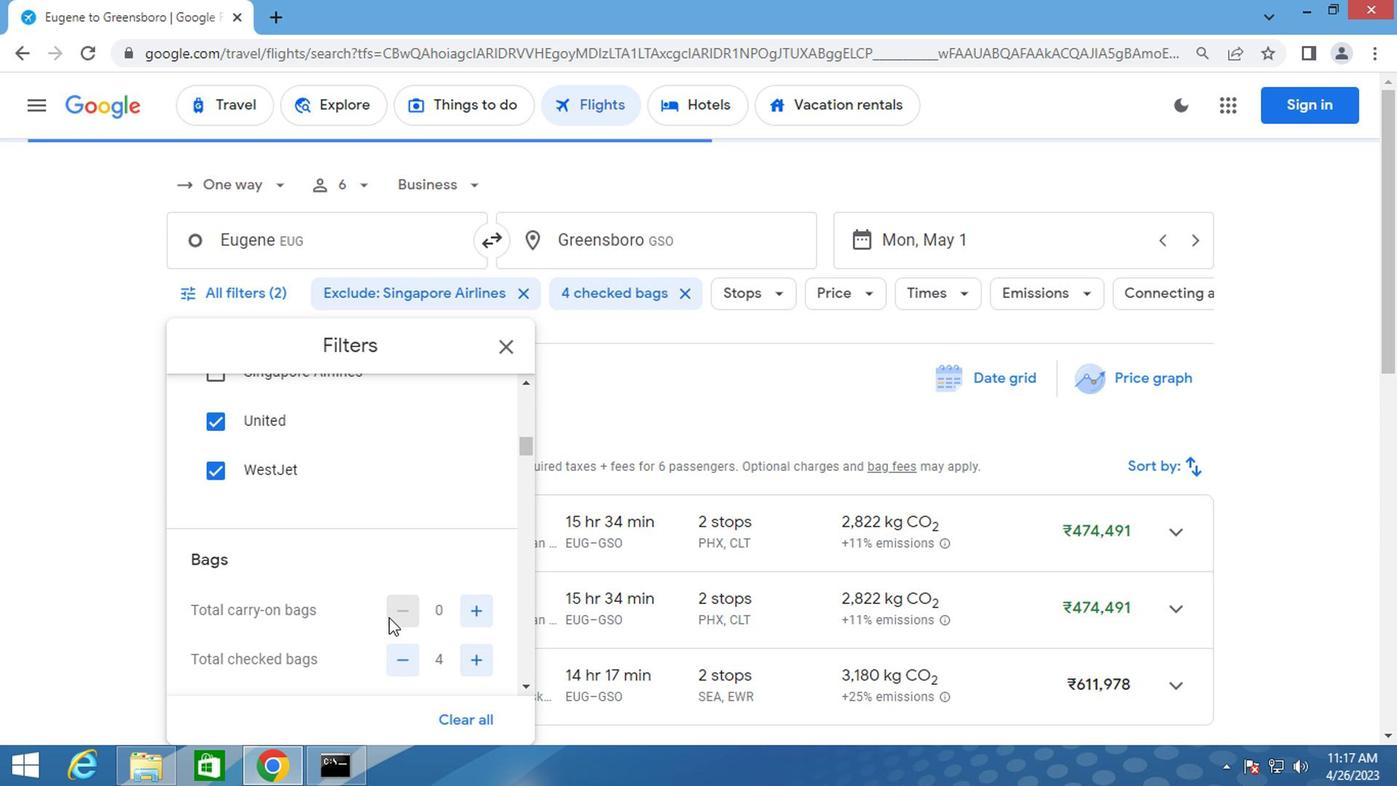 
Action: Mouse scrolled (385, 618) with delta (0, 0)
Screenshot: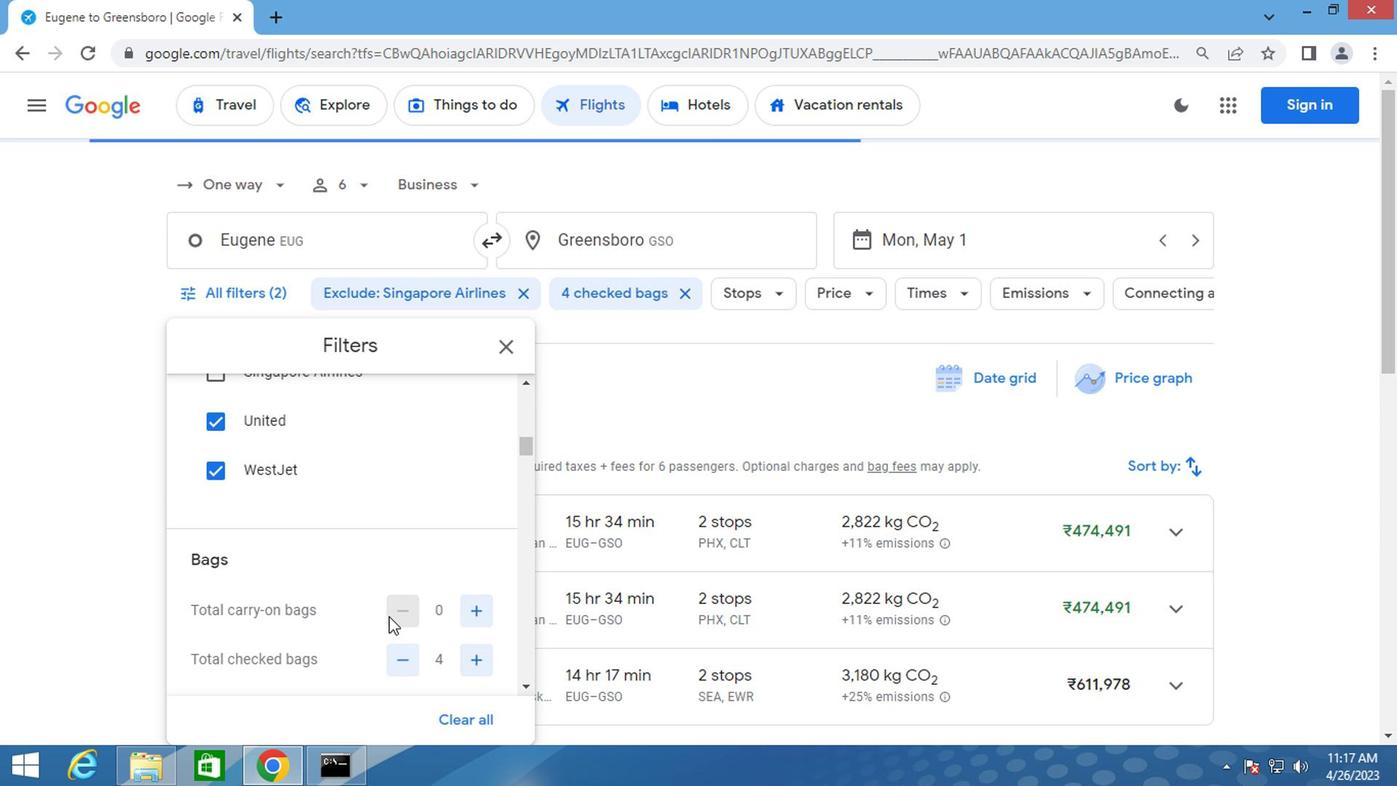 
Action: Mouse moved to (474, 663)
Screenshot: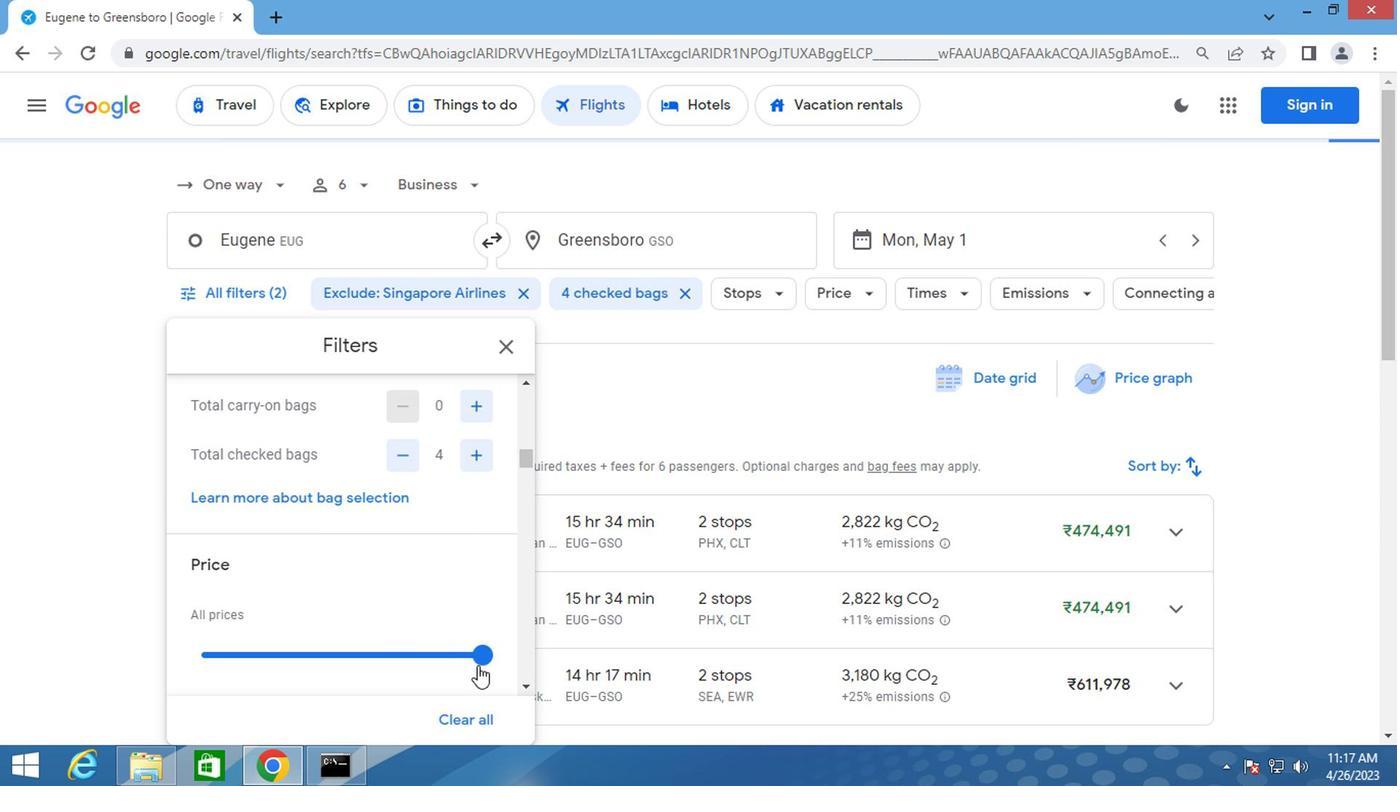 
Action: Mouse pressed left at (474, 663)
Screenshot: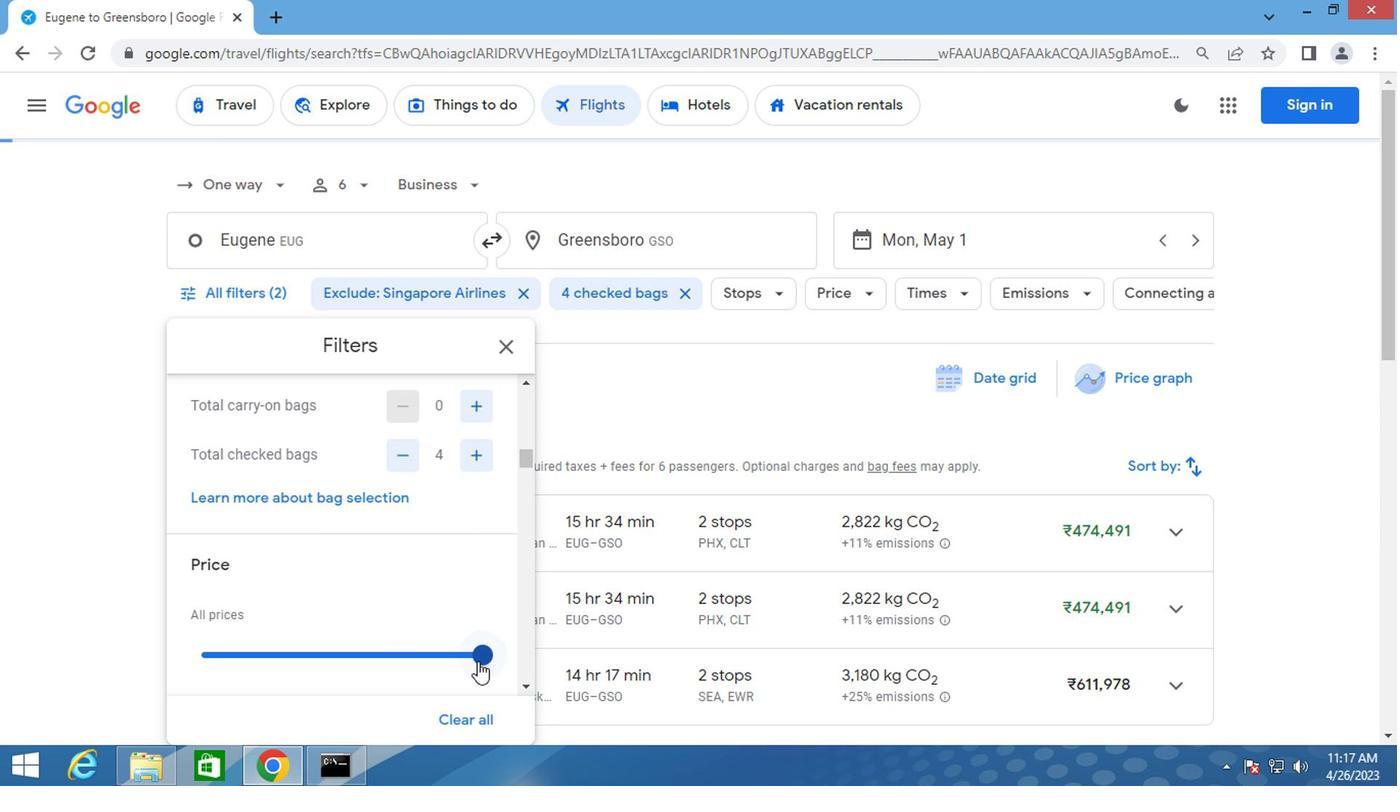 
Action: Mouse moved to (300, 616)
Screenshot: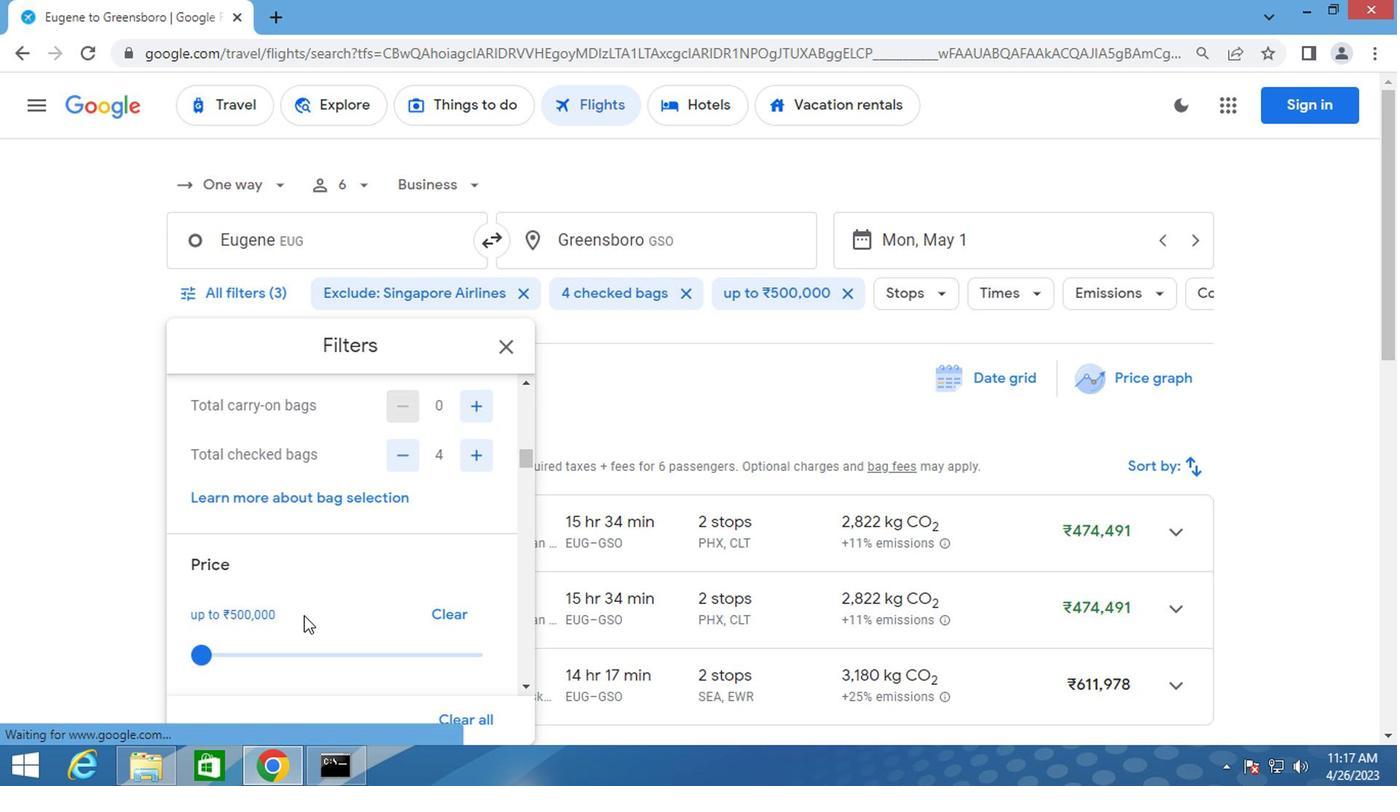 
Action: Mouse scrolled (300, 615) with delta (0, 0)
Screenshot: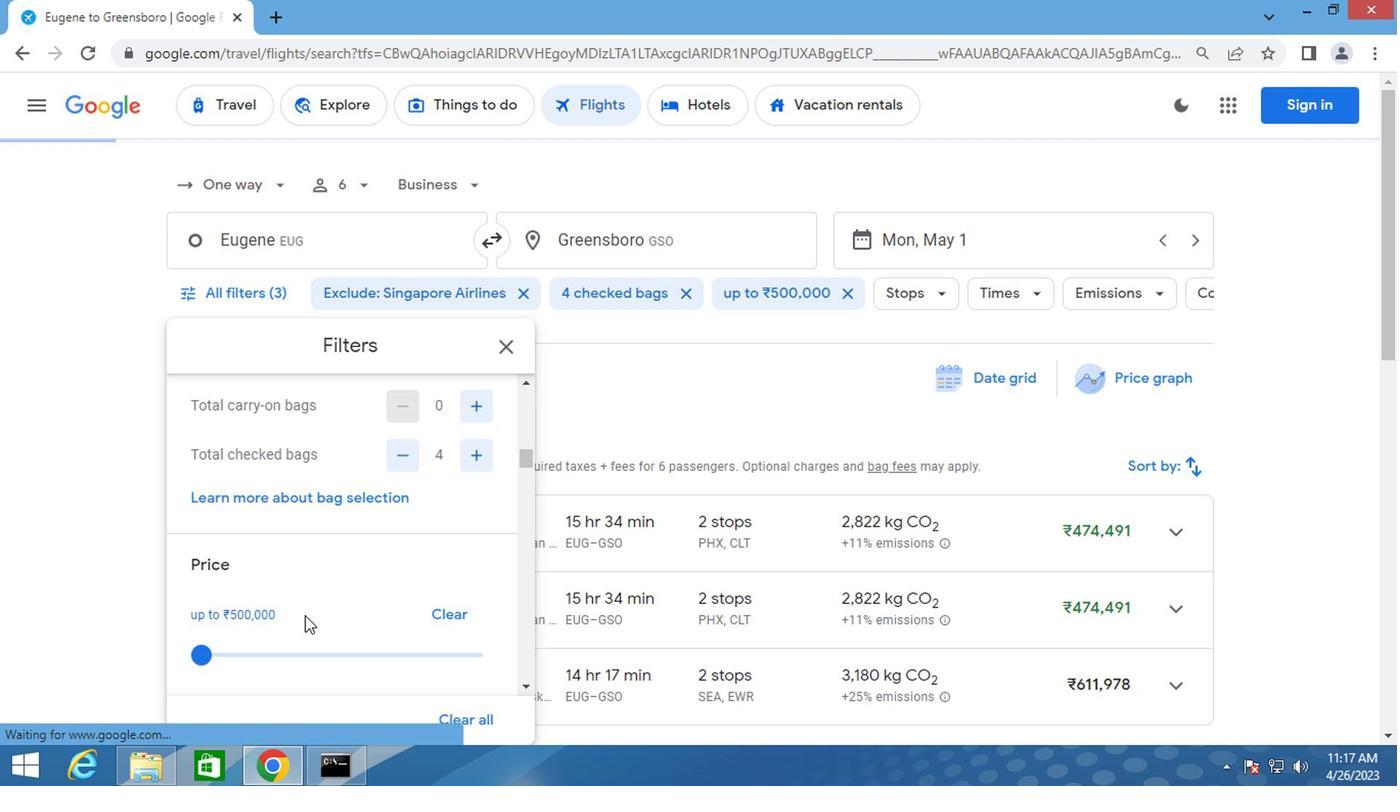 
Action: Mouse scrolled (300, 615) with delta (0, 0)
Screenshot: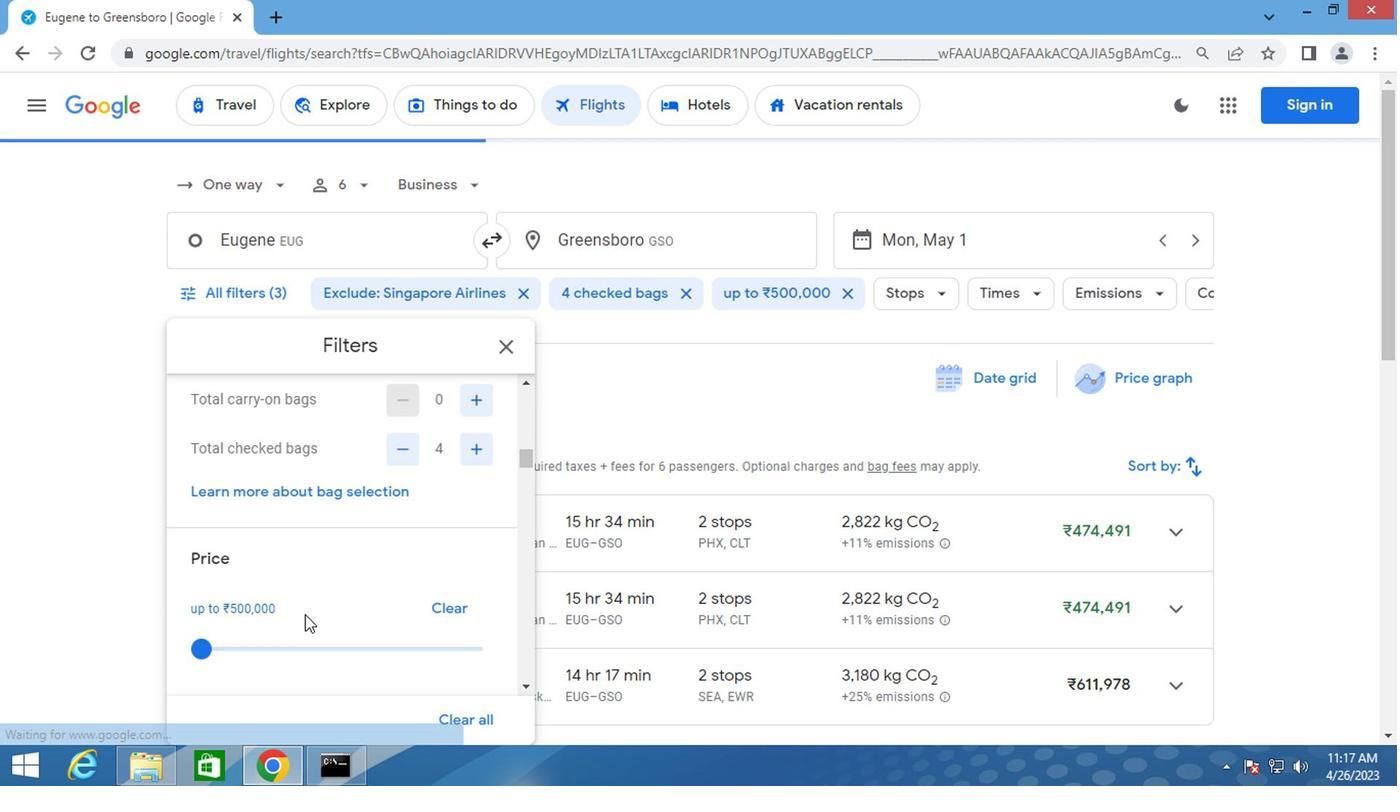 
Action: Mouse moved to (208, 679)
Screenshot: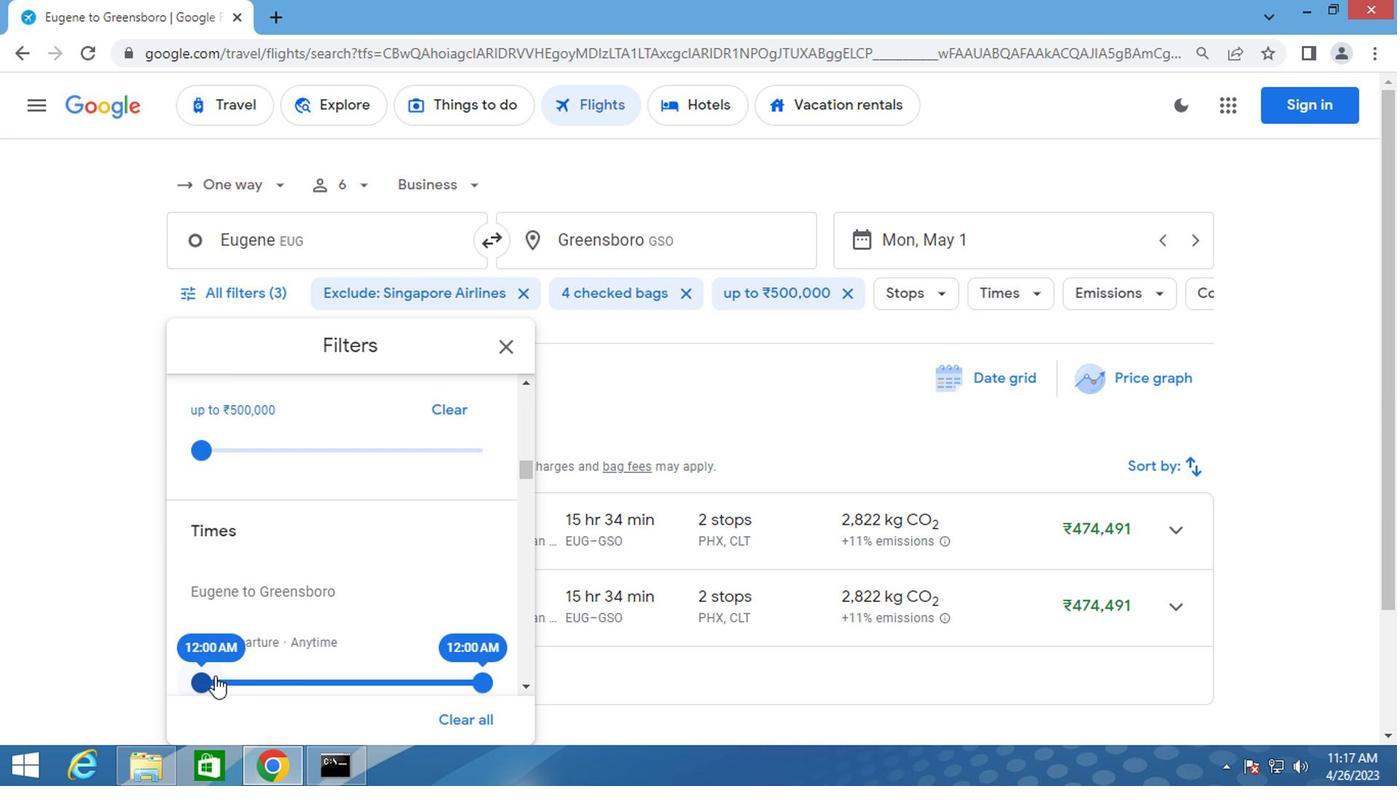 
Action: Mouse pressed left at (208, 679)
Screenshot: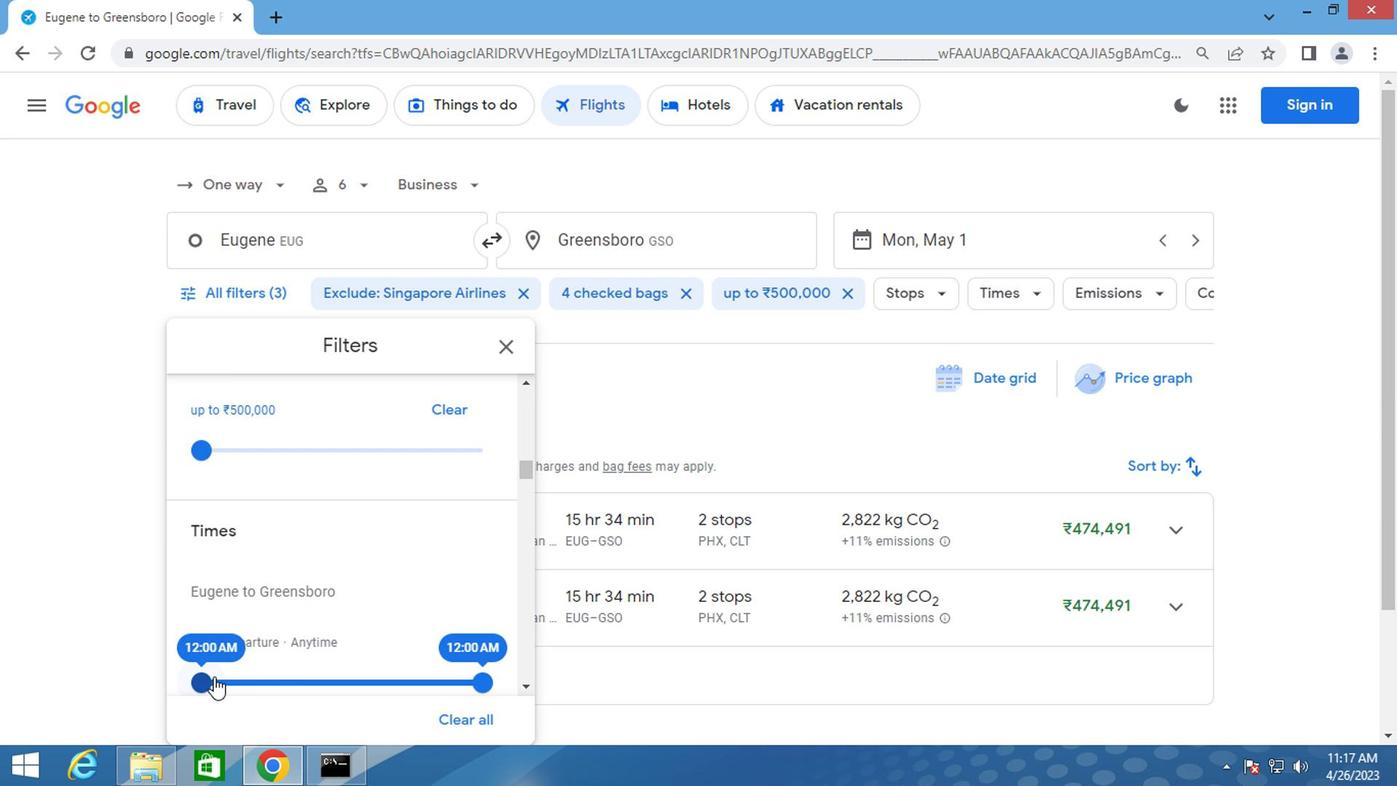 
Action: Mouse moved to (497, 344)
Screenshot: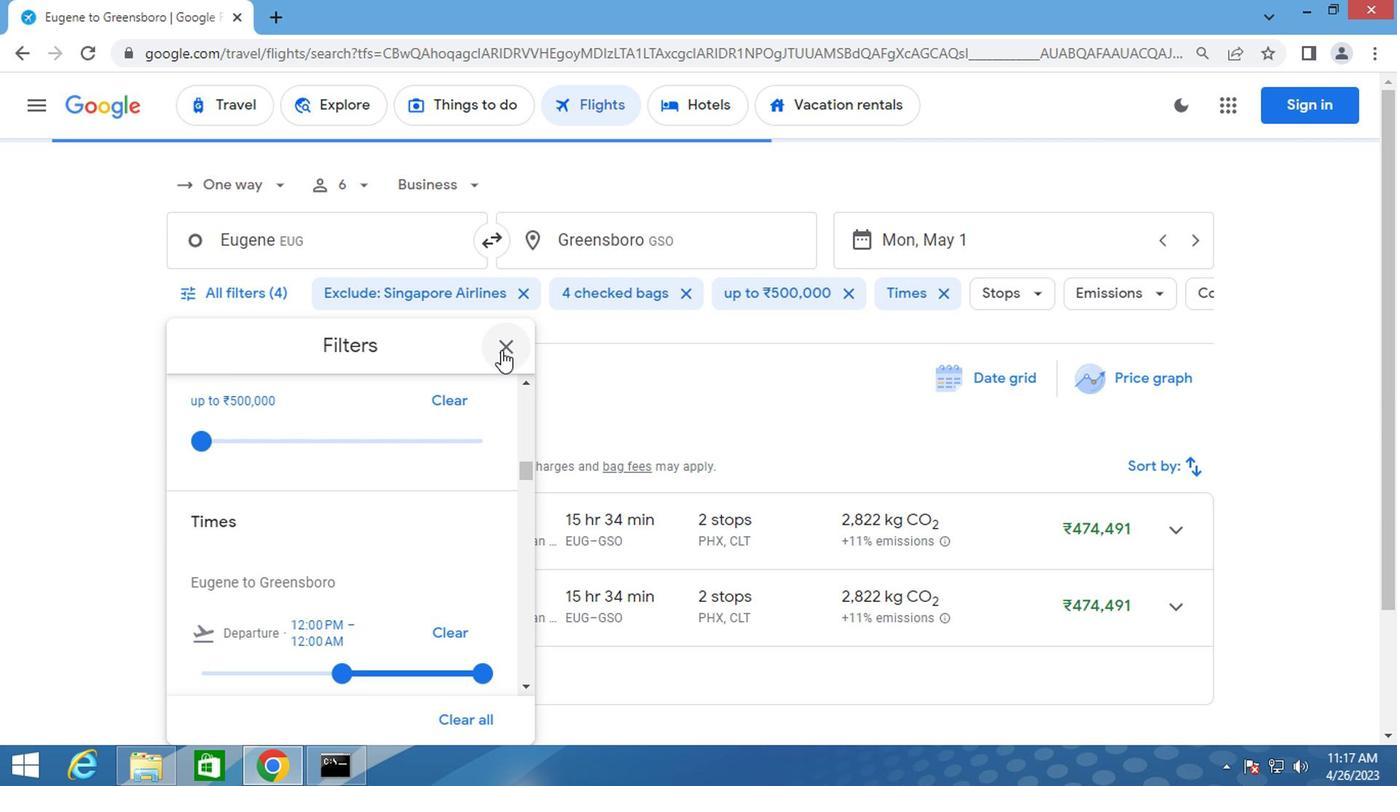 
Action: Mouse pressed left at (497, 344)
Screenshot: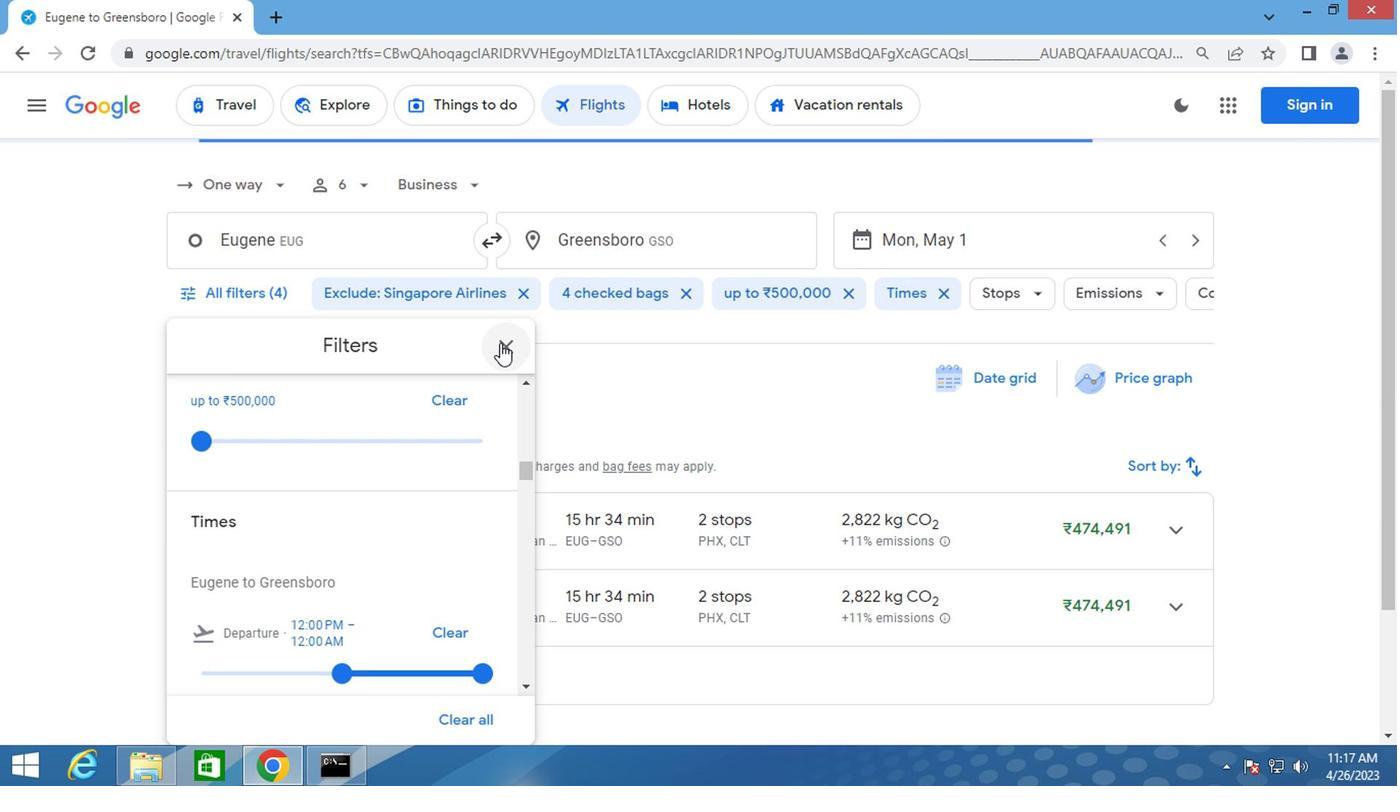 
Action: Mouse moved to (497, 342)
Screenshot: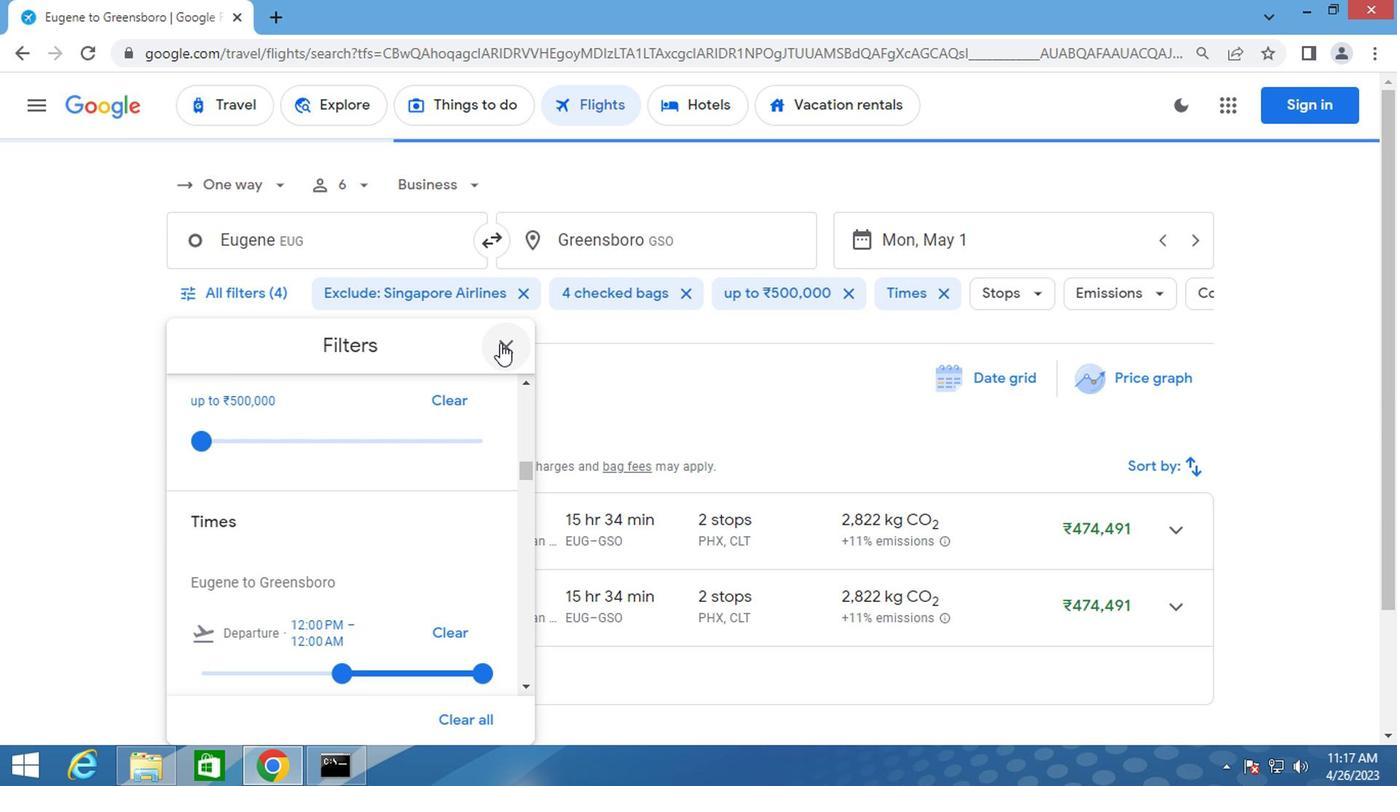 
Action: Key pressed <Key.f8>
Screenshot: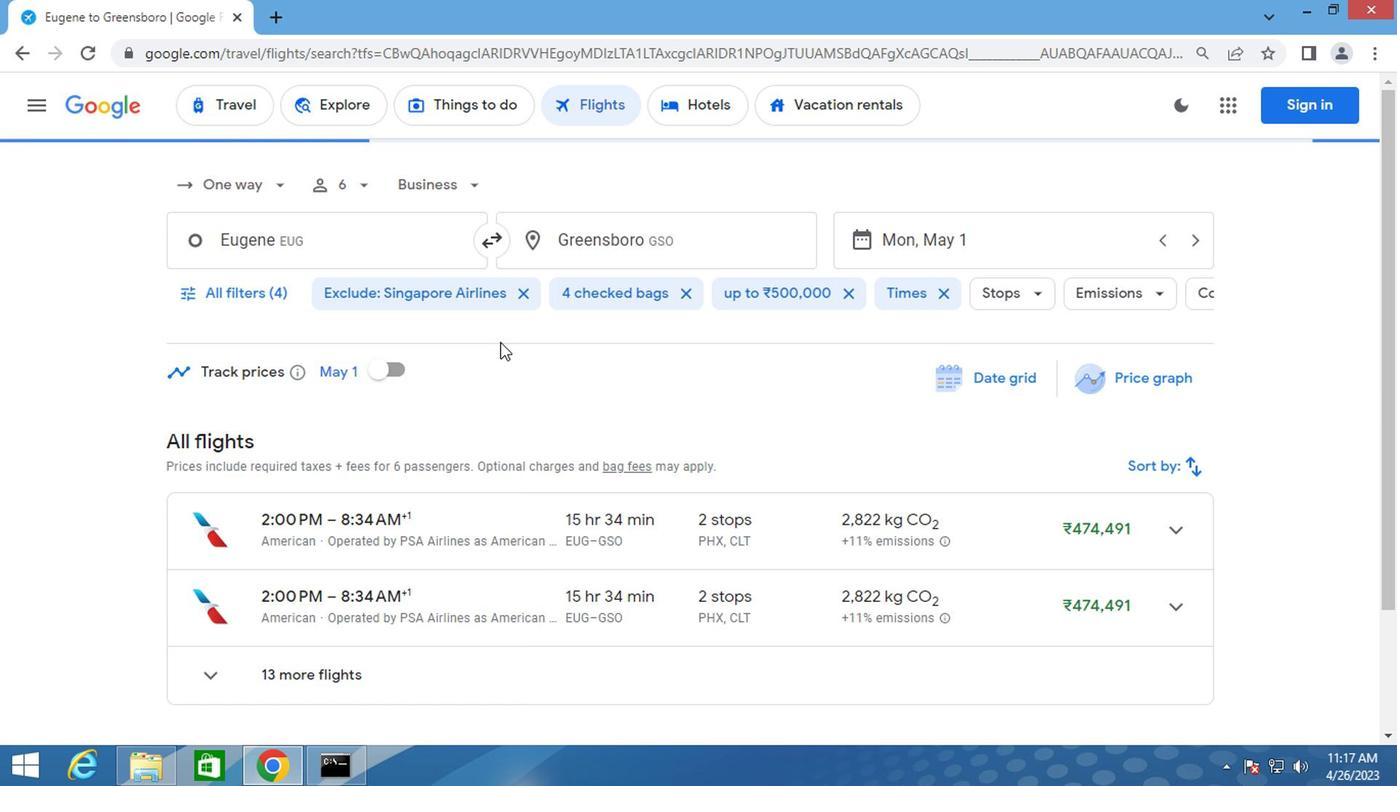 
